 Task: Personal: Commission Queue for Artists.
Action: Mouse moved to (141, 118)
Screenshot: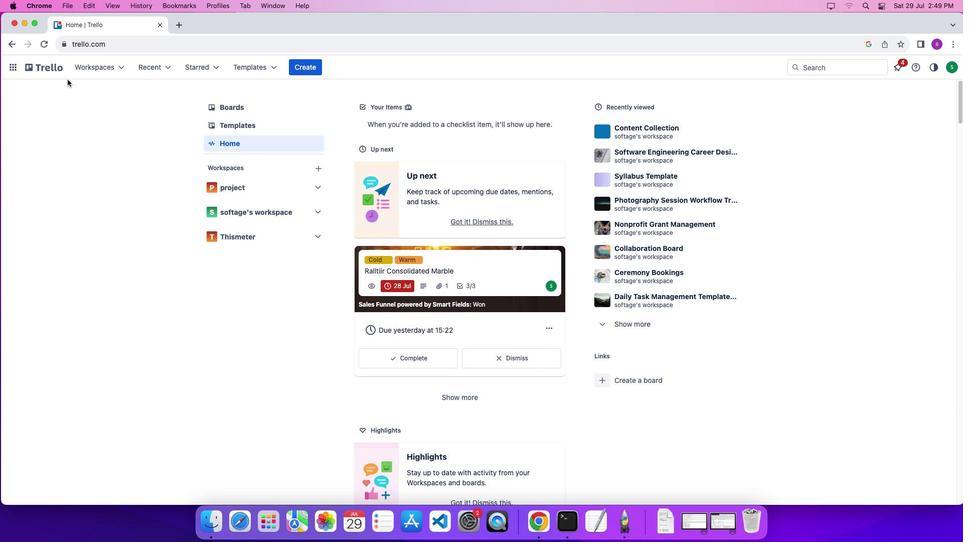 
Action: Mouse pressed left at (141, 118)
Screenshot: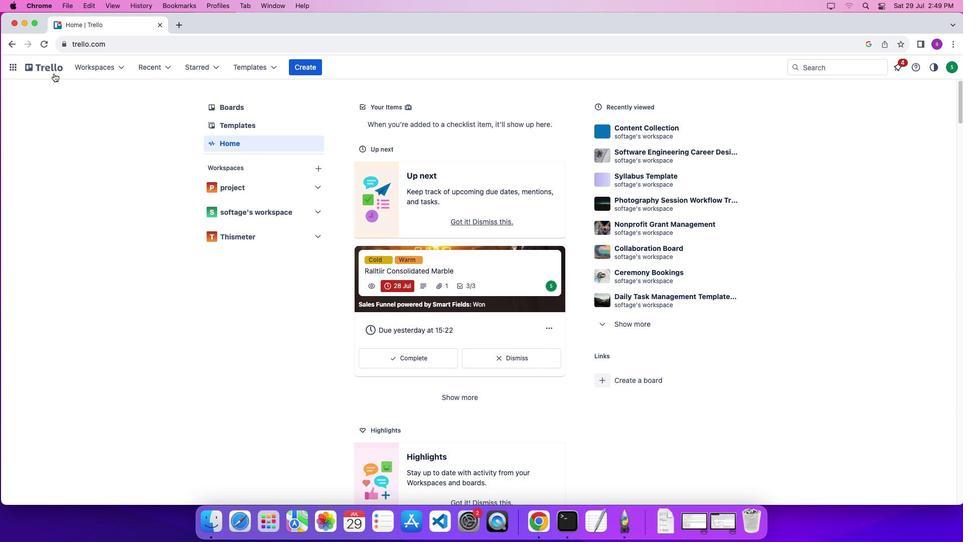 
Action: Mouse moved to (51, 71)
Screenshot: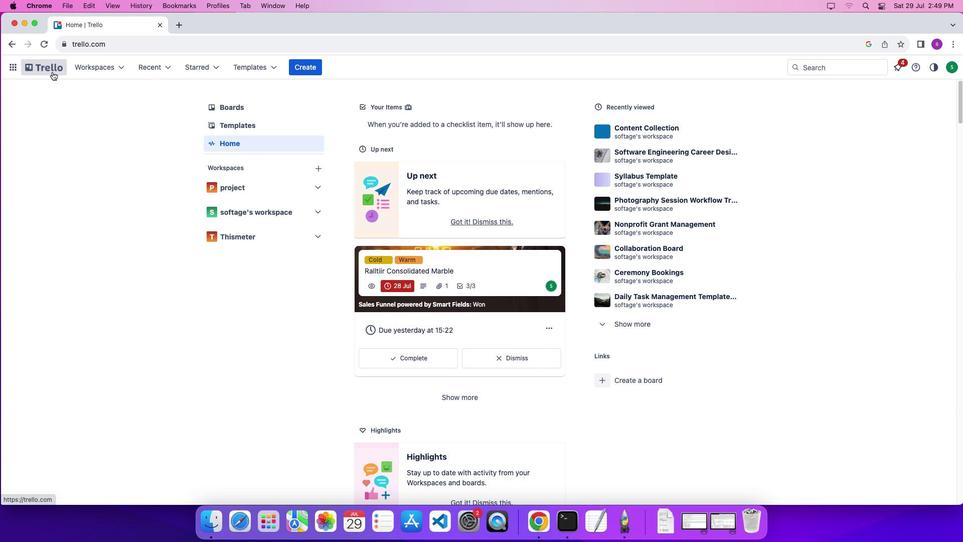
Action: Mouse pressed left at (51, 71)
Screenshot: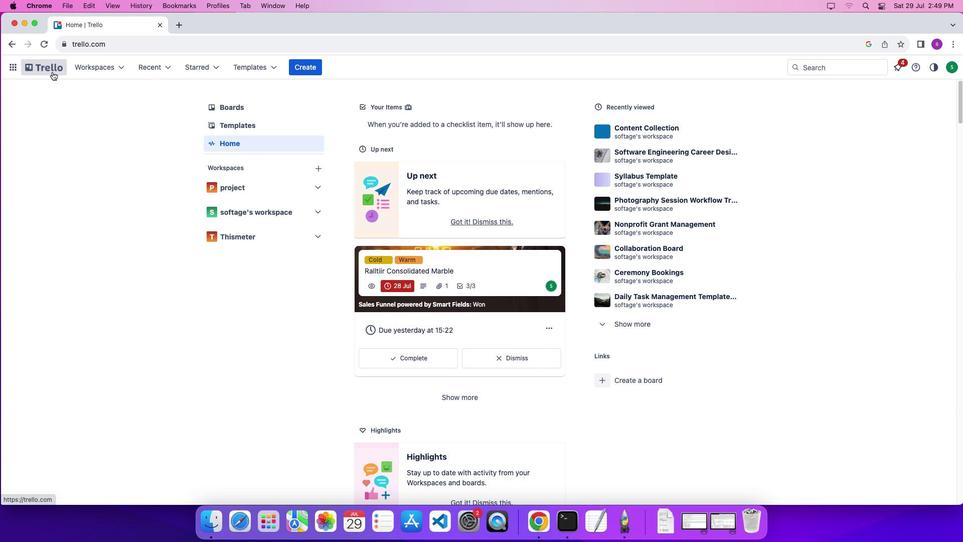 
Action: Mouse moved to (232, 70)
Screenshot: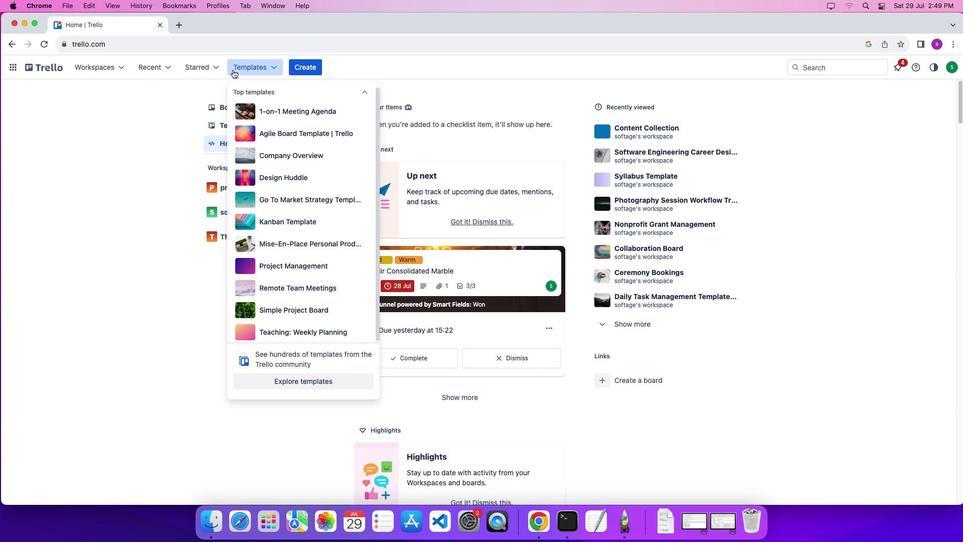 
Action: Mouse pressed left at (232, 70)
Screenshot: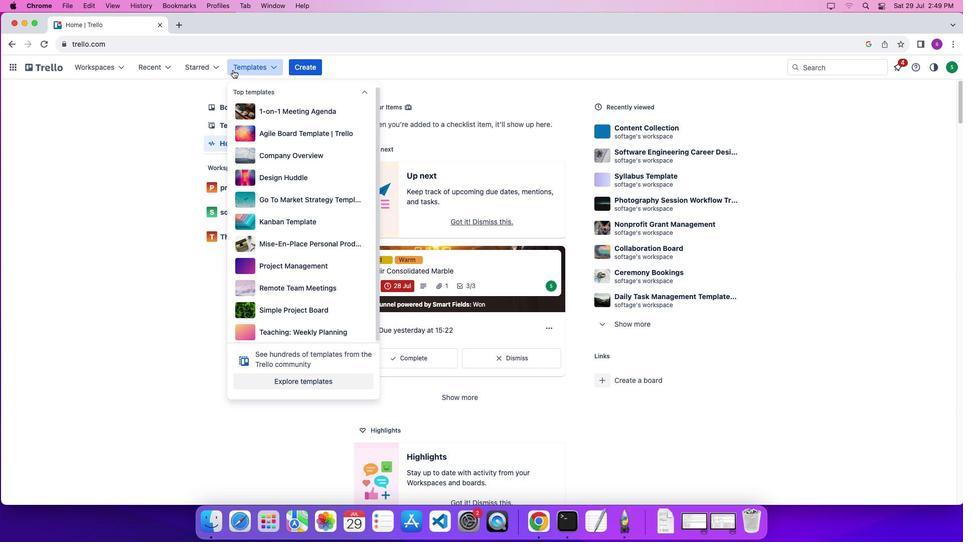 
Action: Mouse moved to (302, 380)
Screenshot: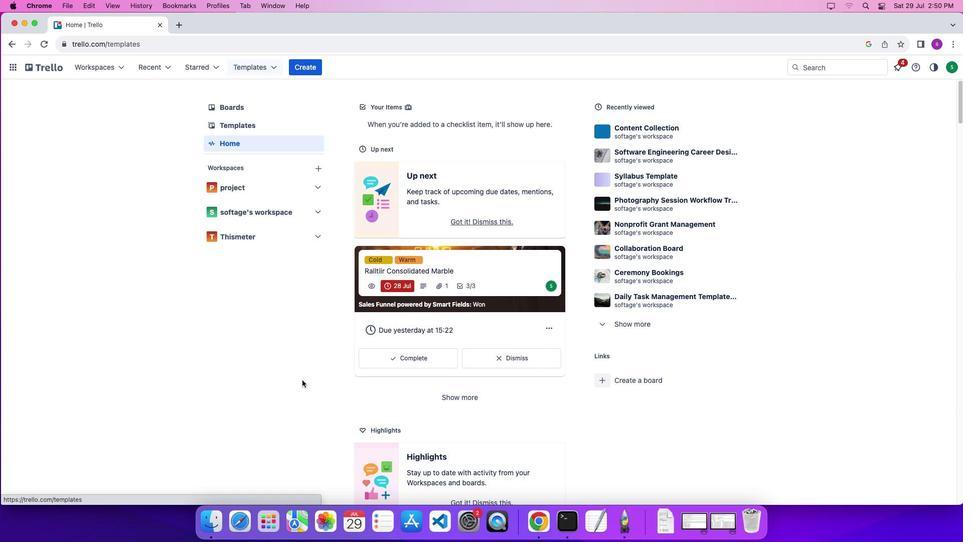 
Action: Mouse pressed left at (302, 380)
Screenshot: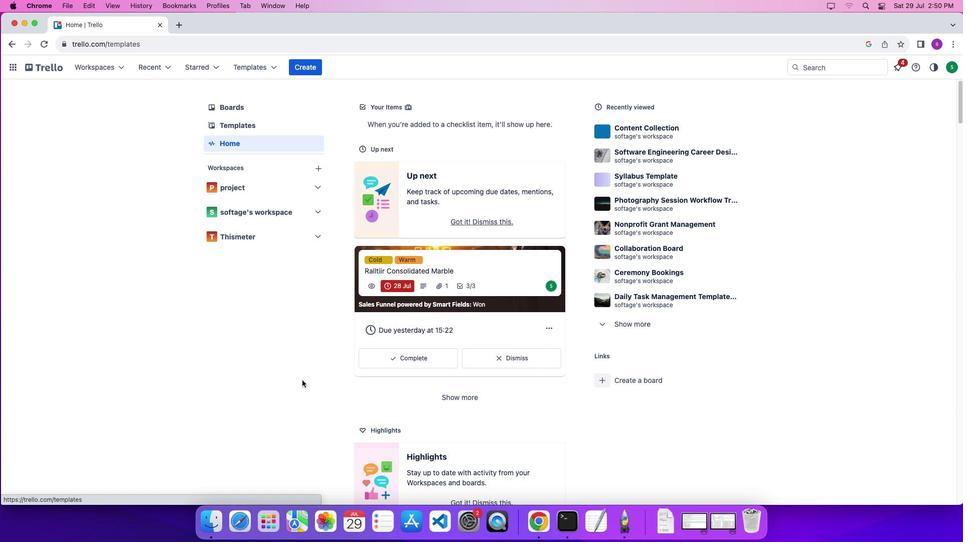 
Action: Mouse moved to (716, 108)
Screenshot: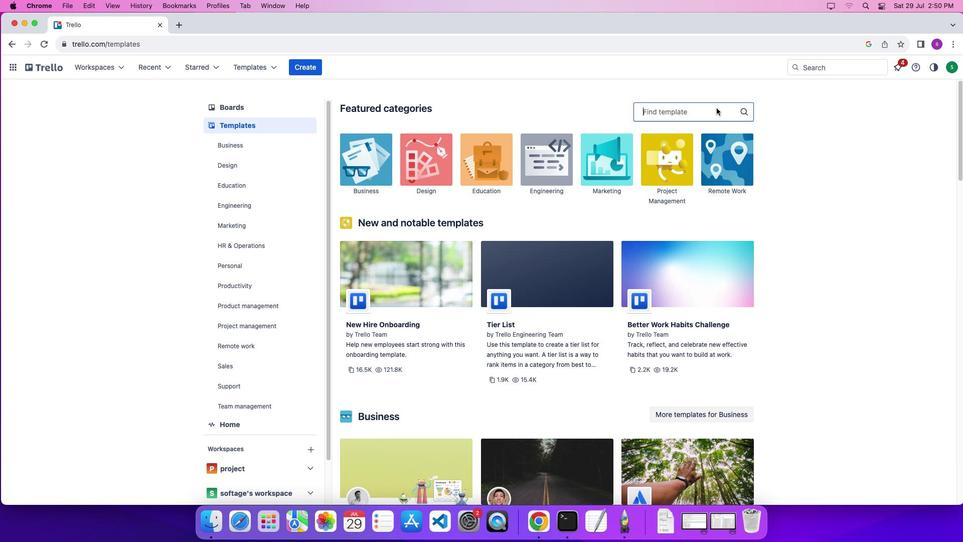 
Action: Mouse pressed left at (716, 108)
Screenshot: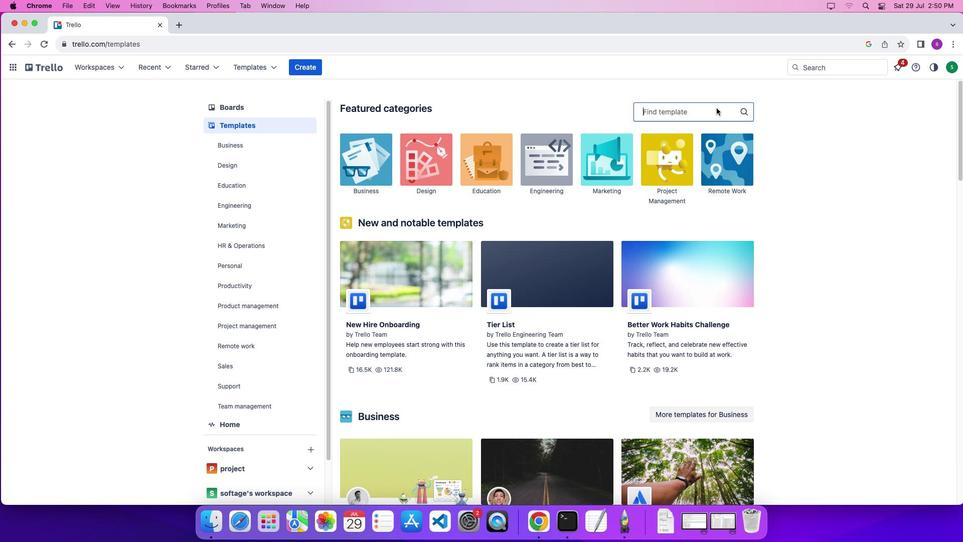 
Action: Mouse moved to (715, 107)
Screenshot: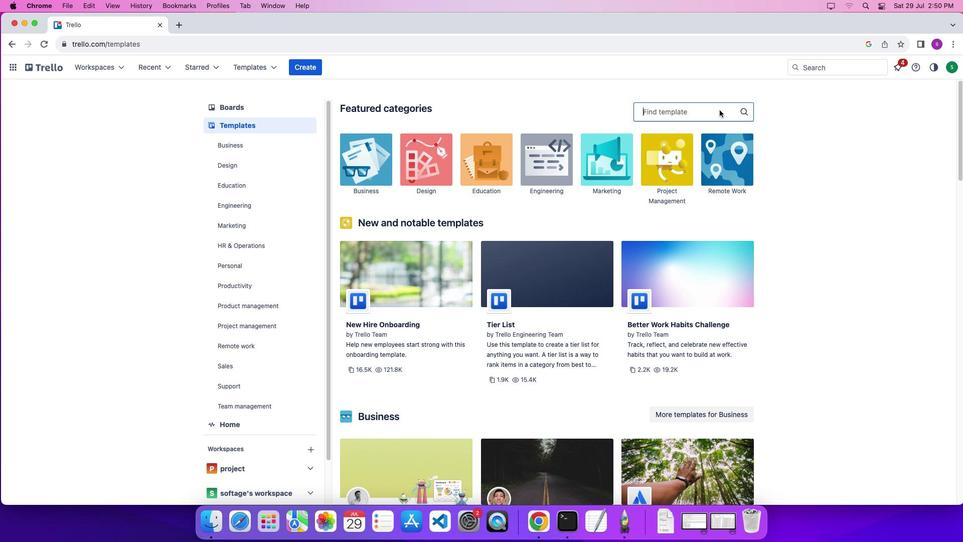 
Action: Mouse pressed left at (715, 107)
Screenshot: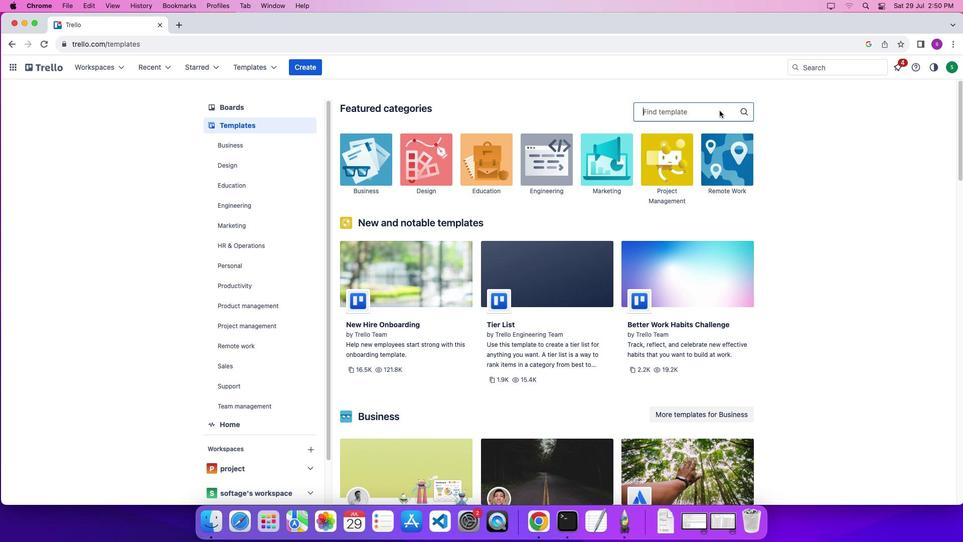 
Action: Mouse moved to (720, 127)
Screenshot: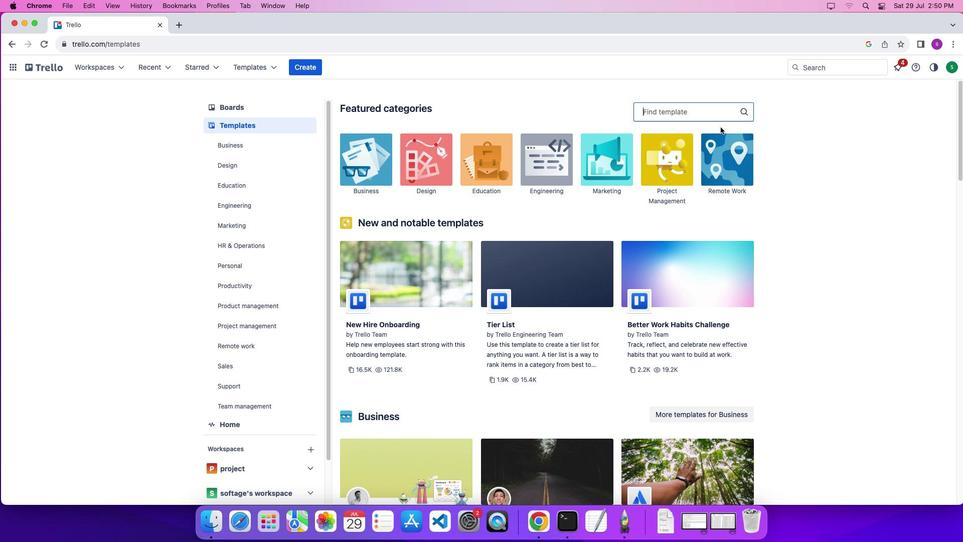 
Action: Key pressed Key.shift'C''o''m''m''i''s''o''n'Key.spaceKey.backspaceKey.backspaceKey.backspaceKey.backspaceKey.backspaceKey.backspaceKey.backspaceKey.backspaceKey.backspaceKey.backspaceKey.backspaceKey.backspaceKey.backspaceKey.backspaceKey.backspaceKey.backspaceKey.backspaceKey.backspaceKey.backspaceKey.backspaceKey.shift'C''o''m''m''i''s''s''i''o''n'
Screenshot: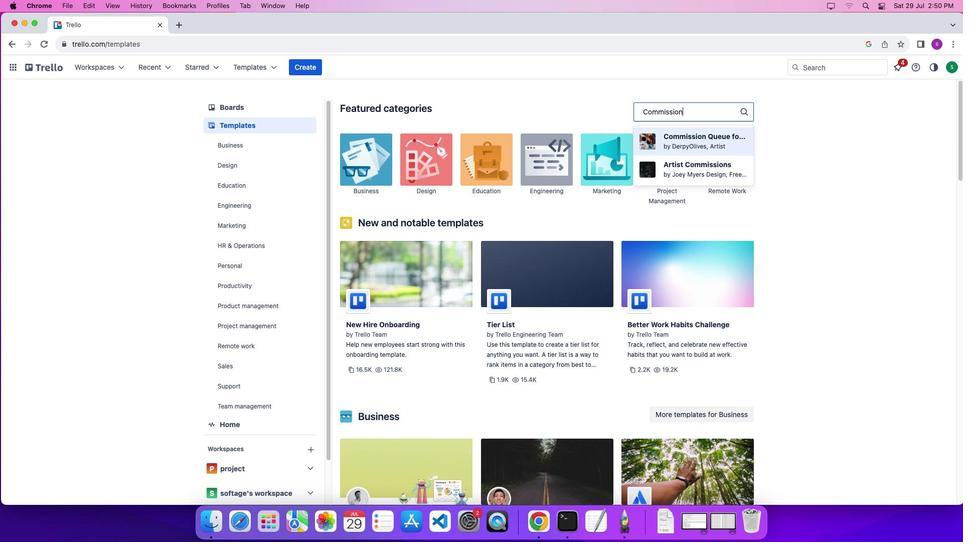 
Action: Mouse moved to (719, 141)
Screenshot: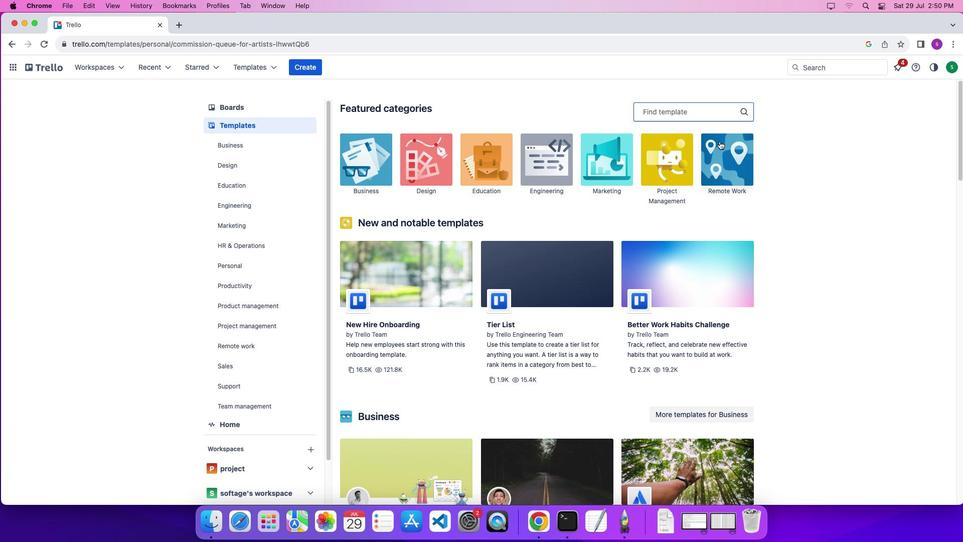 
Action: Mouse pressed left at (719, 141)
Screenshot: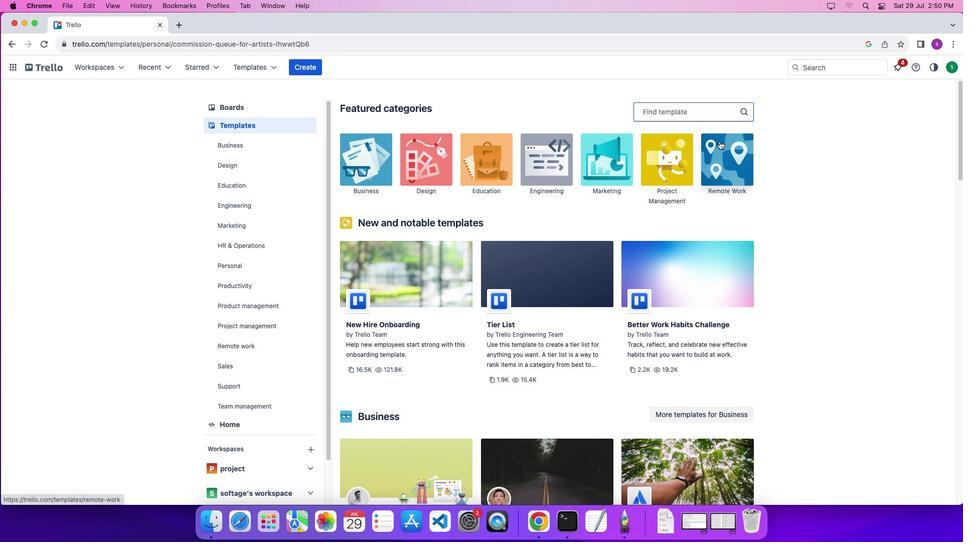 
Action: Mouse moved to (590, 248)
Screenshot: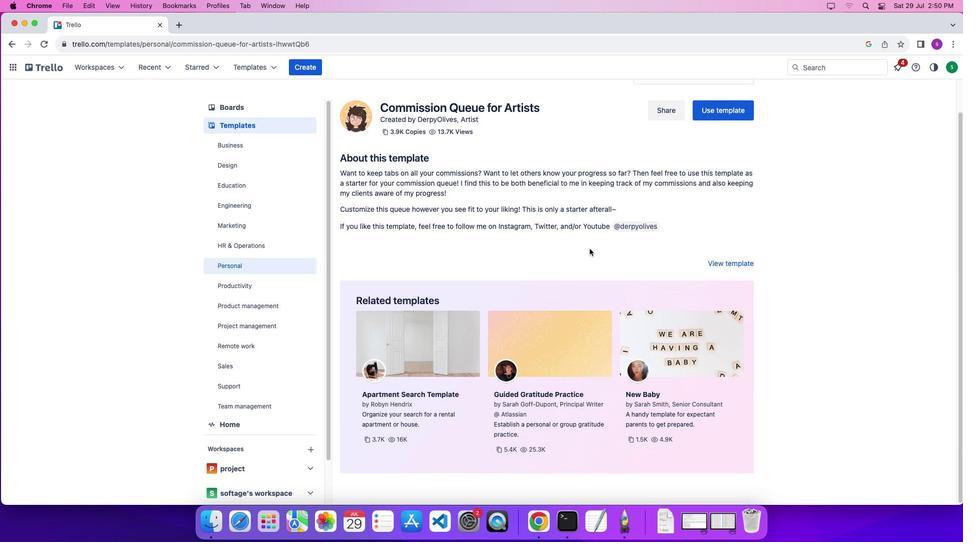 
Action: Mouse scrolled (590, 248) with delta (0, 0)
Screenshot: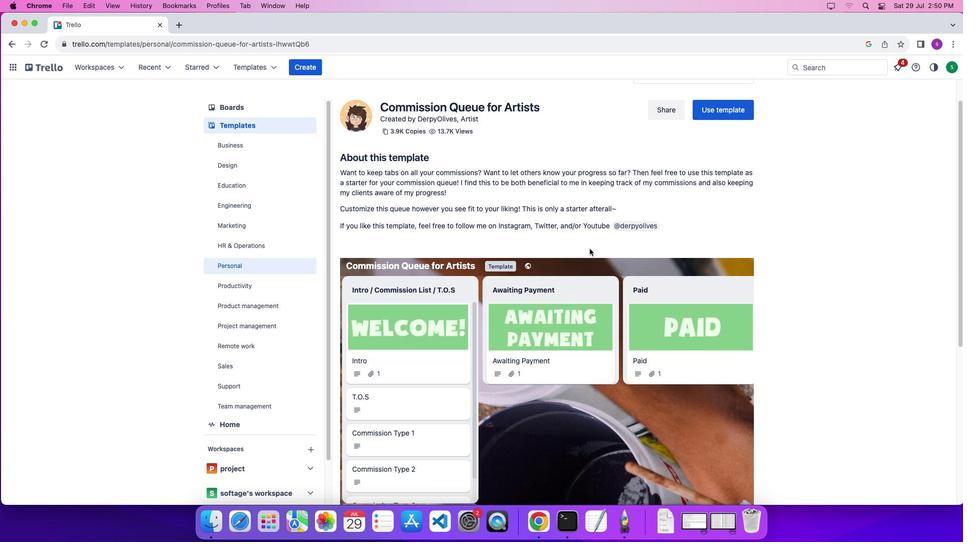
Action: Mouse scrolled (590, 248) with delta (0, 0)
Screenshot: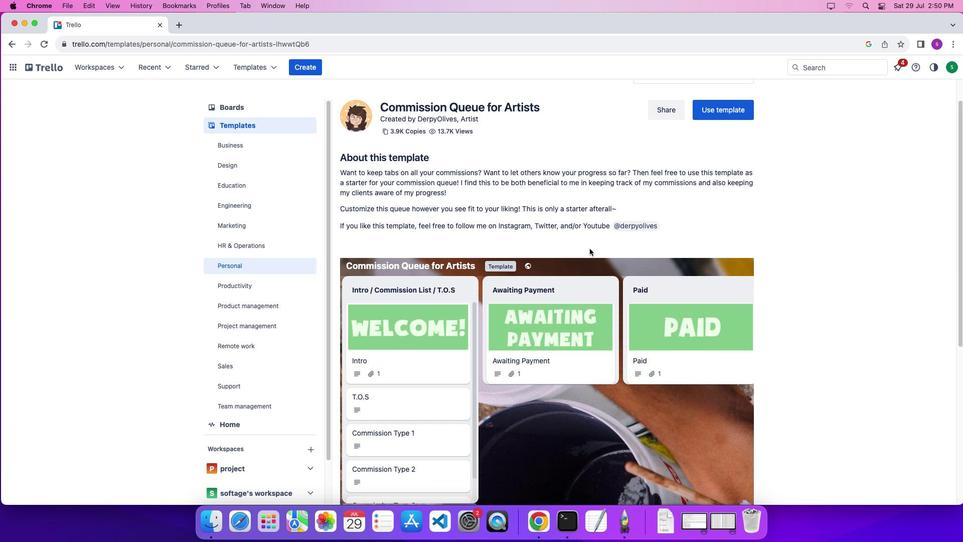 
Action: Mouse scrolled (590, 248) with delta (0, -3)
Screenshot: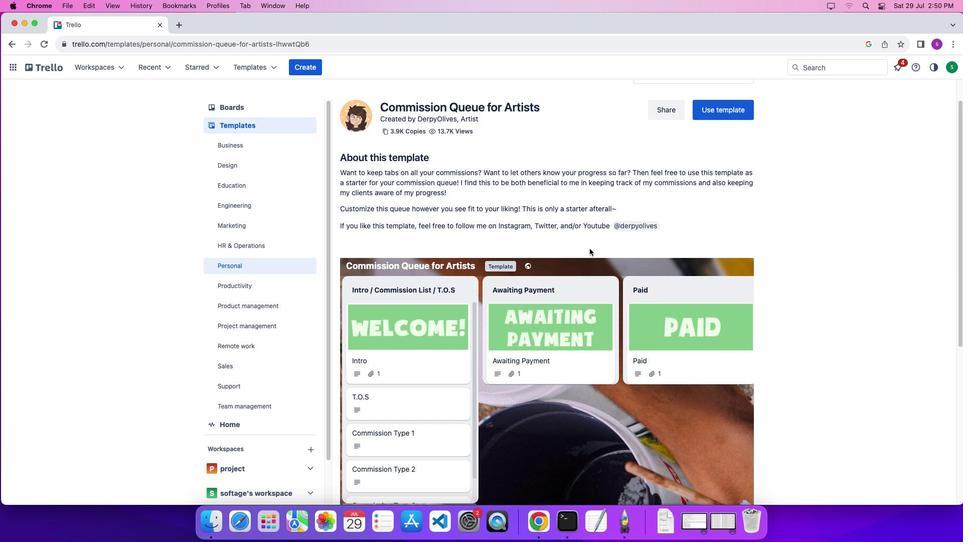 
Action: Mouse scrolled (590, 248) with delta (0, 0)
Screenshot: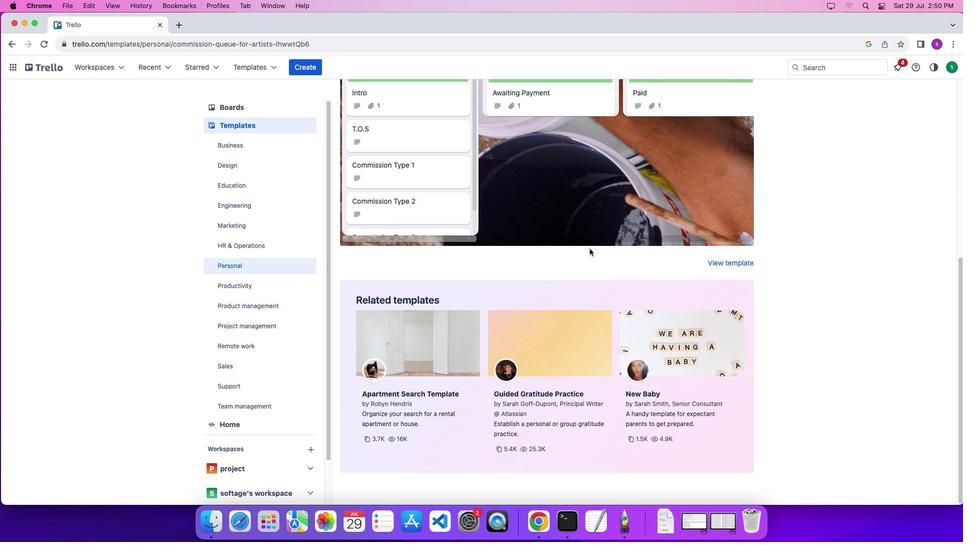 
Action: Mouse scrolled (590, 248) with delta (0, 0)
Screenshot: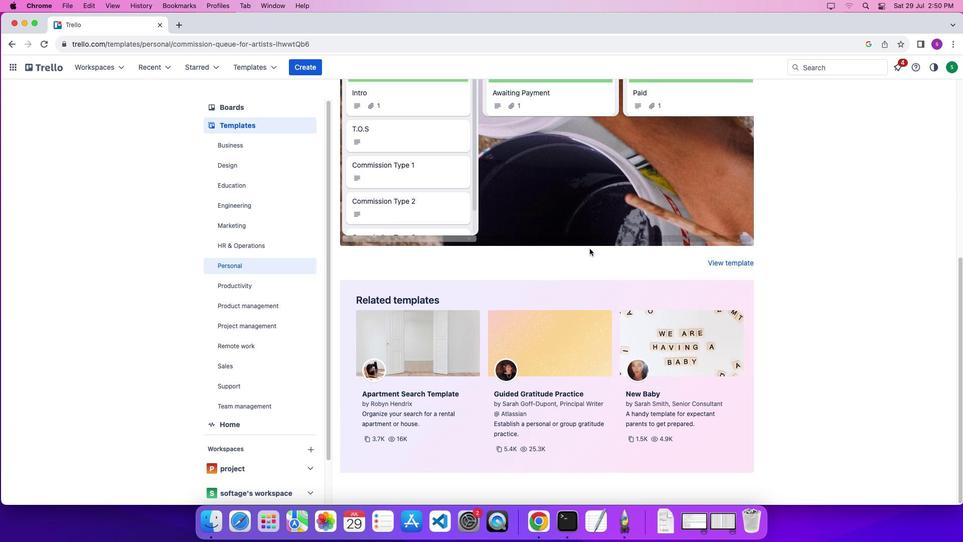 
Action: Mouse scrolled (590, 248) with delta (0, -4)
Screenshot: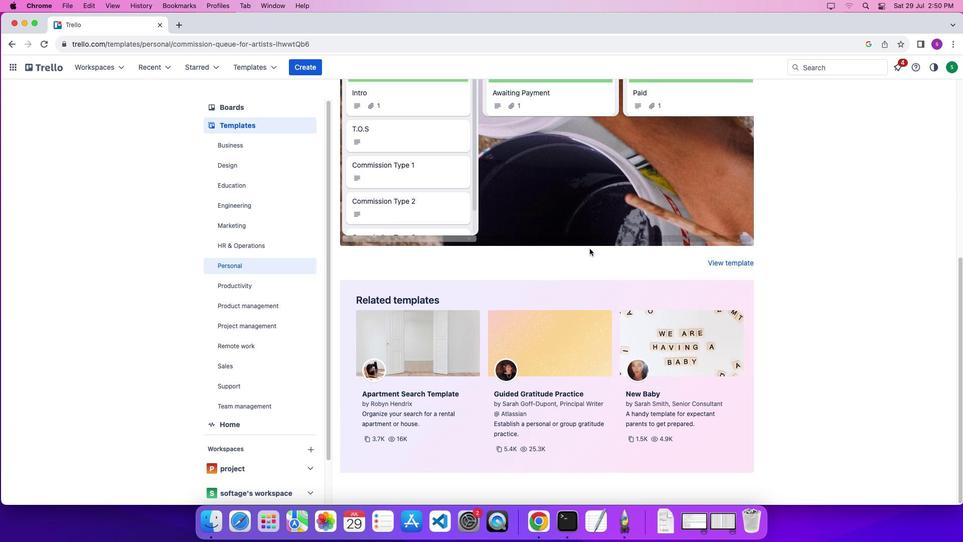 
Action: Mouse scrolled (590, 248) with delta (0, -5)
Screenshot: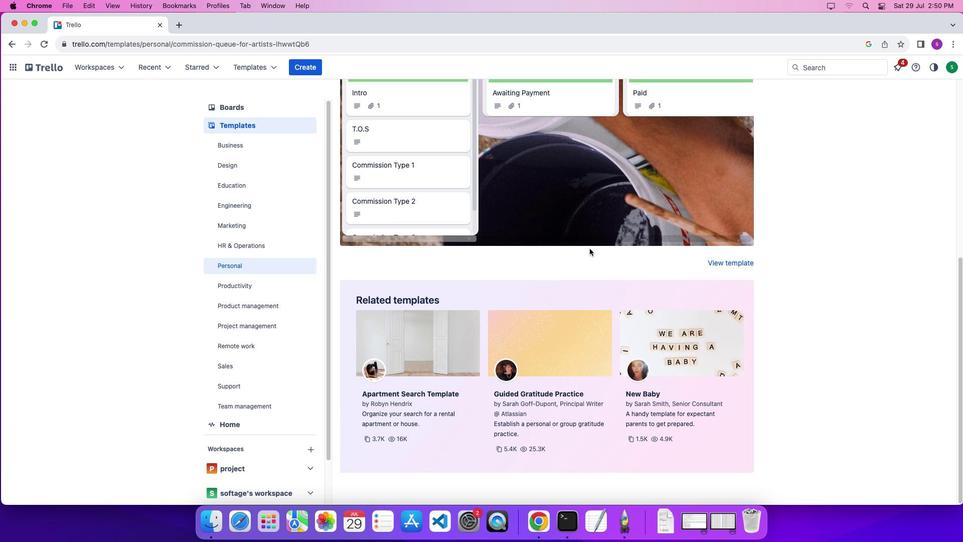 
Action: Mouse scrolled (590, 248) with delta (0, 0)
Screenshot: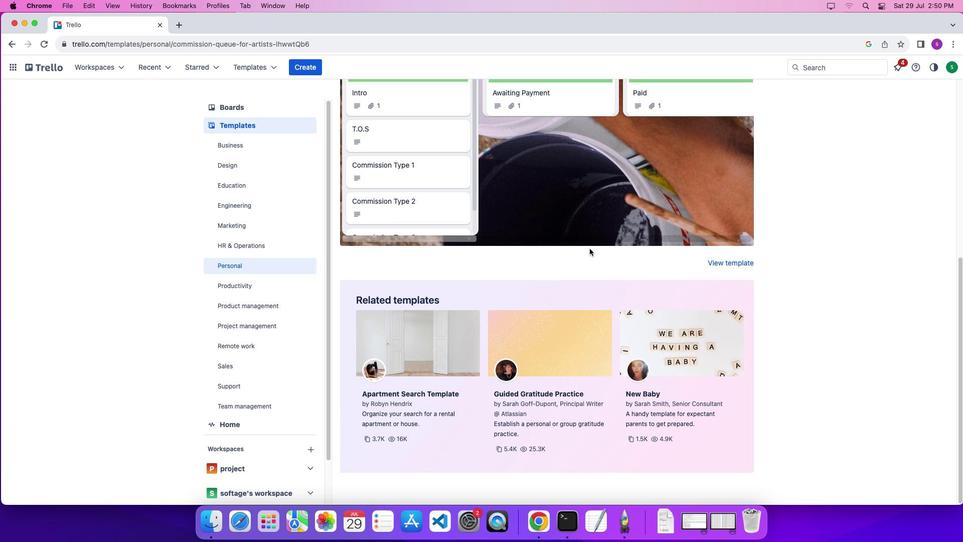 
Action: Mouse scrolled (590, 248) with delta (0, 0)
Screenshot: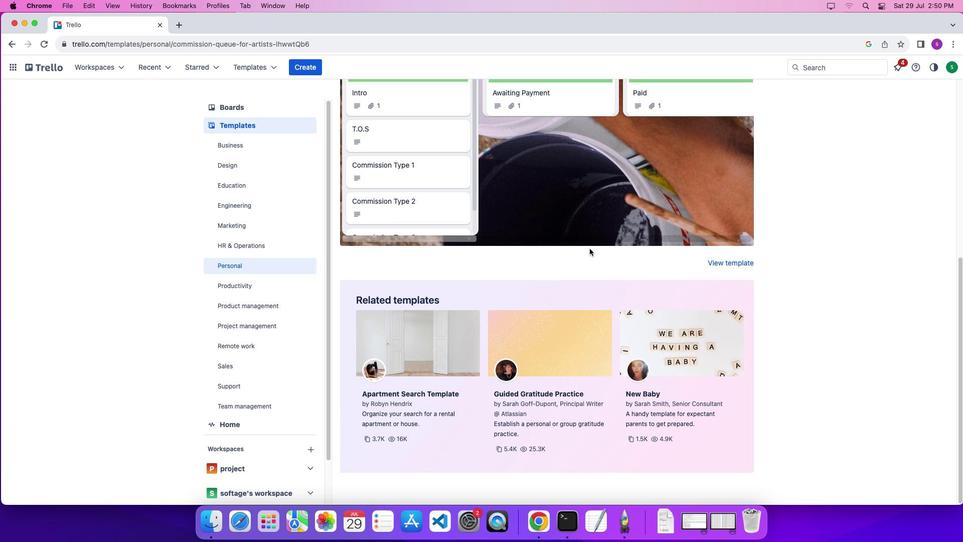 
Action: Mouse scrolled (590, 248) with delta (0, -4)
Screenshot: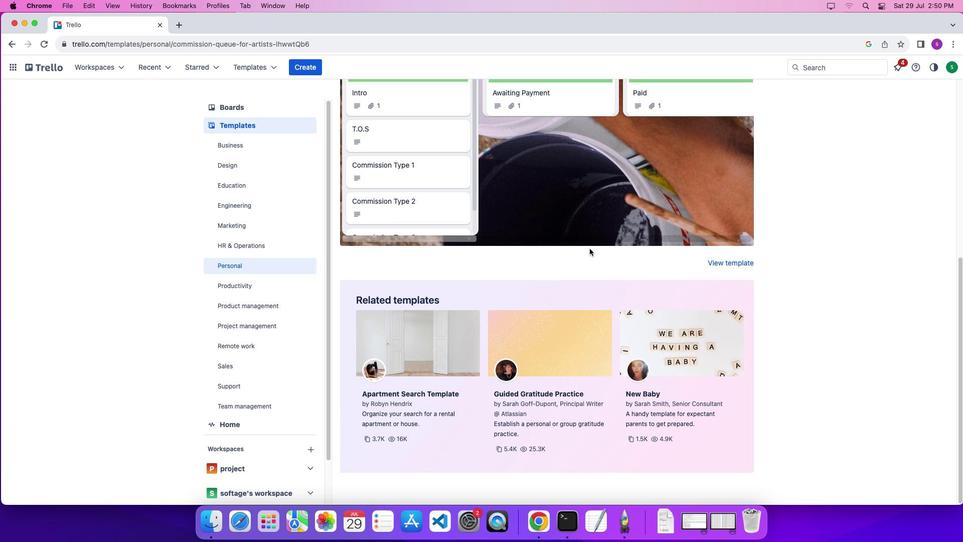 
Action: Mouse scrolled (590, 248) with delta (0, 0)
Screenshot: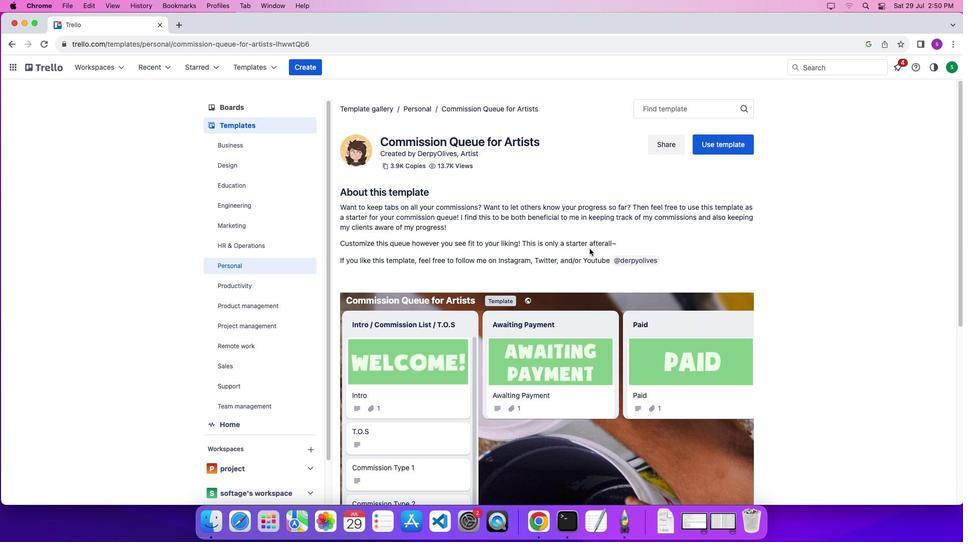 
Action: Mouse scrolled (590, 248) with delta (0, 1)
Screenshot: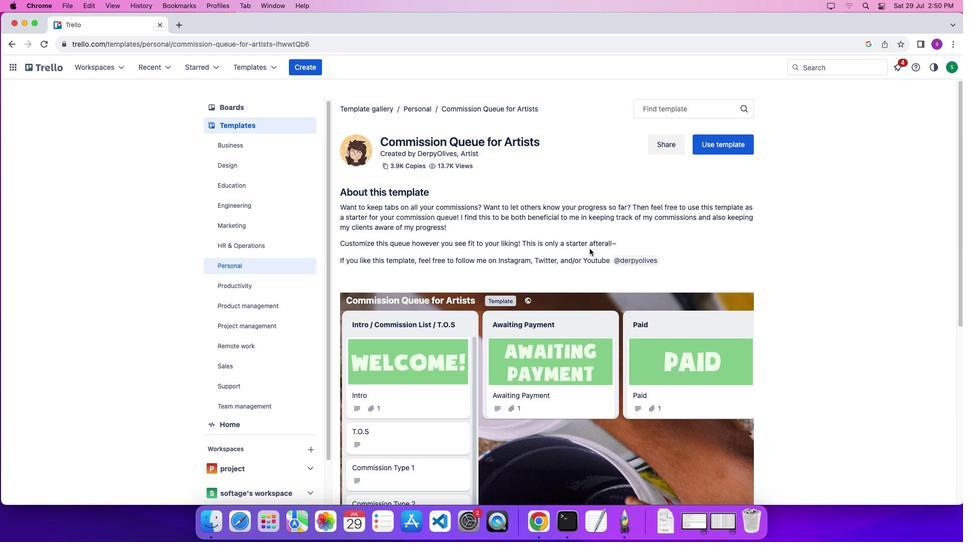 
Action: Mouse scrolled (590, 248) with delta (0, 4)
Screenshot: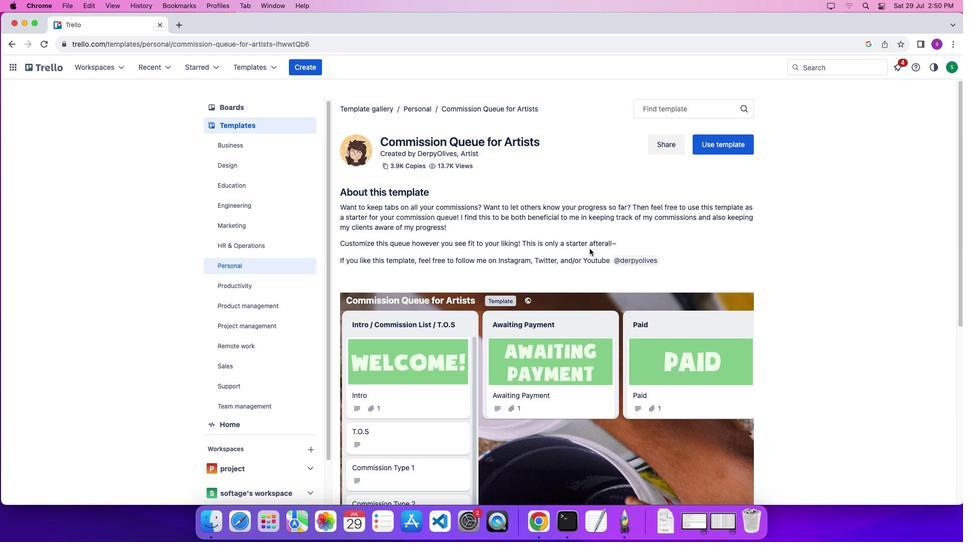 
Action: Mouse scrolled (590, 248) with delta (0, 6)
Screenshot: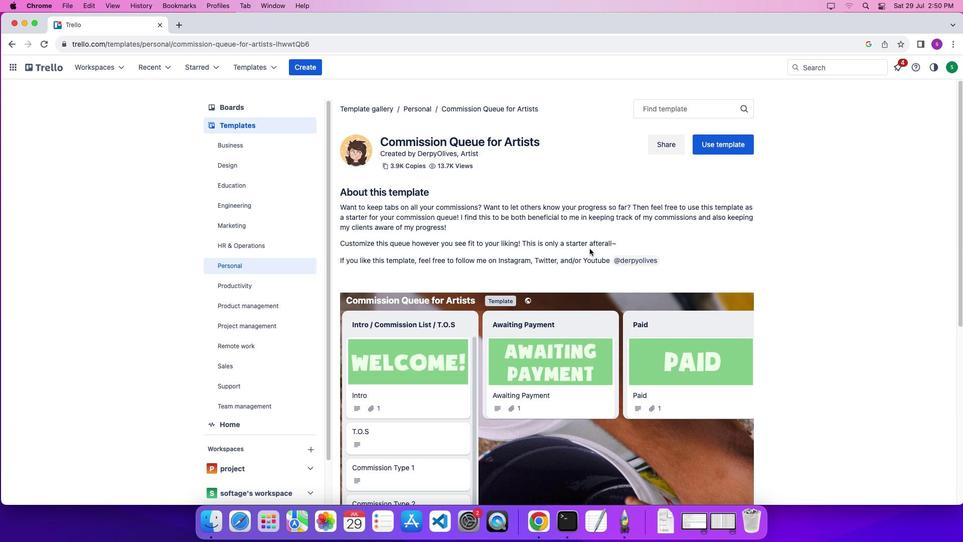 
Action: Mouse moved to (715, 144)
Screenshot: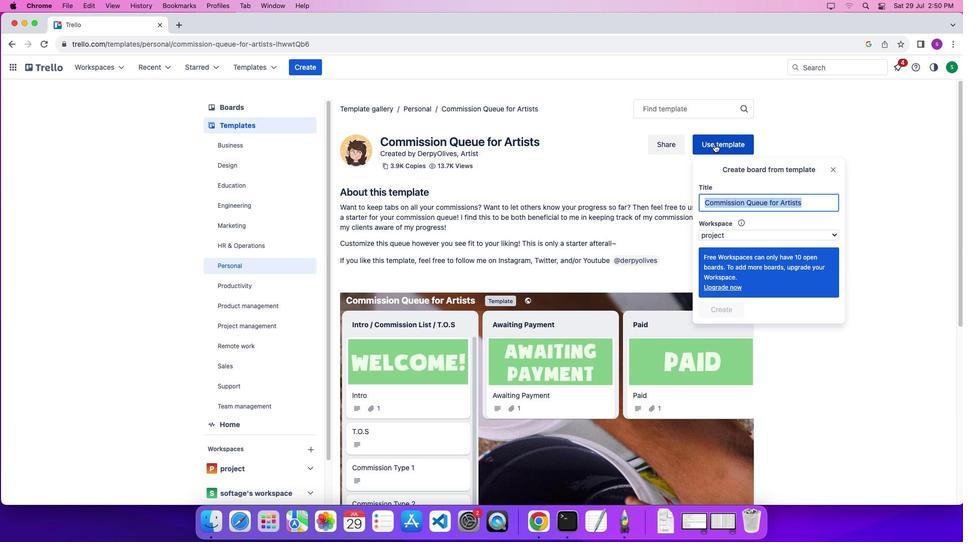 
Action: Mouse pressed left at (715, 144)
Screenshot: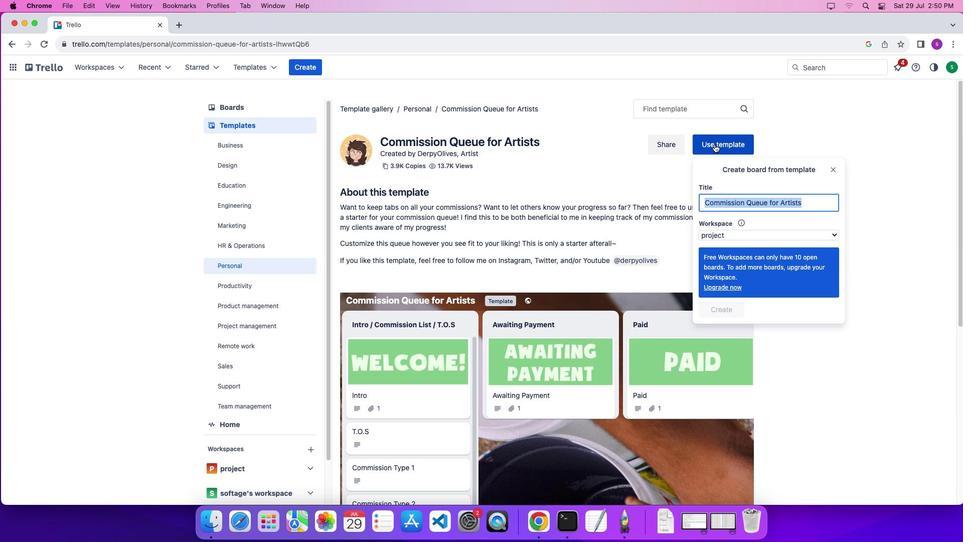 
Action: Mouse moved to (739, 234)
Screenshot: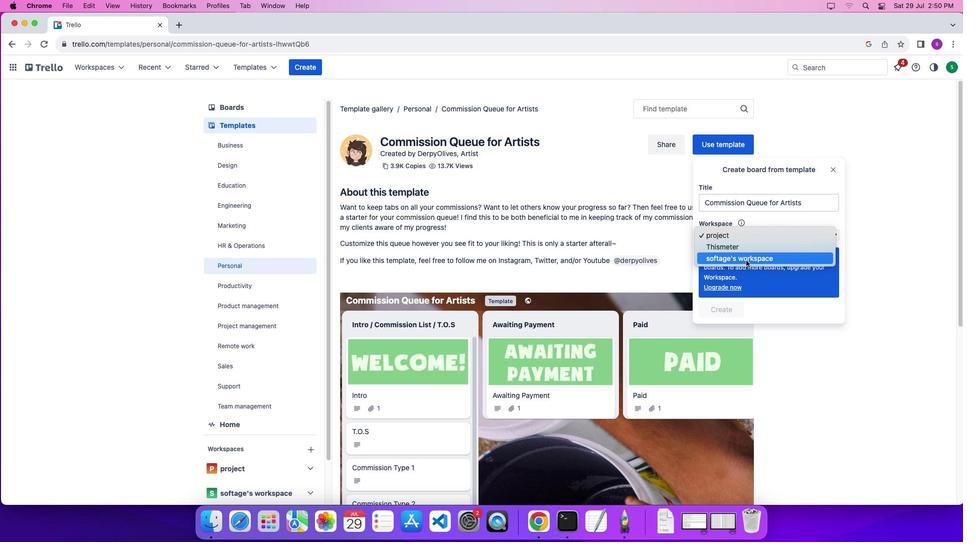 
Action: Mouse pressed left at (739, 234)
Screenshot: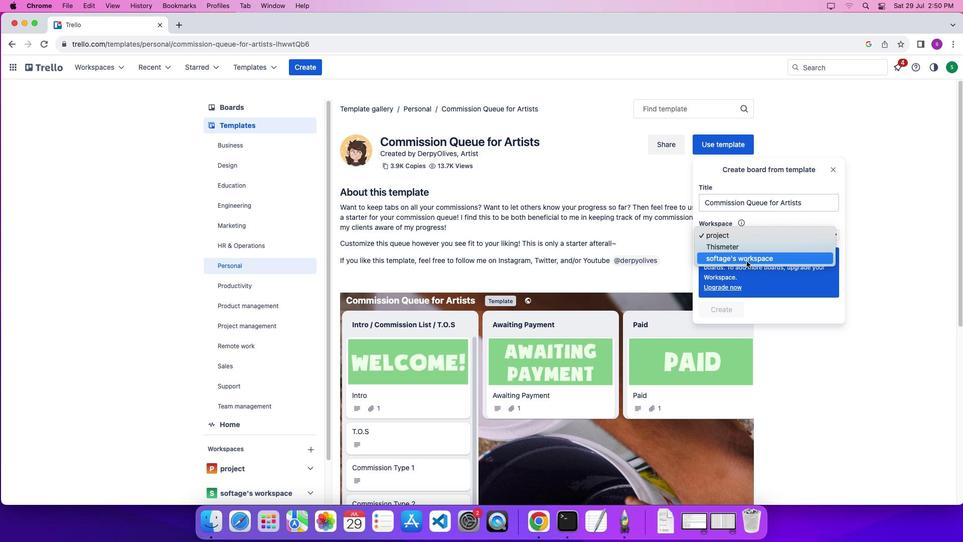 
Action: Mouse moved to (746, 261)
Screenshot: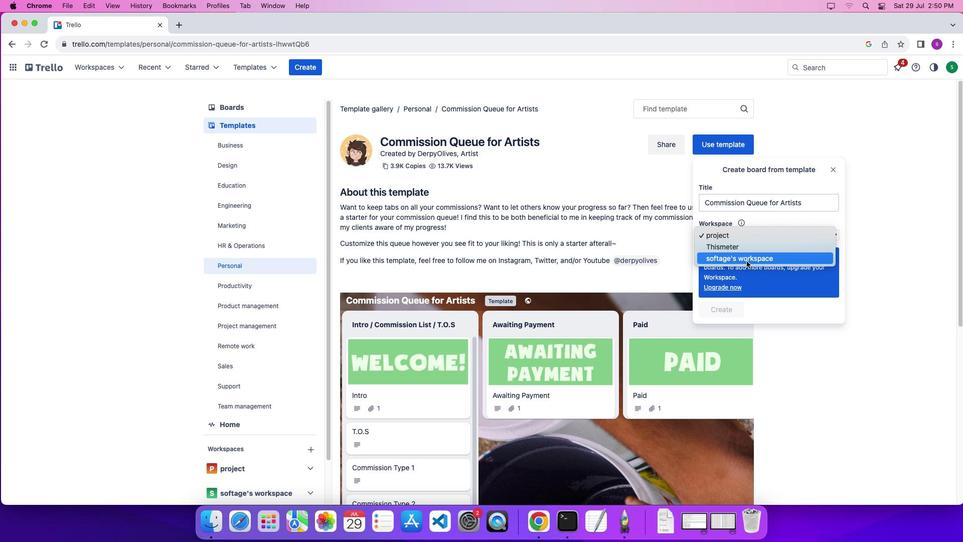 
Action: Mouse pressed left at (746, 261)
Screenshot: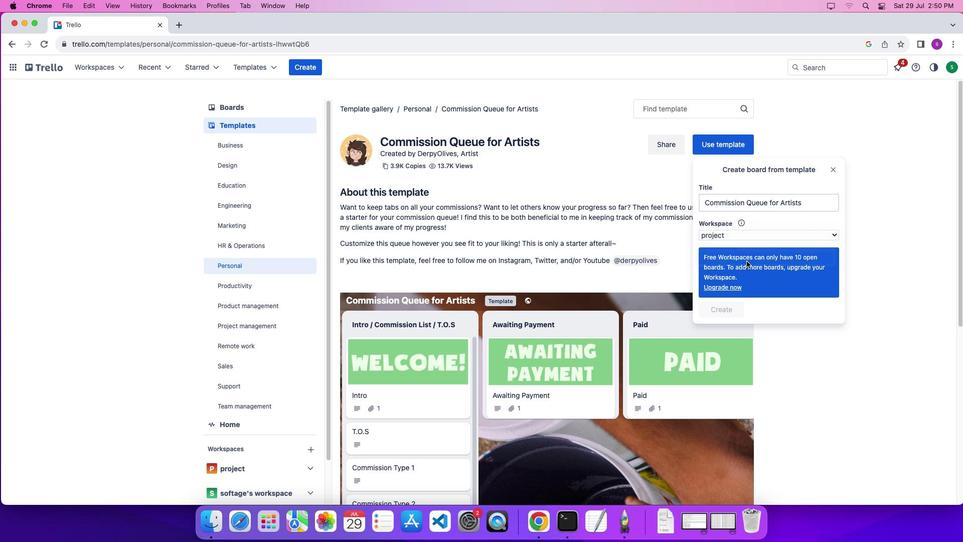 
Action: Mouse moved to (734, 331)
Screenshot: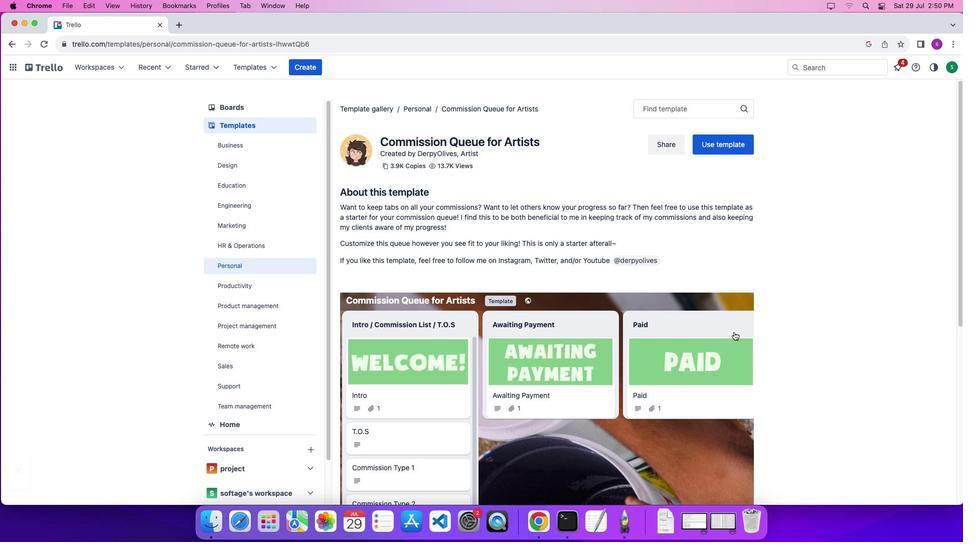 
Action: Mouse pressed left at (734, 331)
Screenshot: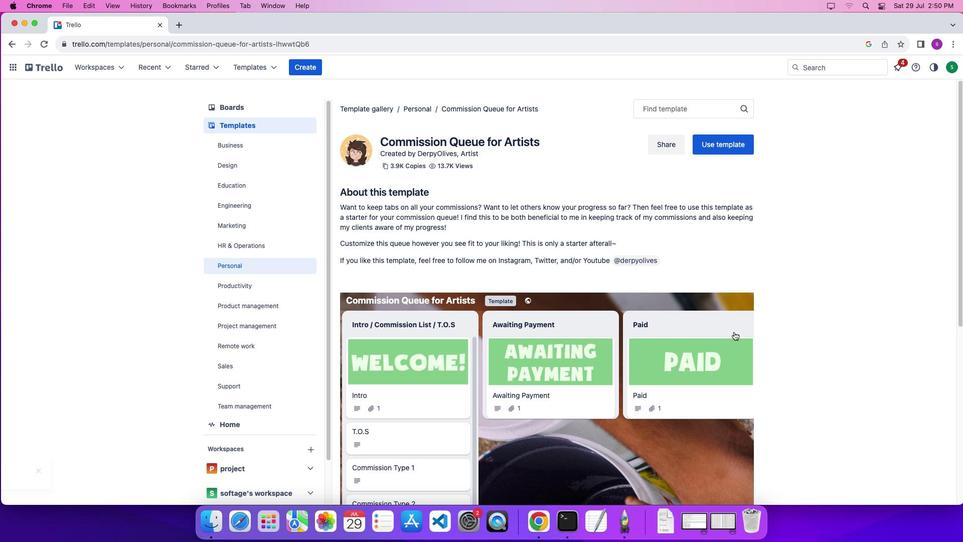 
Action: Mouse moved to (171, 476)
Screenshot: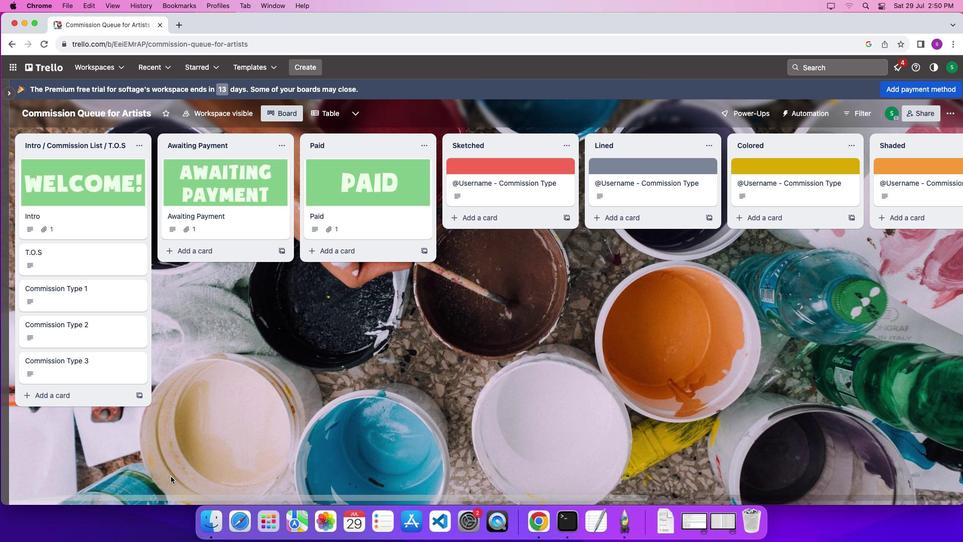 
Action: Mouse pressed left at (171, 476)
Screenshot: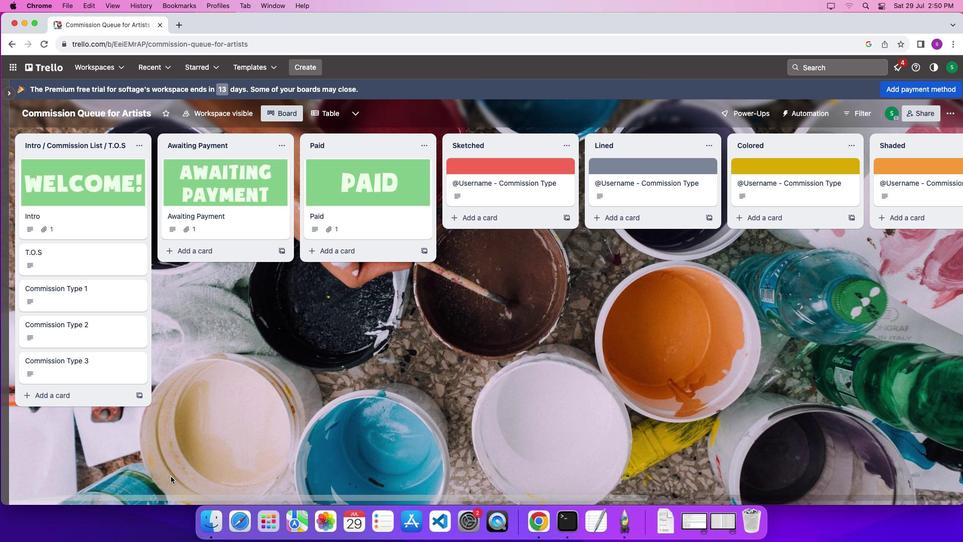 
Action: Mouse moved to (153, 497)
Screenshot: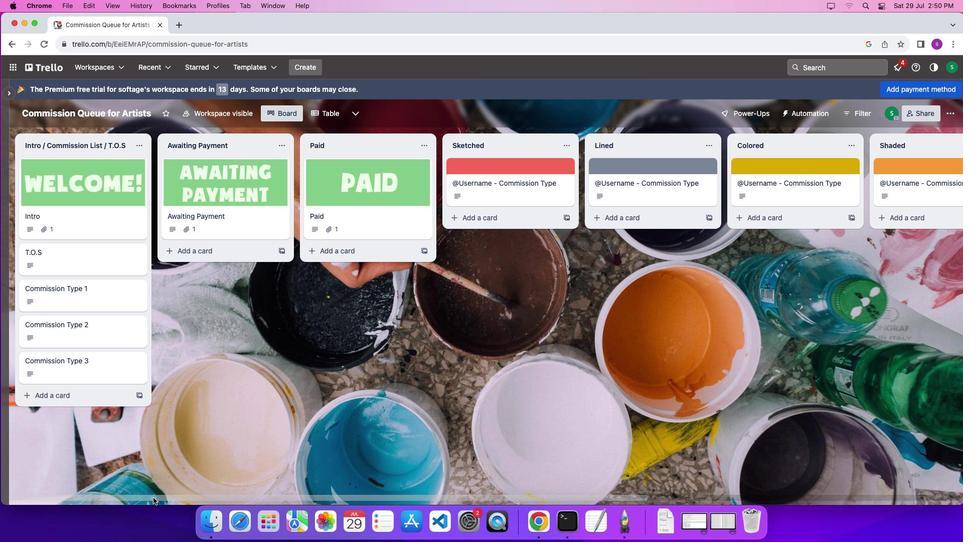 
Action: Mouse pressed left at (153, 497)
Screenshot: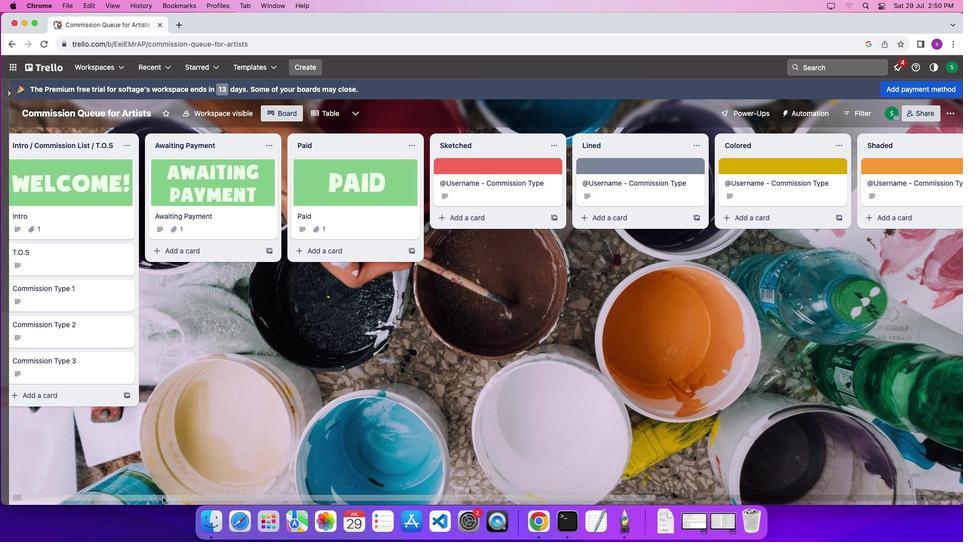 
Action: Mouse moved to (499, 172)
Screenshot: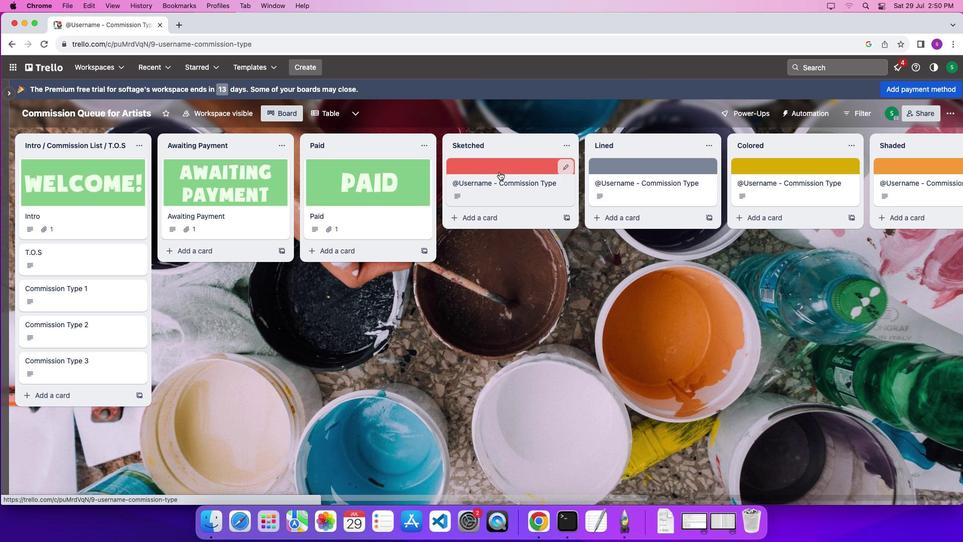 
Action: Mouse pressed left at (499, 172)
Screenshot: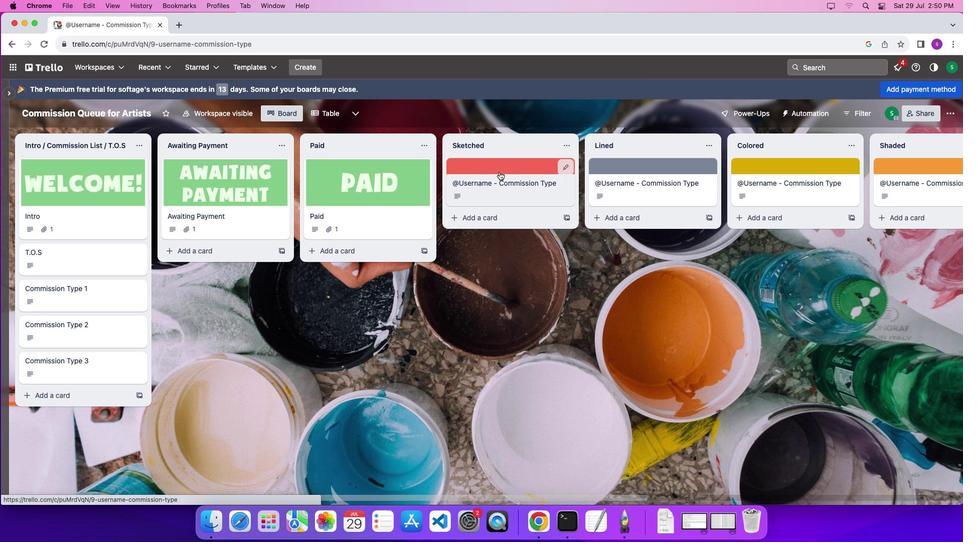
Action: Mouse moved to (343, 205)
Screenshot: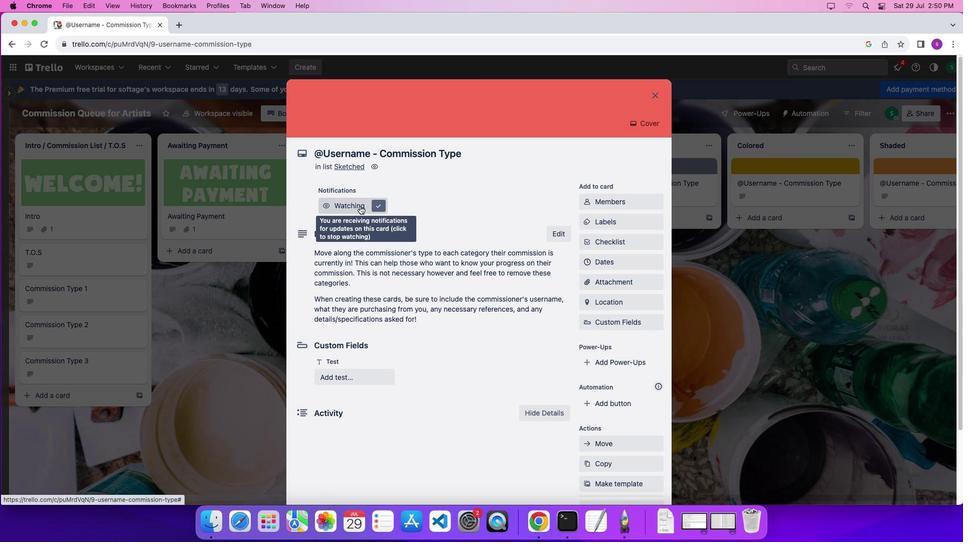 
Action: Mouse pressed left at (343, 205)
Screenshot: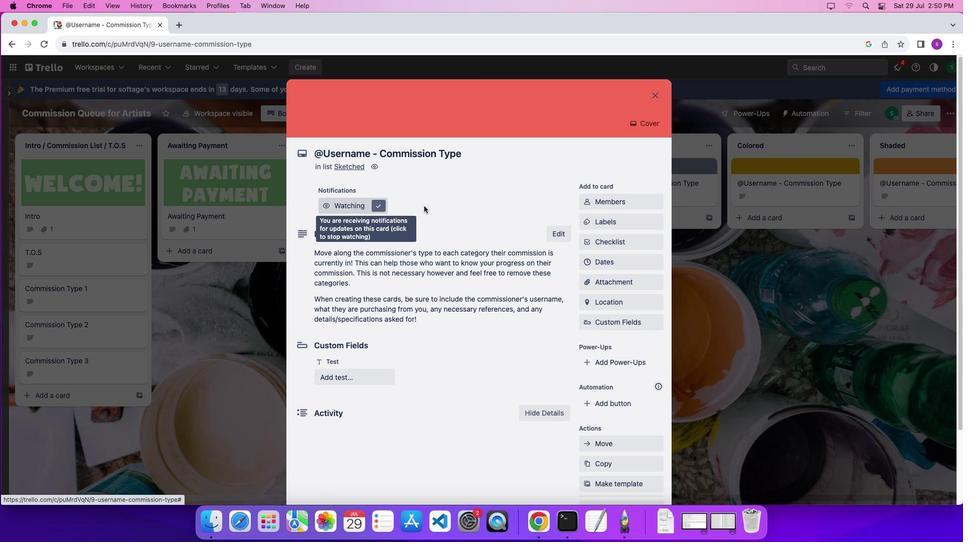 
Action: Mouse moved to (599, 203)
Screenshot: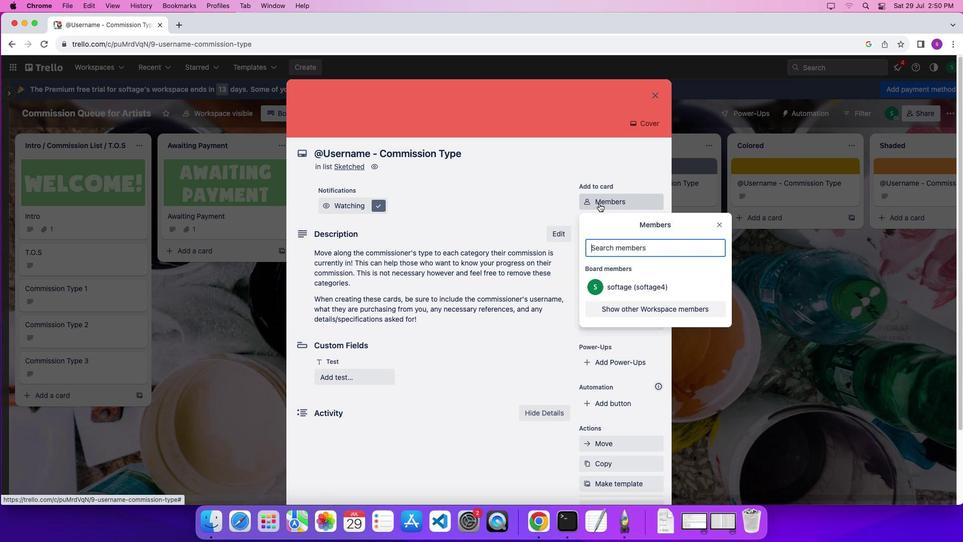 
Action: Mouse pressed left at (599, 203)
Screenshot: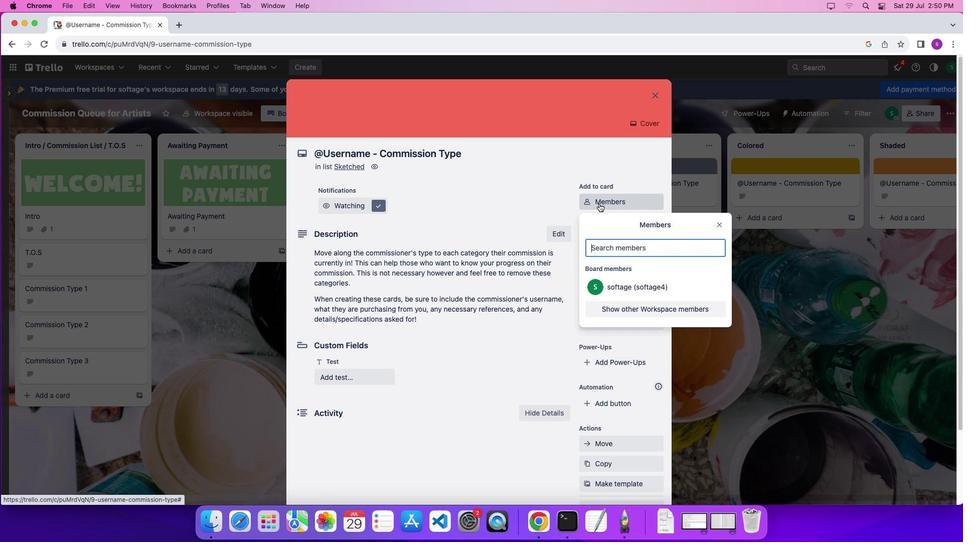 
Action: Mouse moved to (616, 287)
Screenshot: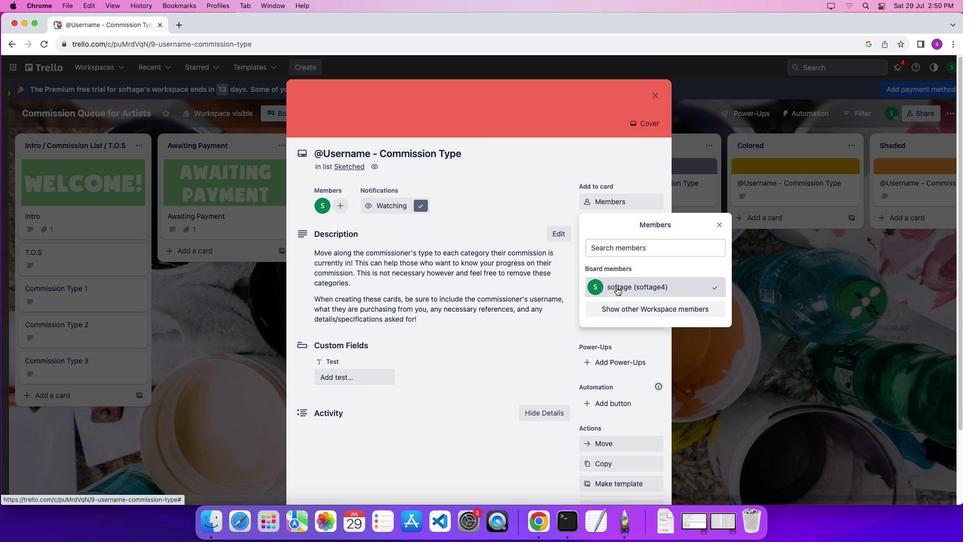
Action: Mouse pressed left at (616, 287)
Screenshot: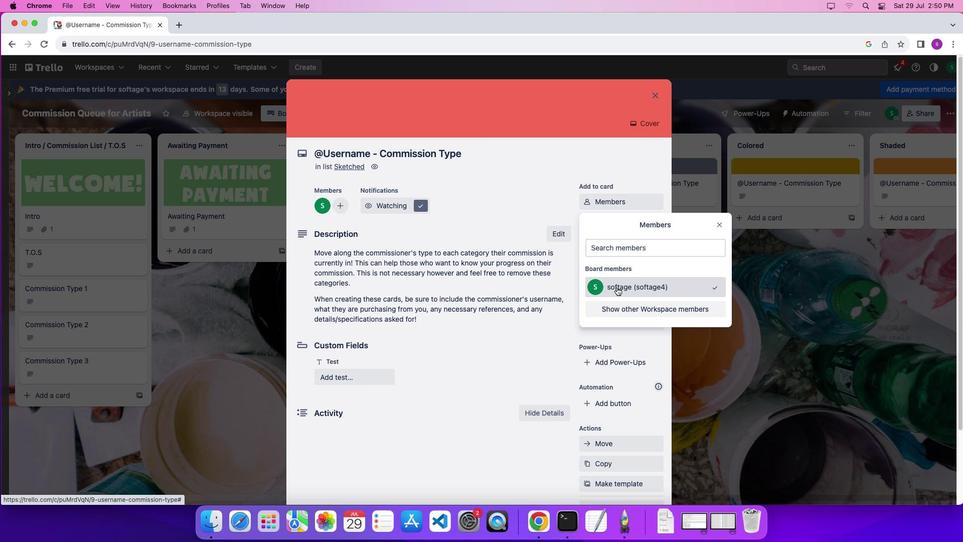 
Action: Mouse moved to (717, 224)
Screenshot: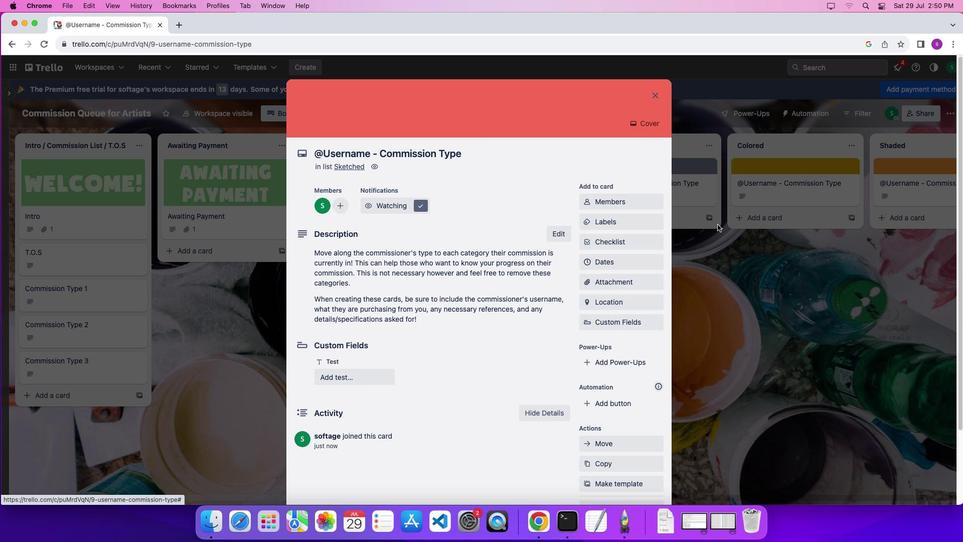 
Action: Mouse pressed left at (717, 224)
Screenshot: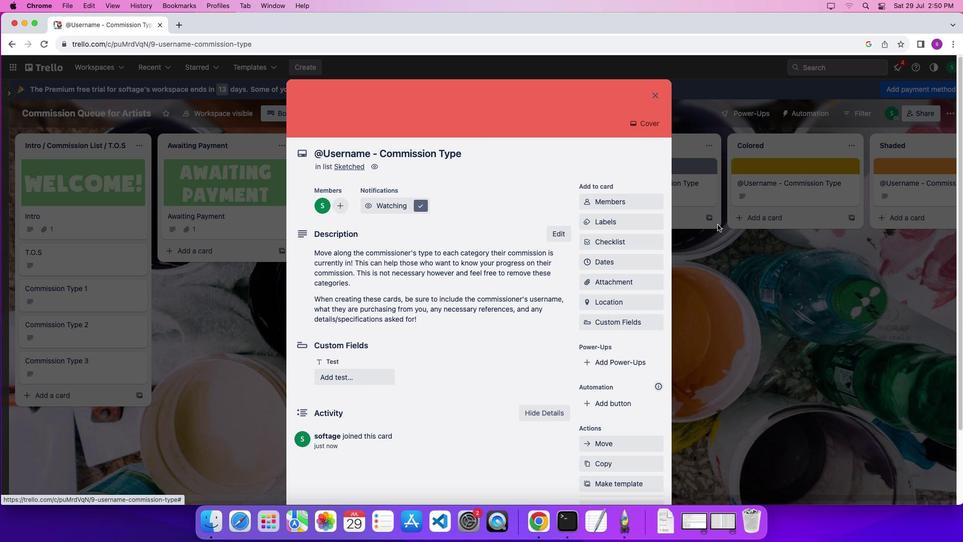 
Action: Mouse moved to (633, 217)
Screenshot: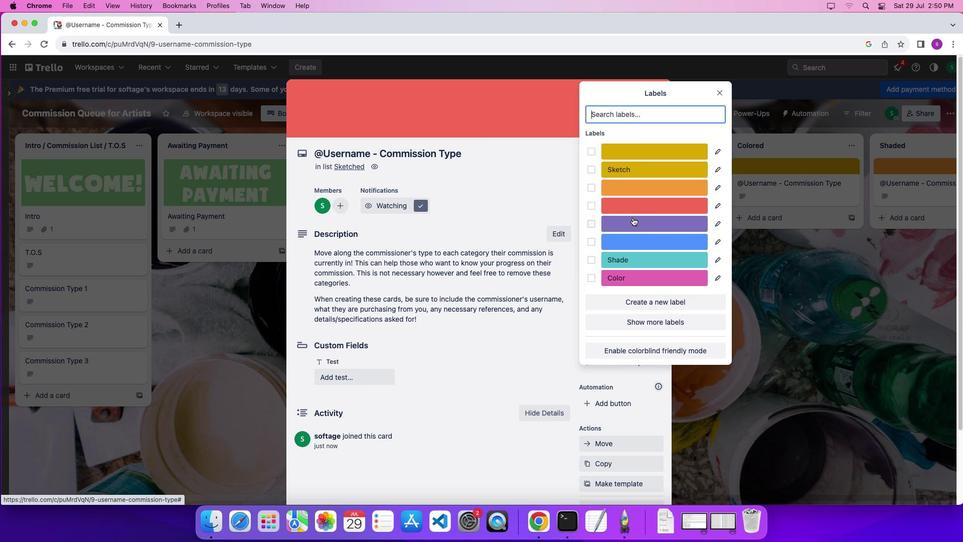 
Action: Mouse pressed left at (633, 217)
Screenshot: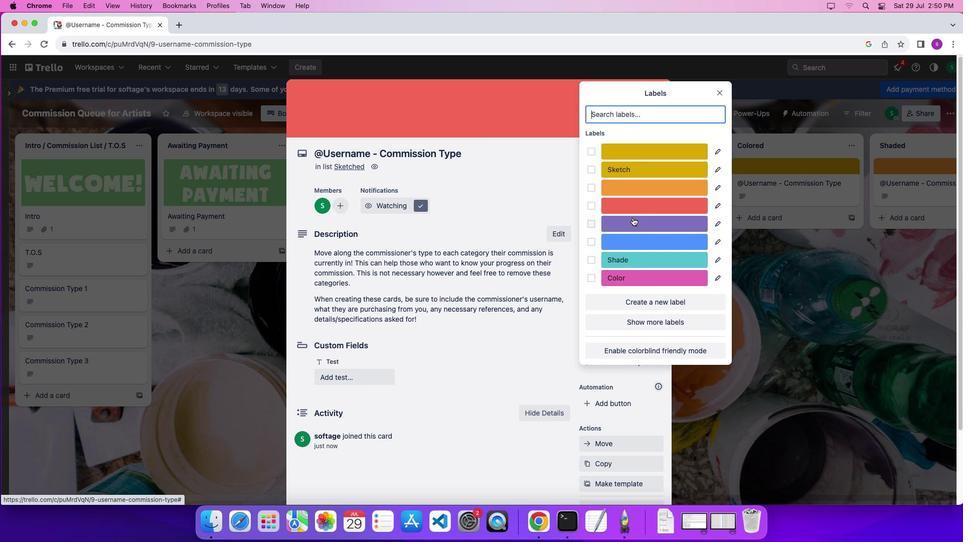 
Action: Mouse moved to (639, 219)
Screenshot: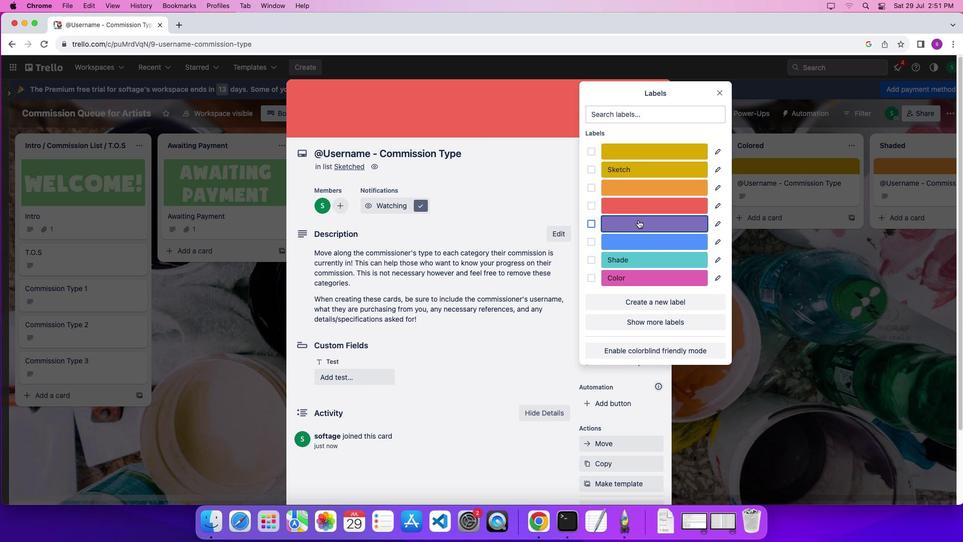 
Action: Mouse pressed left at (639, 219)
Screenshot: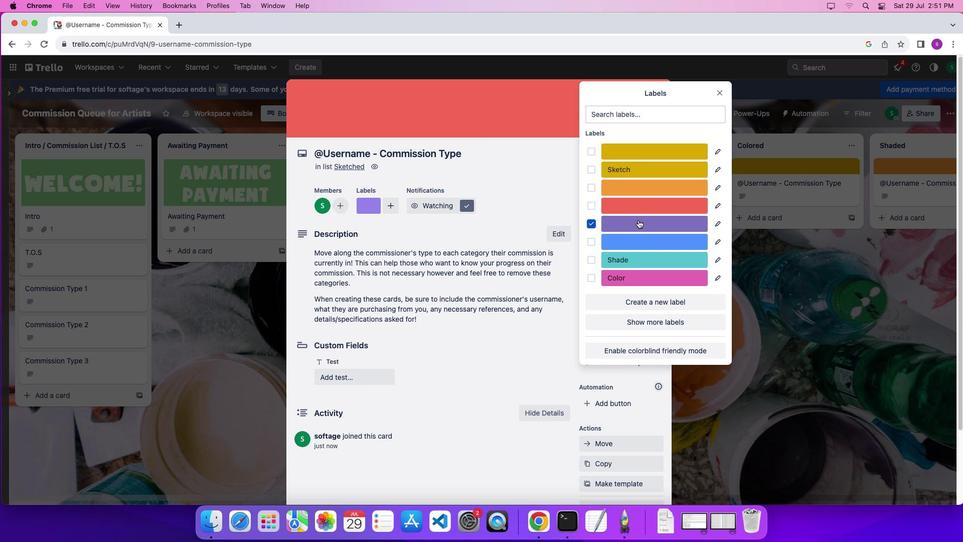 
Action: Mouse moved to (639, 204)
Screenshot: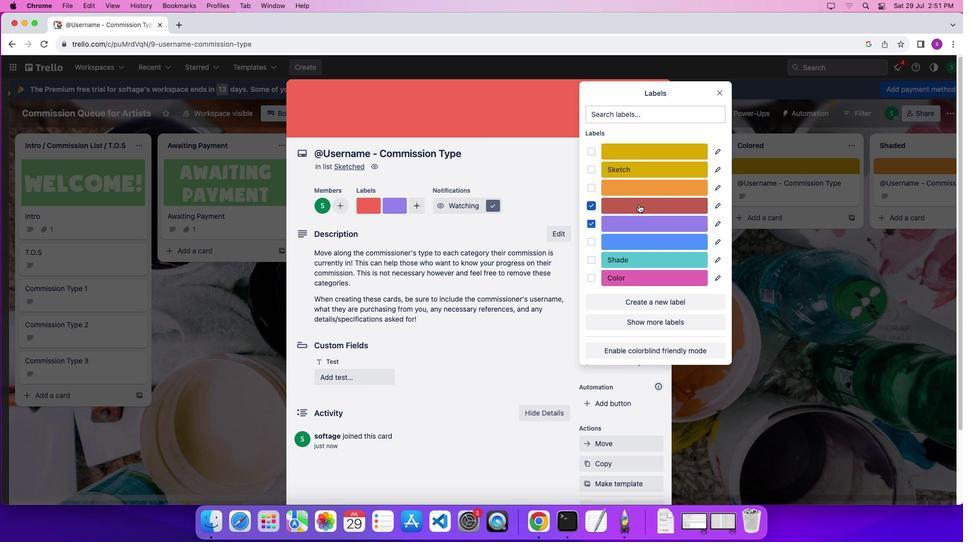 
Action: Mouse pressed left at (639, 204)
Screenshot: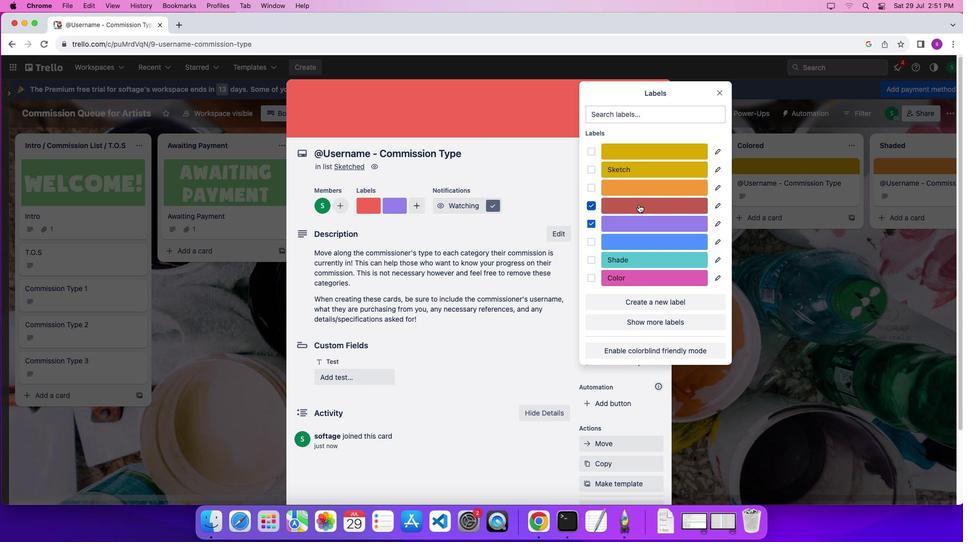 
Action: Mouse moved to (641, 168)
Screenshot: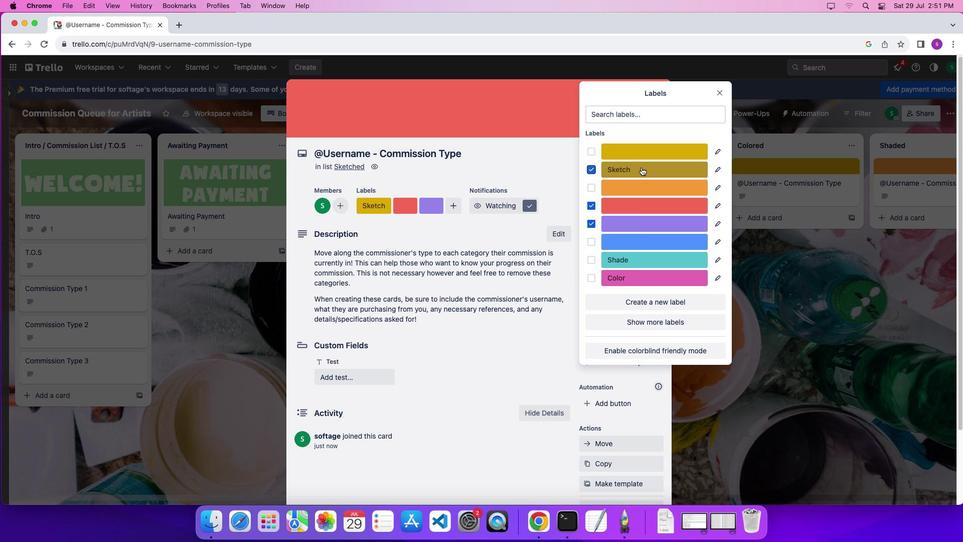 
Action: Mouse pressed left at (641, 168)
Screenshot: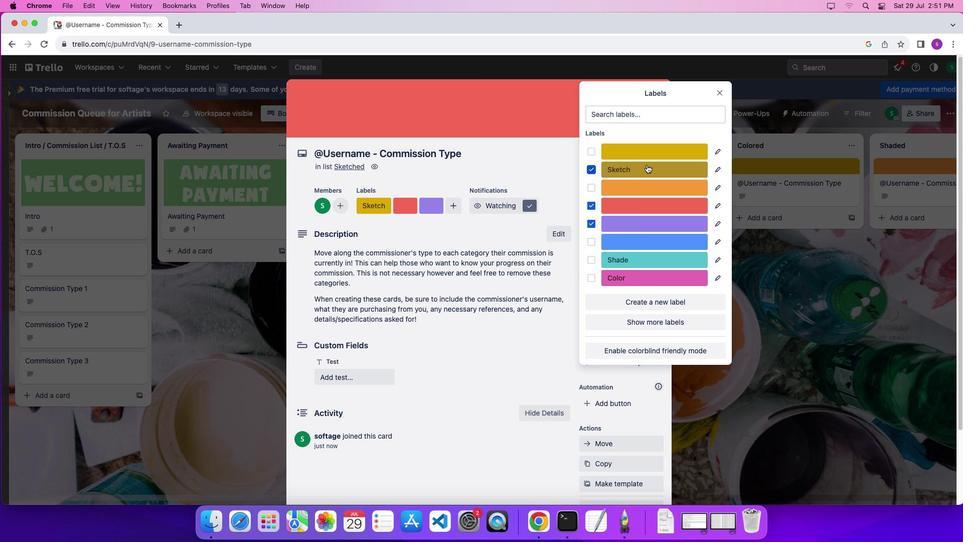 
Action: Mouse moved to (716, 95)
Screenshot: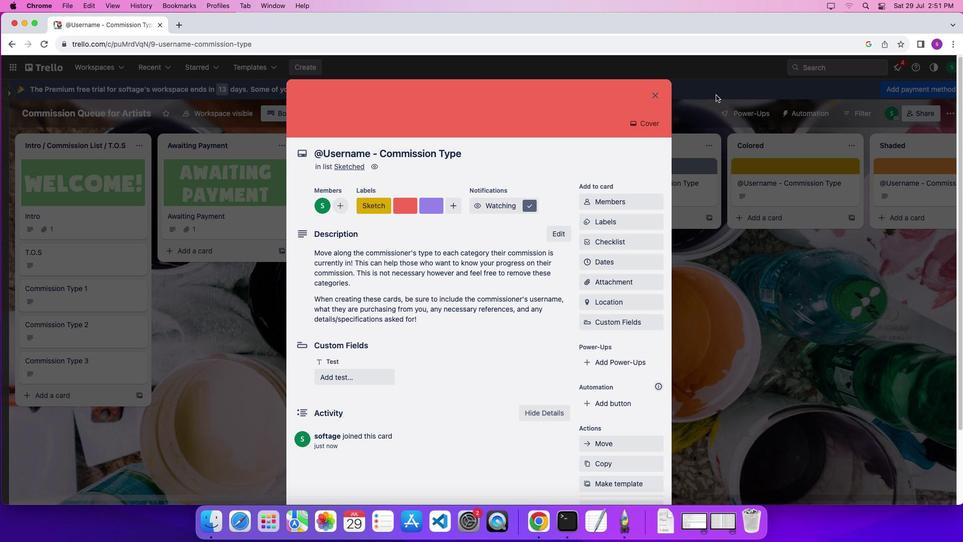 
Action: Mouse pressed left at (716, 95)
Screenshot: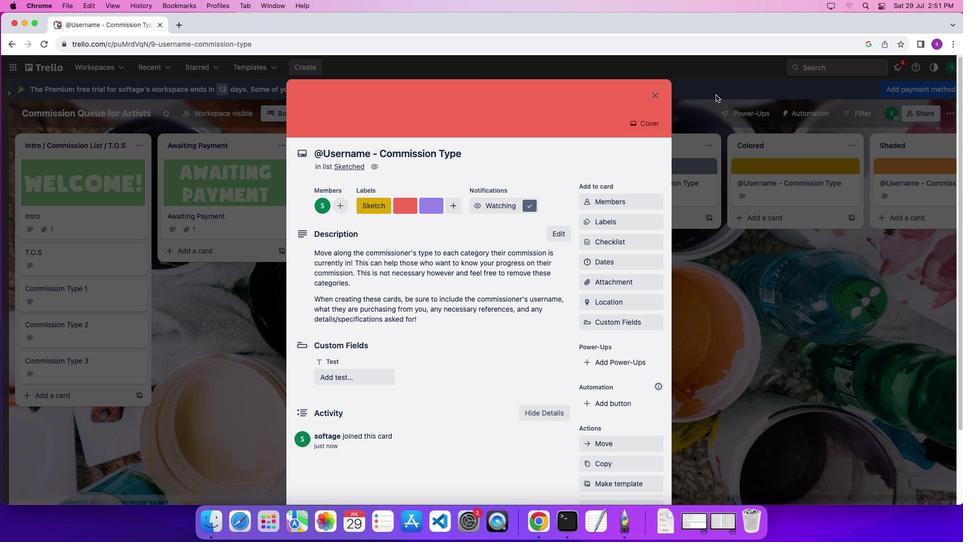 
Action: Mouse moved to (632, 261)
Screenshot: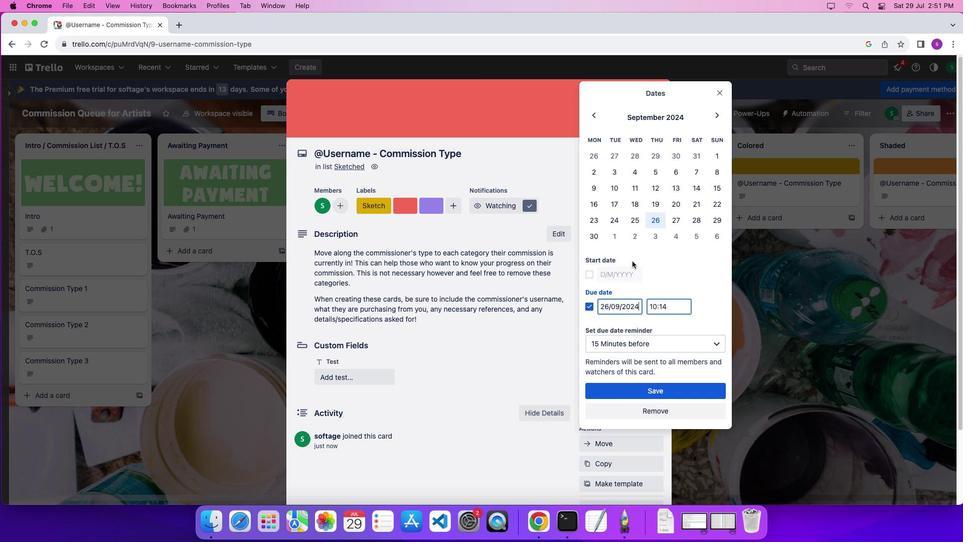 
Action: Mouse pressed left at (632, 261)
Screenshot: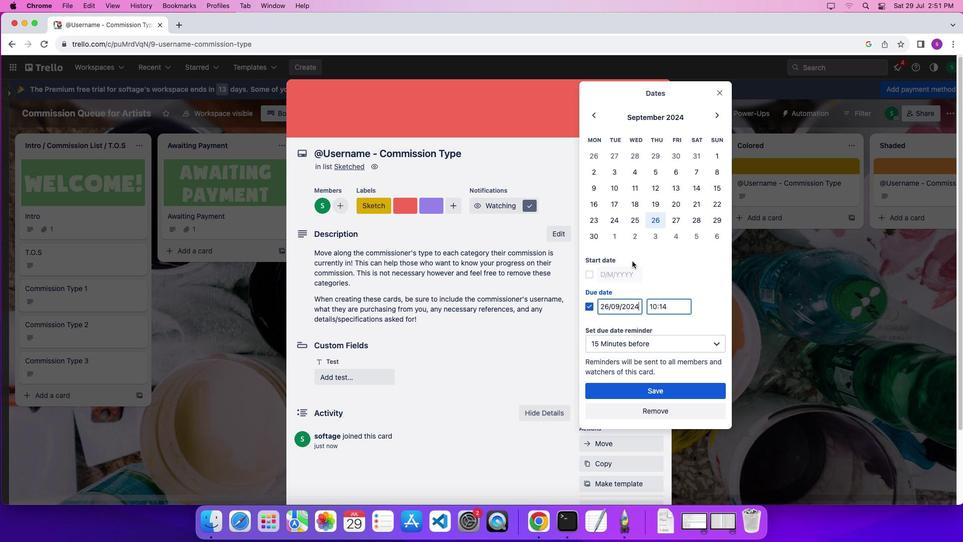 
Action: Mouse moved to (661, 218)
Screenshot: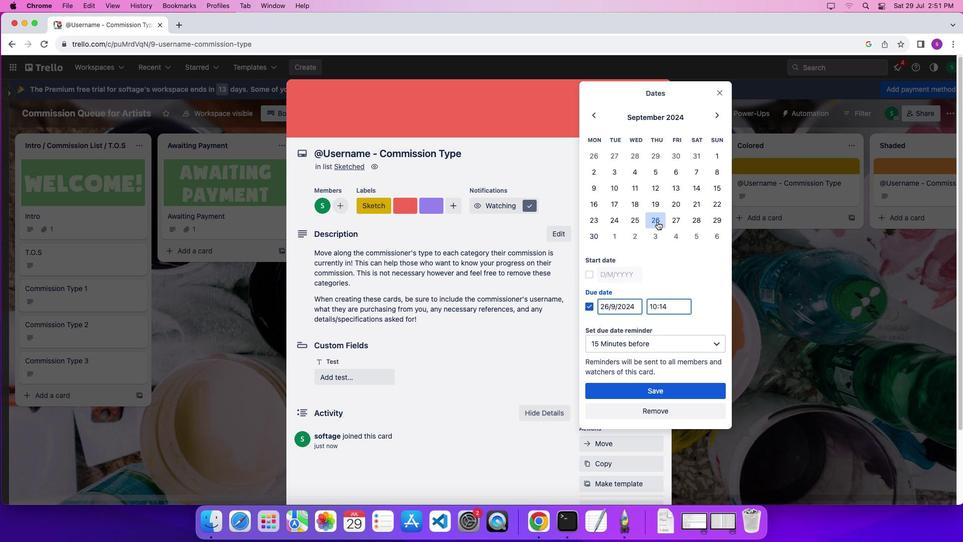 
Action: Mouse pressed left at (661, 218)
Screenshot: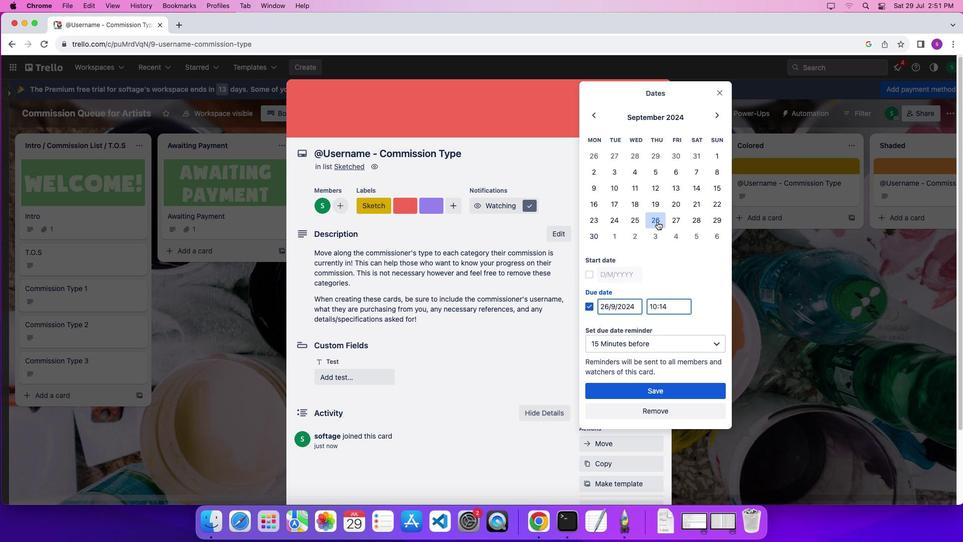 
Action: Mouse moved to (592, 273)
Screenshot: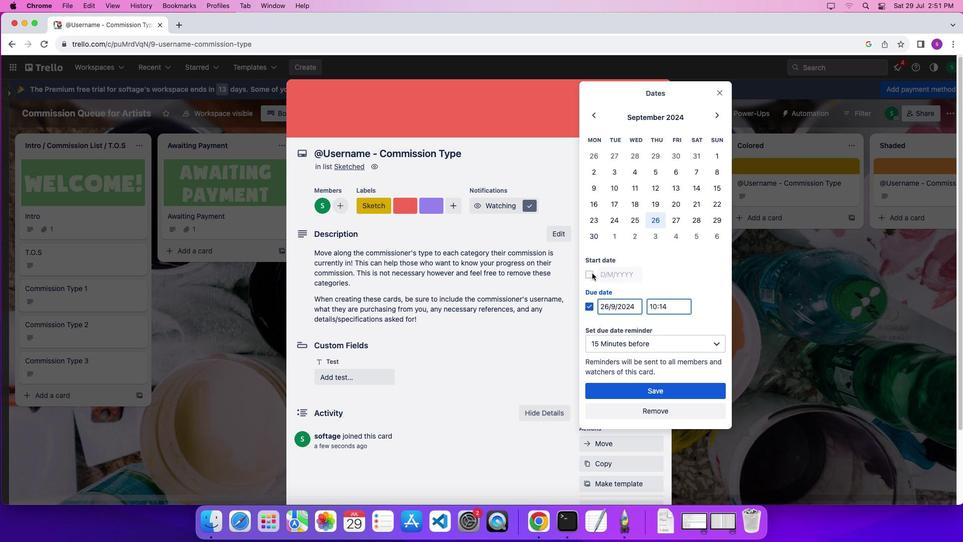 
Action: Mouse pressed left at (592, 273)
Screenshot: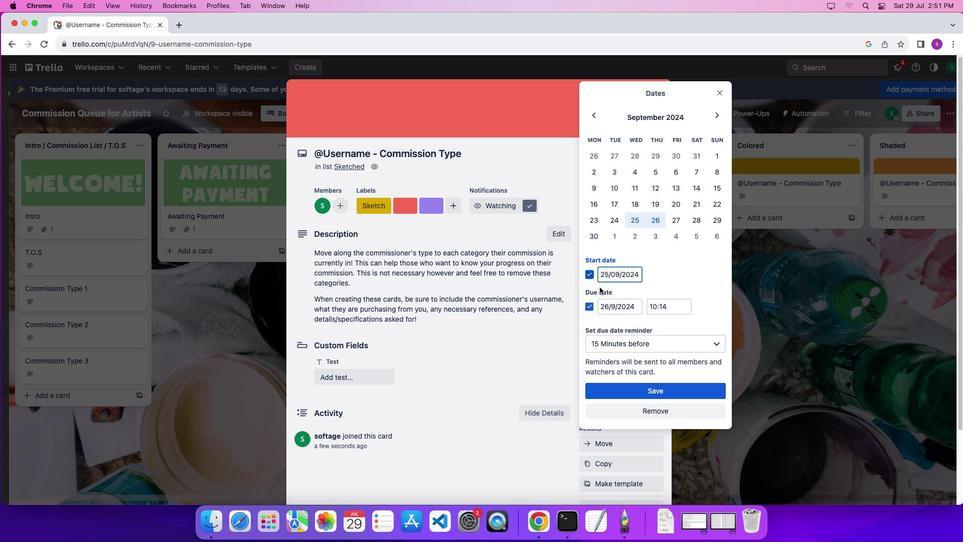 
Action: Mouse moved to (614, 390)
Screenshot: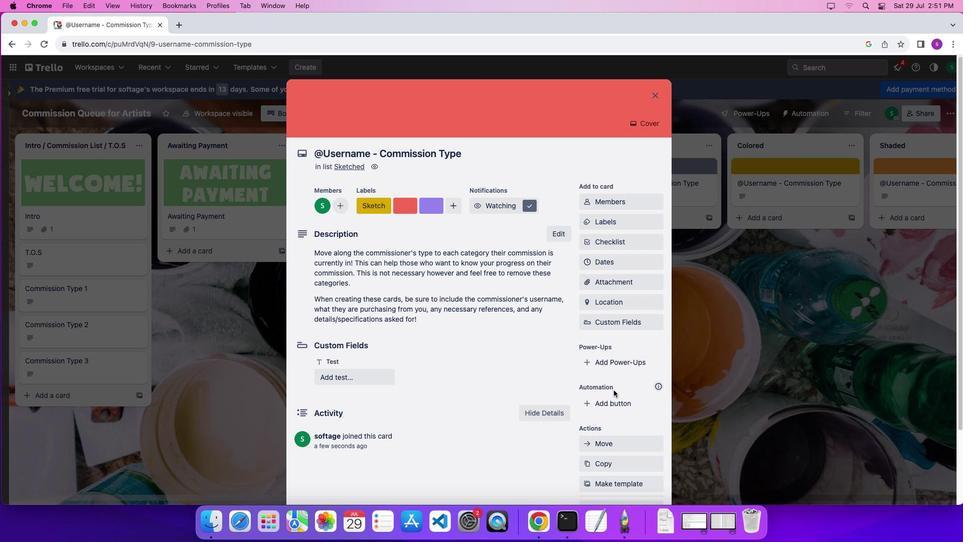 
Action: Mouse pressed left at (614, 390)
Screenshot: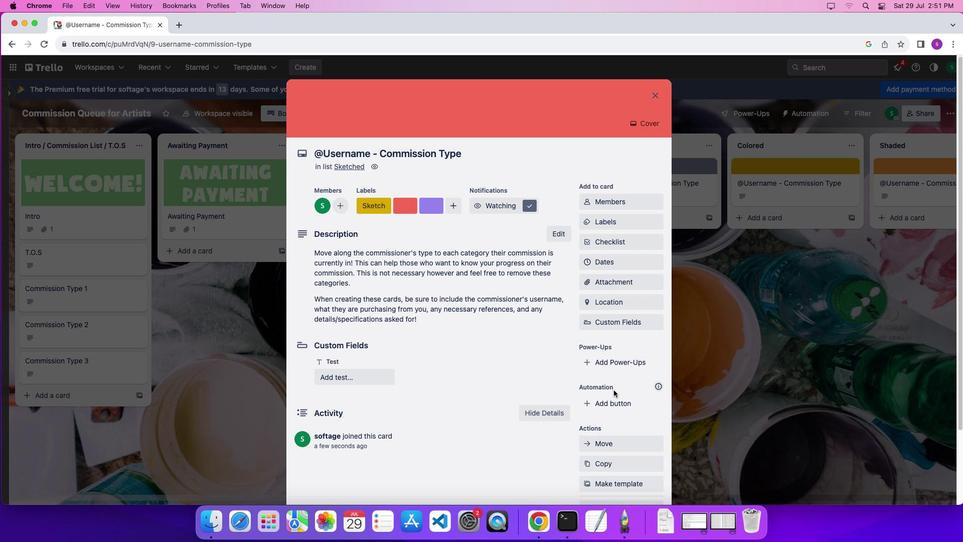 
Action: Mouse moved to (605, 285)
Screenshot: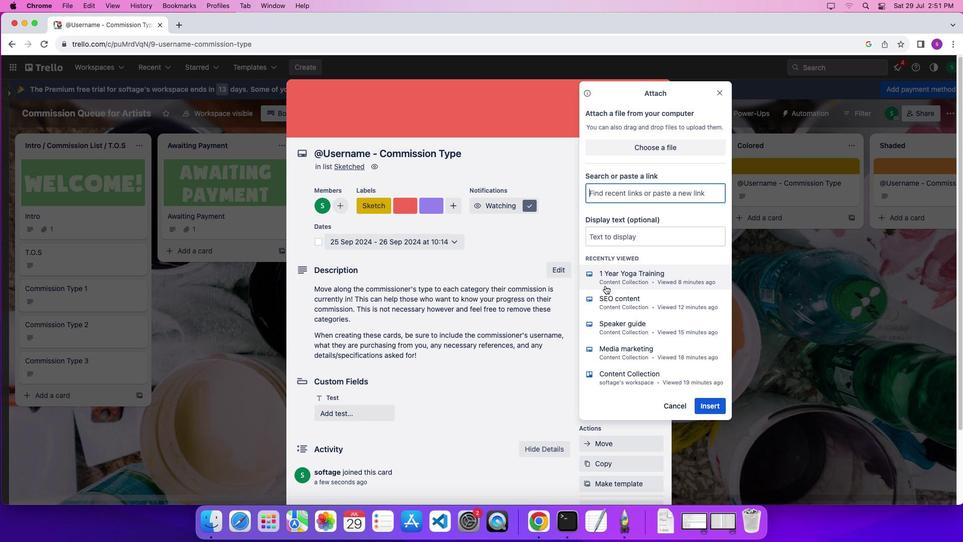 
Action: Mouse pressed left at (605, 285)
Screenshot: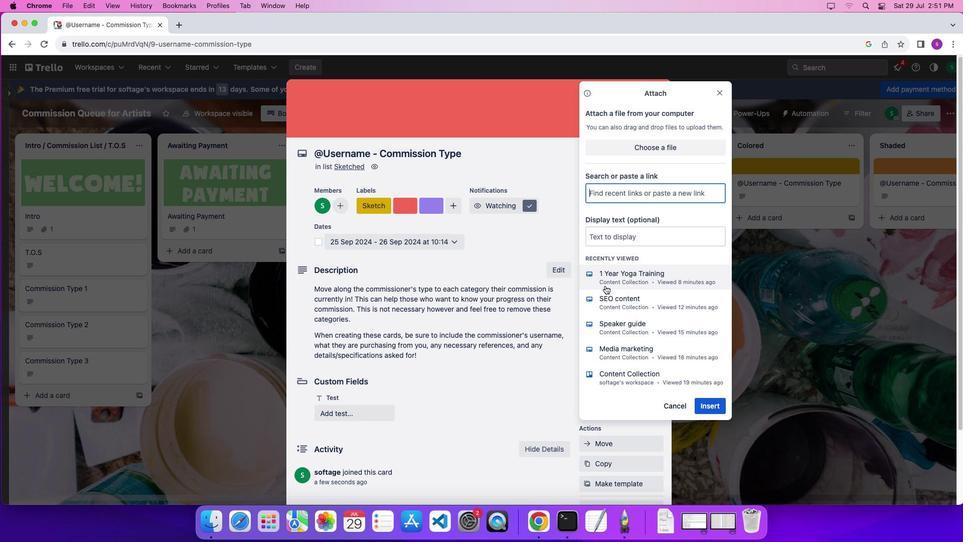 
Action: Mouse moved to (605, 286)
Screenshot: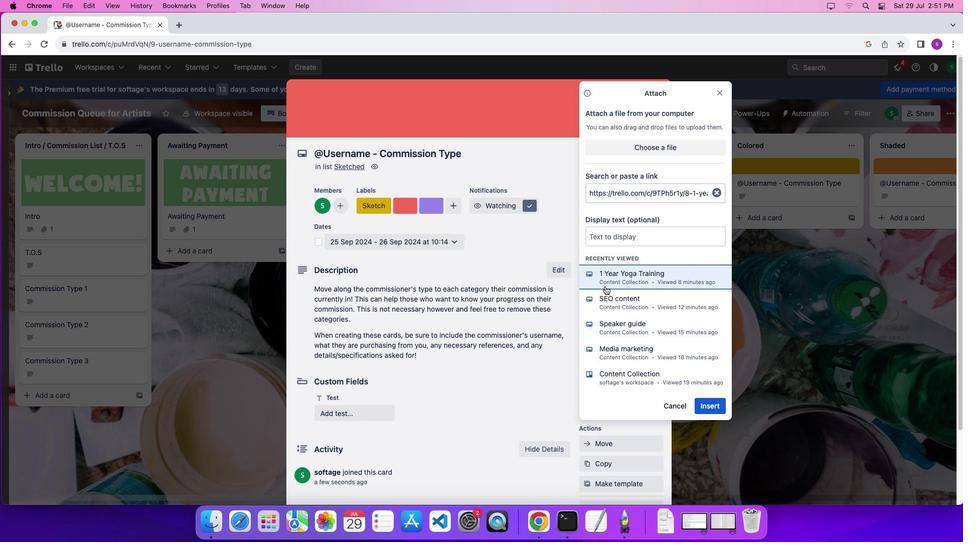 
Action: Mouse pressed left at (605, 286)
Screenshot: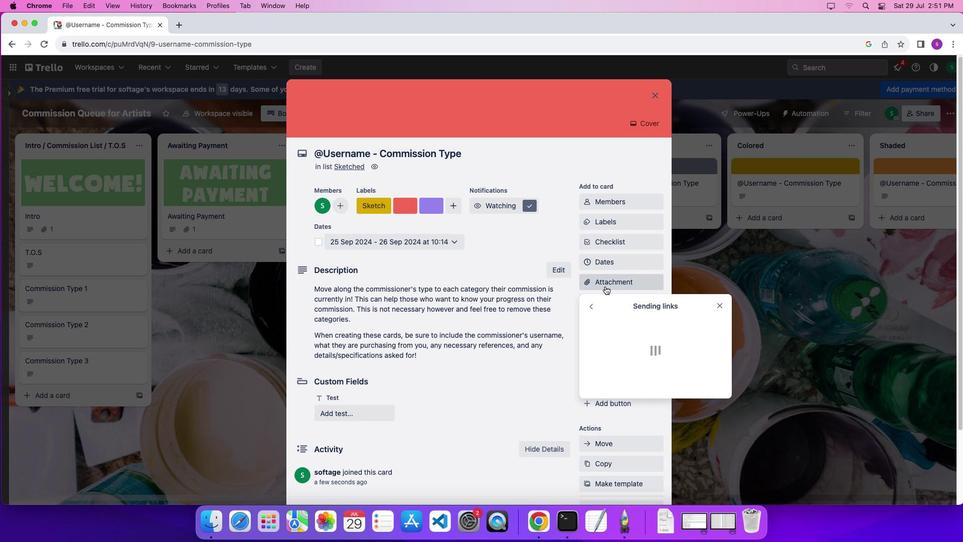 
Action: Mouse moved to (318, 241)
Screenshot: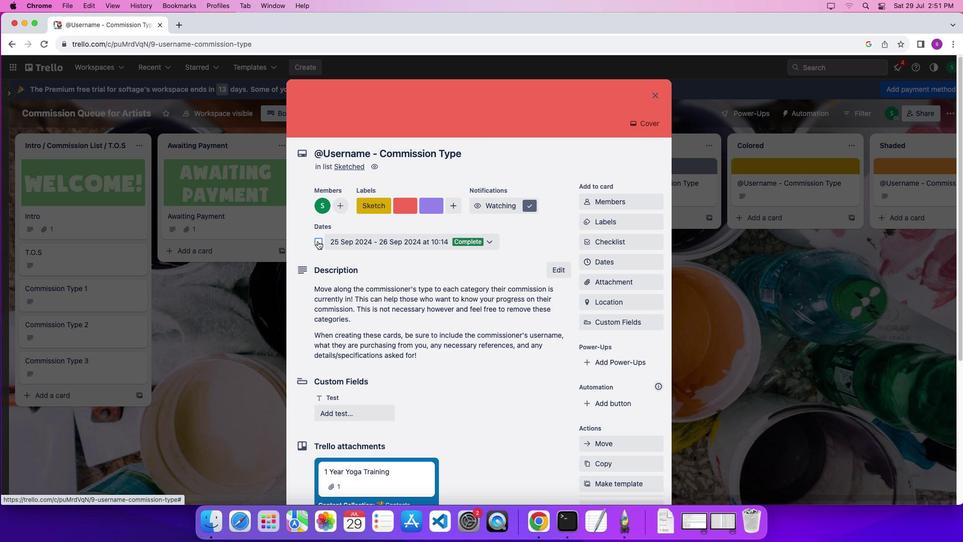 
Action: Mouse pressed left at (318, 241)
Screenshot: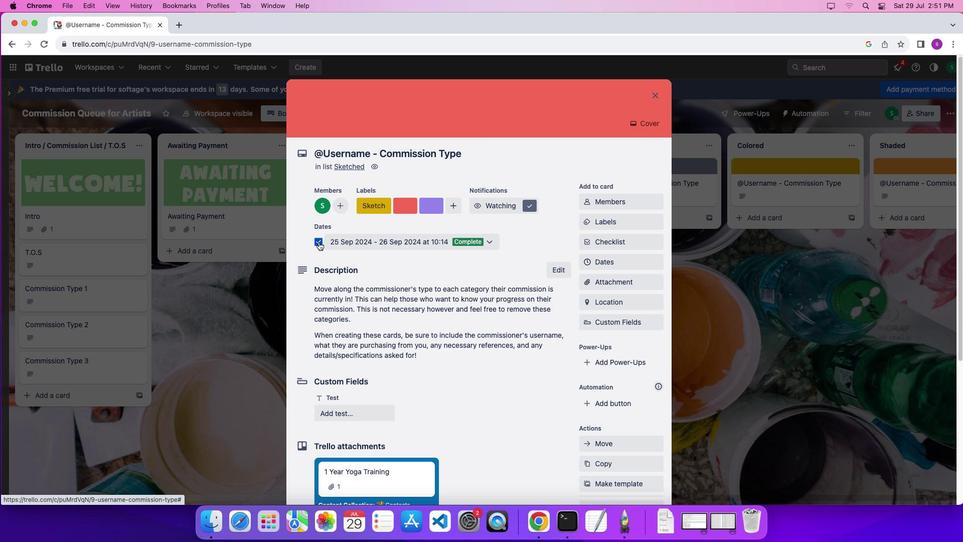 
Action: Mouse moved to (427, 363)
Screenshot: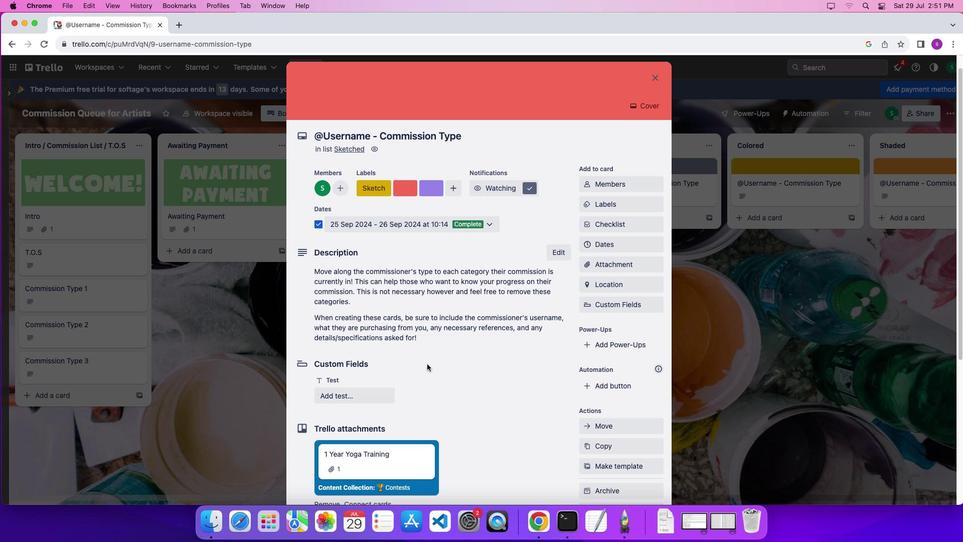 
Action: Mouse scrolled (427, 363) with delta (0, 0)
Screenshot: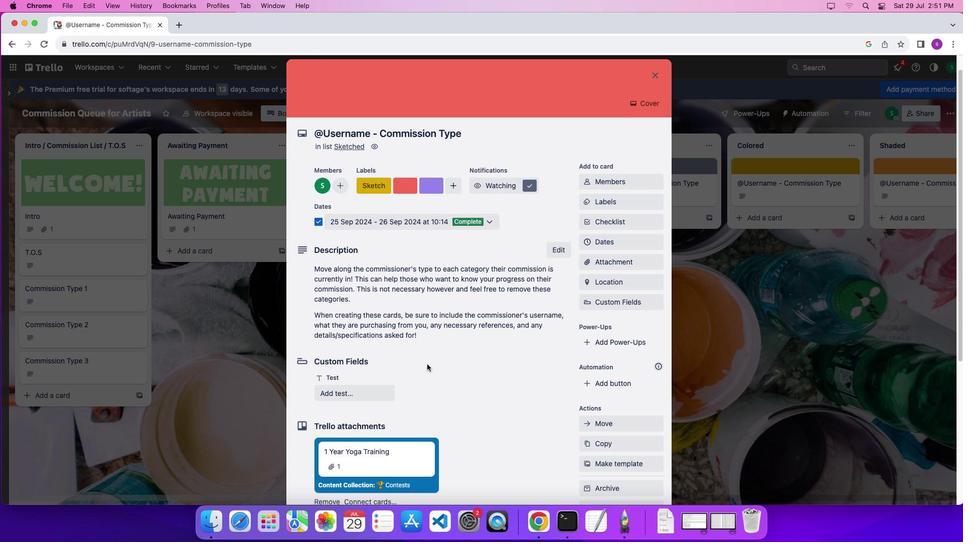 
Action: Mouse moved to (427, 363)
Screenshot: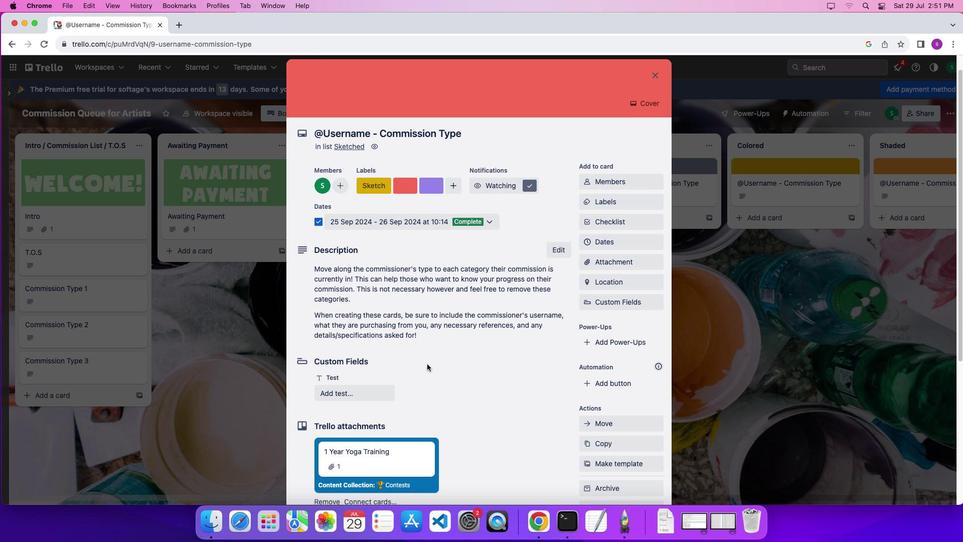 
Action: Mouse scrolled (427, 363) with delta (0, 0)
Screenshot: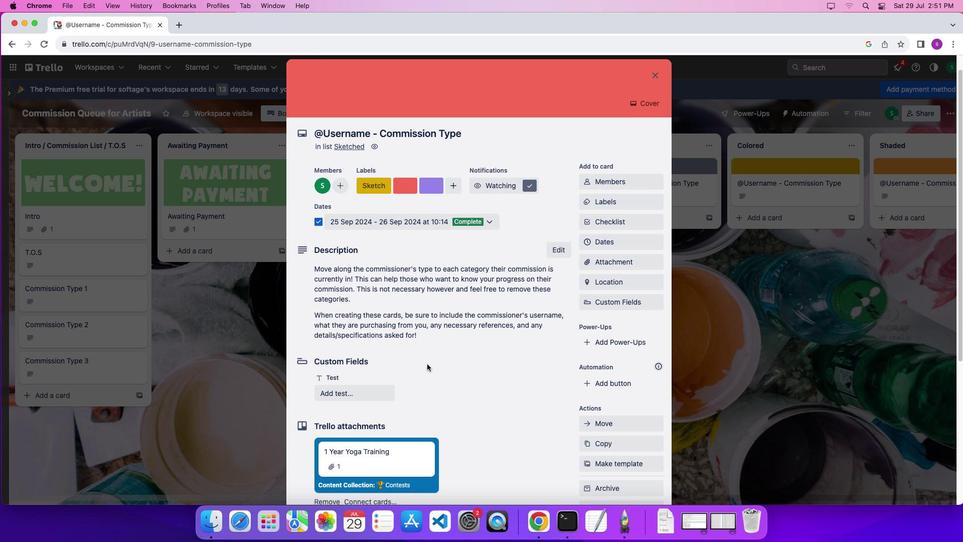 
Action: Mouse scrolled (427, 363) with delta (0, 0)
Screenshot: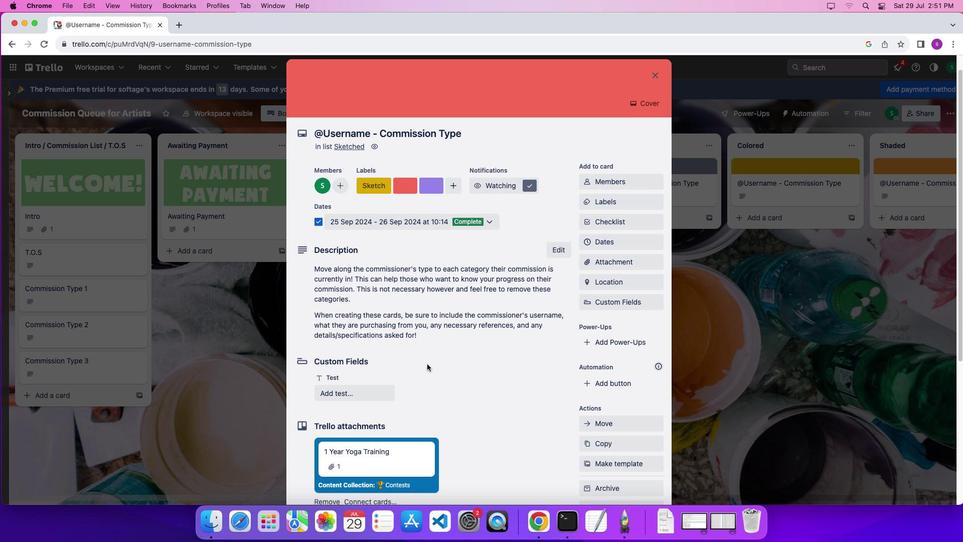 
Action: Mouse scrolled (427, 363) with delta (0, 0)
Screenshot: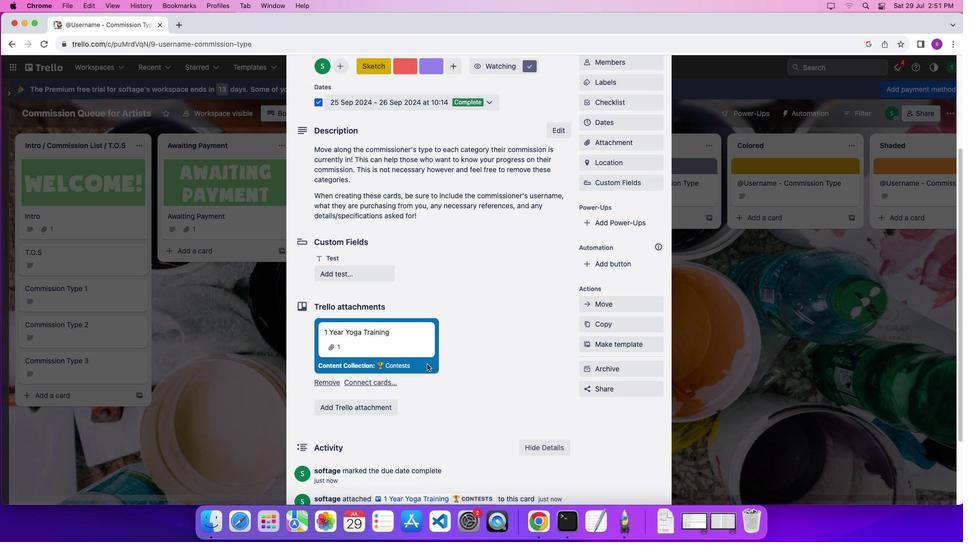 
Action: Mouse scrolled (427, 363) with delta (0, 0)
Screenshot: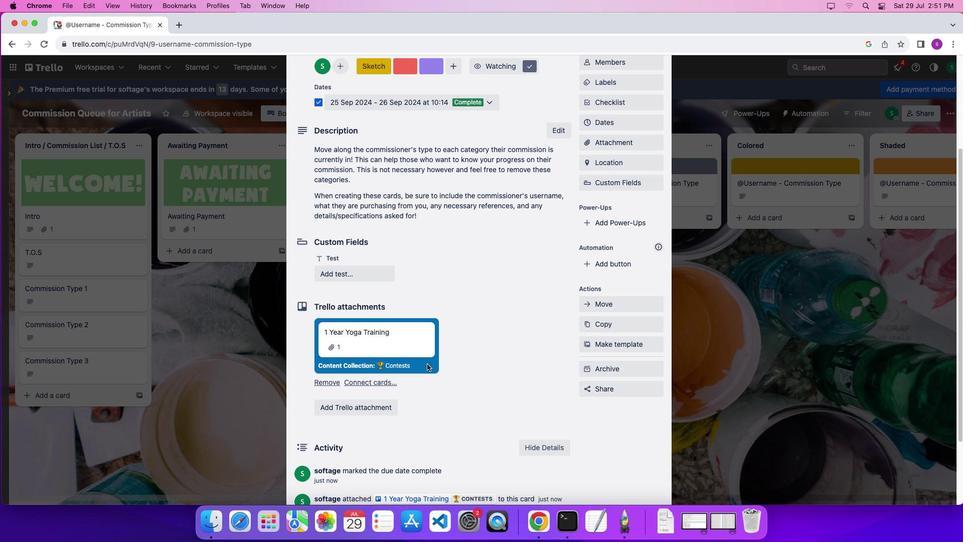
Action: Mouse scrolled (427, 363) with delta (0, -2)
Screenshot: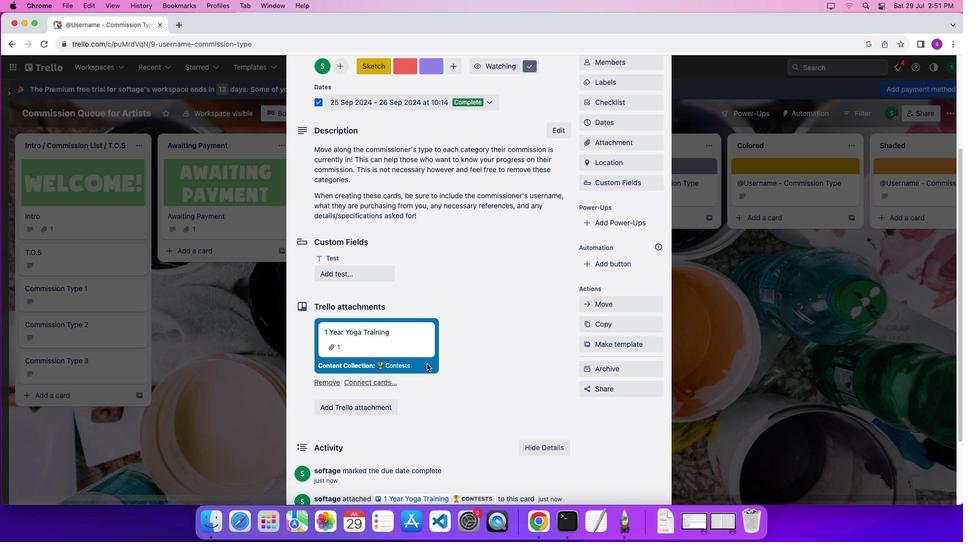
Action: Mouse scrolled (427, 363) with delta (0, 0)
Screenshot: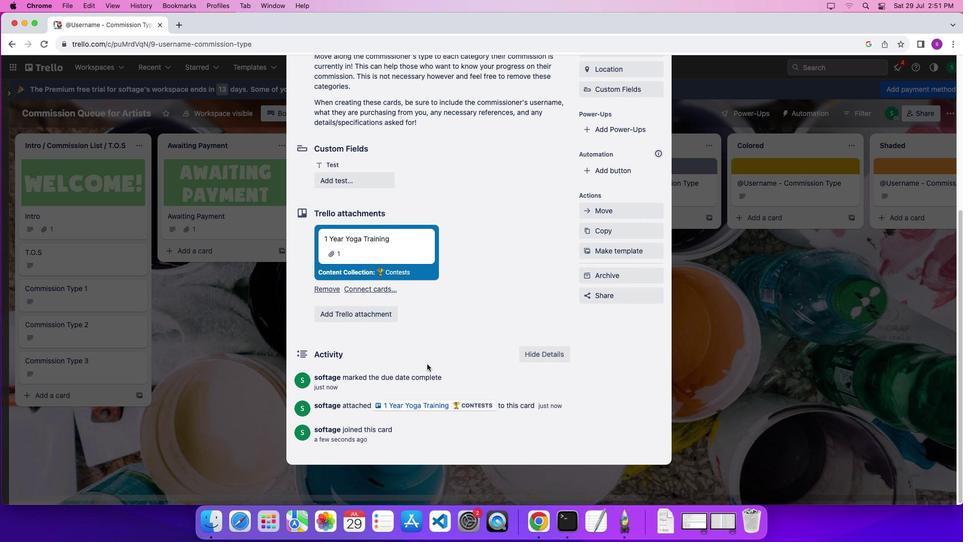 
Action: Mouse scrolled (427, 363) with delta (0, 0)
Screenshot: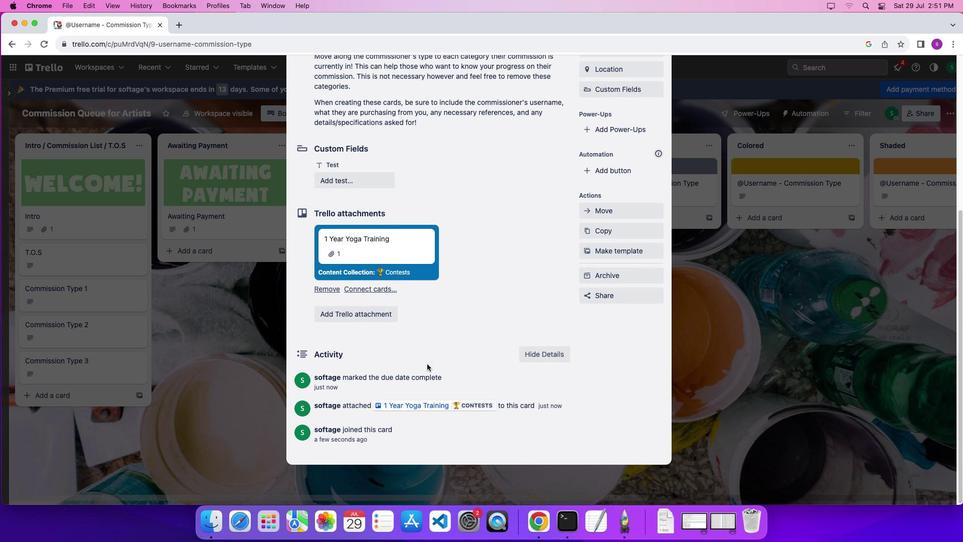 
Action: Mouse scrolled (427, 363) with delta (0, -2)
Screenshot: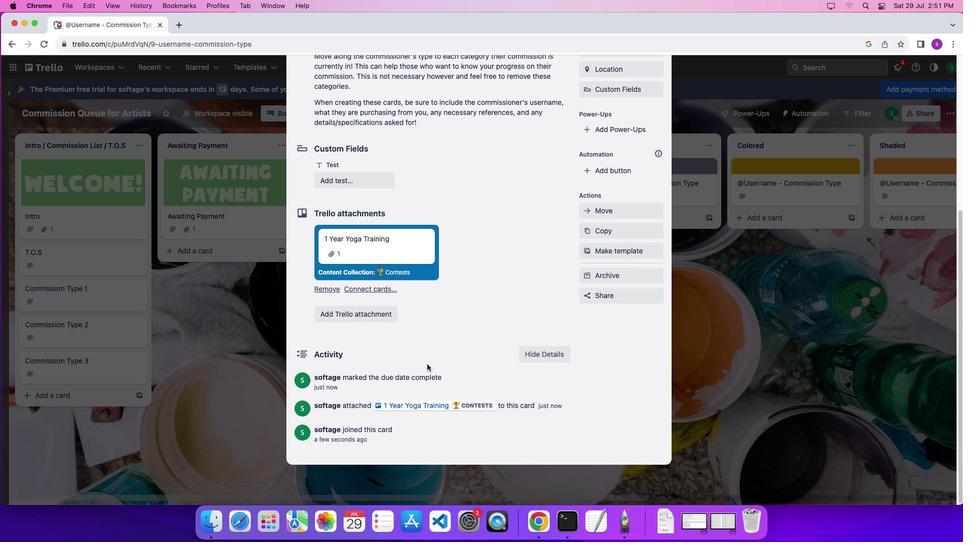 
Action: Mouse scrolled (427, 363) with delta (0, 0)
Screenshot: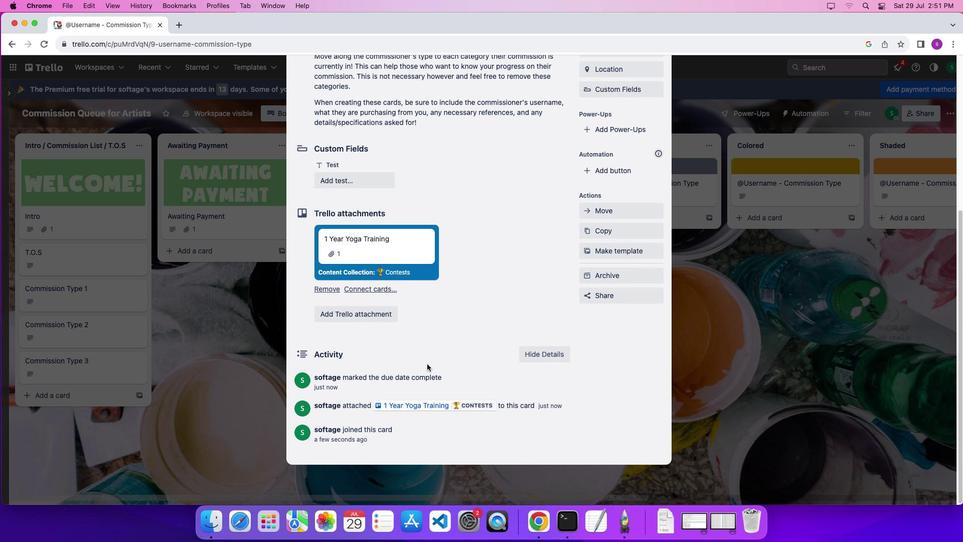 
Action: Mouse scrolled (427, 363) with delta (0, 0)
Screenshot: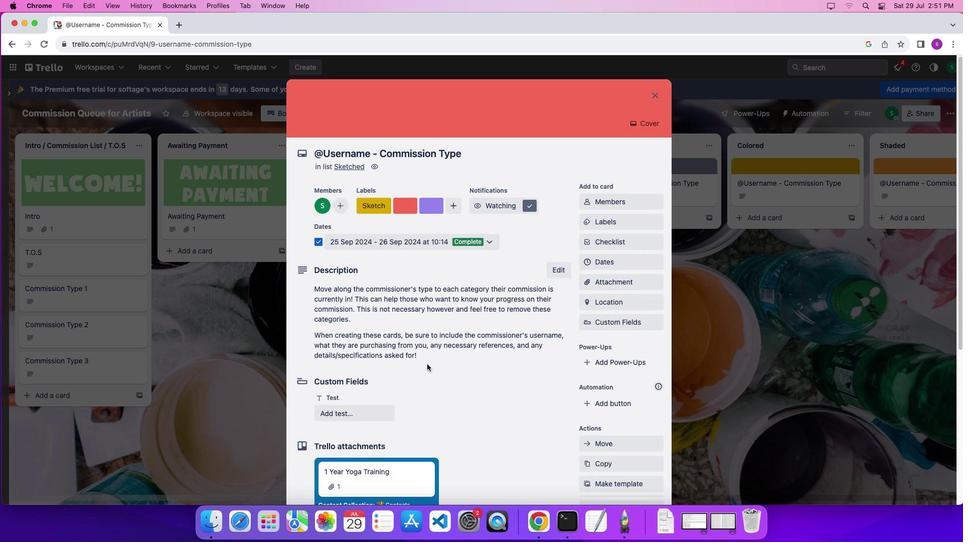 
Action: Mouse scrolled (427, 363) with delta (0, 0)
Screenshot: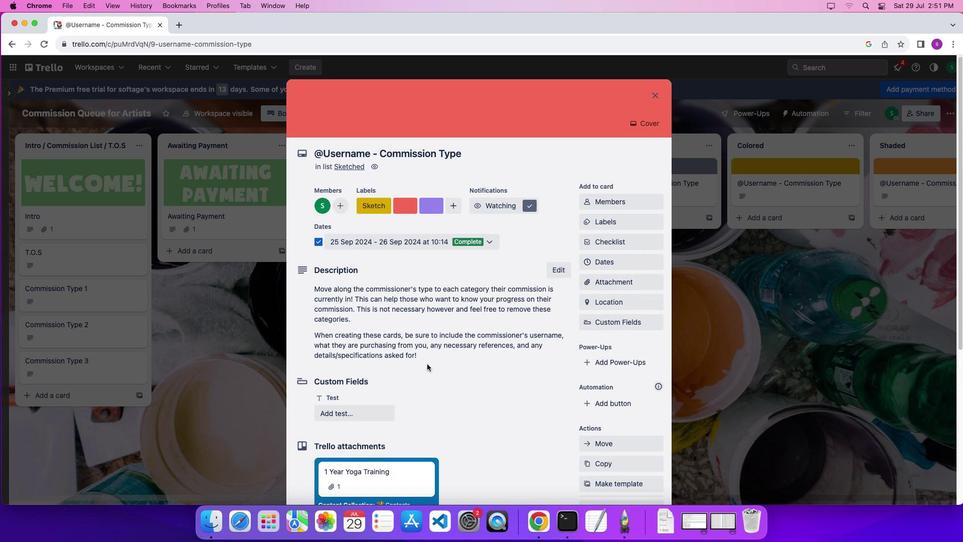 
Action: Mouse scrolled (427, 363) with delta (0, 3)
Screenshot: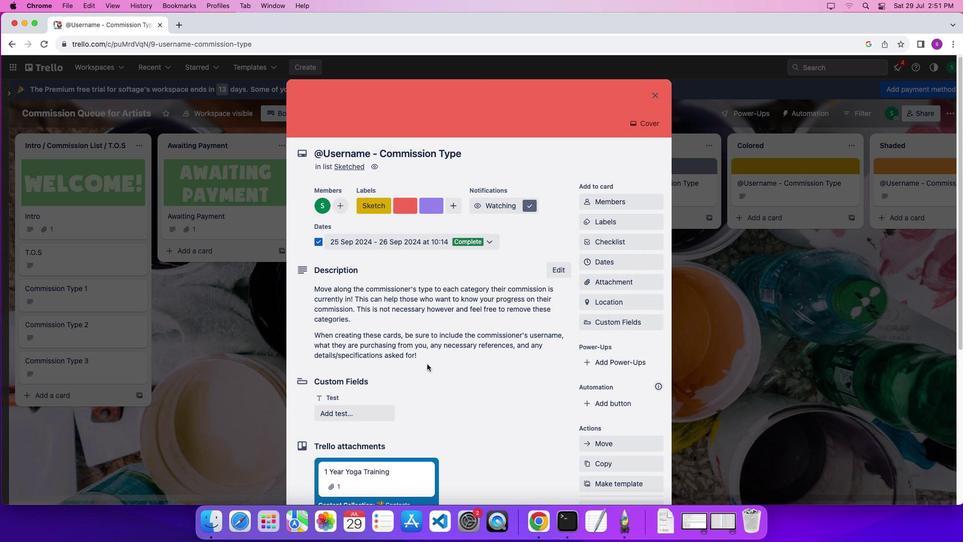 
Action: Mouse scrolled (427, 363) with delta (0, 3)
Screenshot: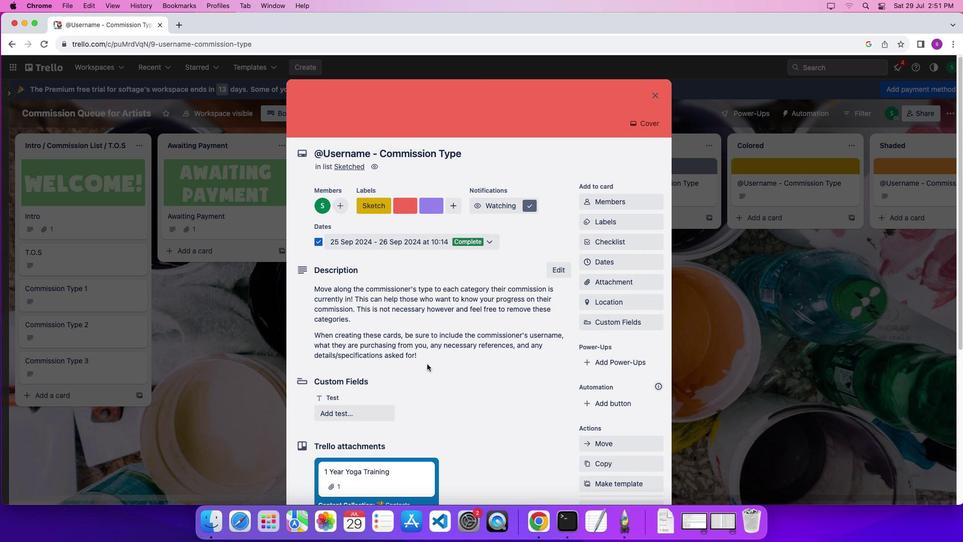 
Action: Mouse scrolled (427, 363) with delta (0, 0)
Screenshot: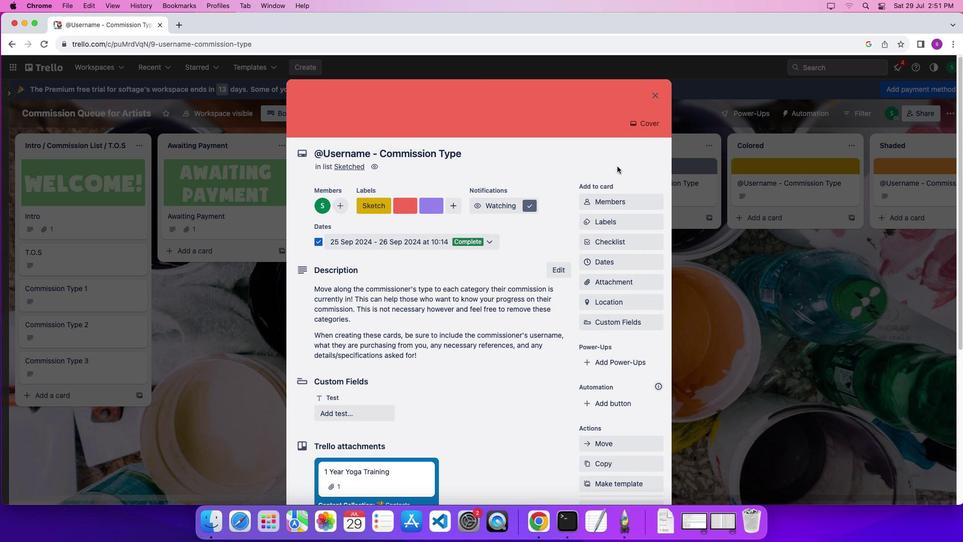 
Action: Mouse scrolled (427, 363) with delta (0, 1)
Screenshot: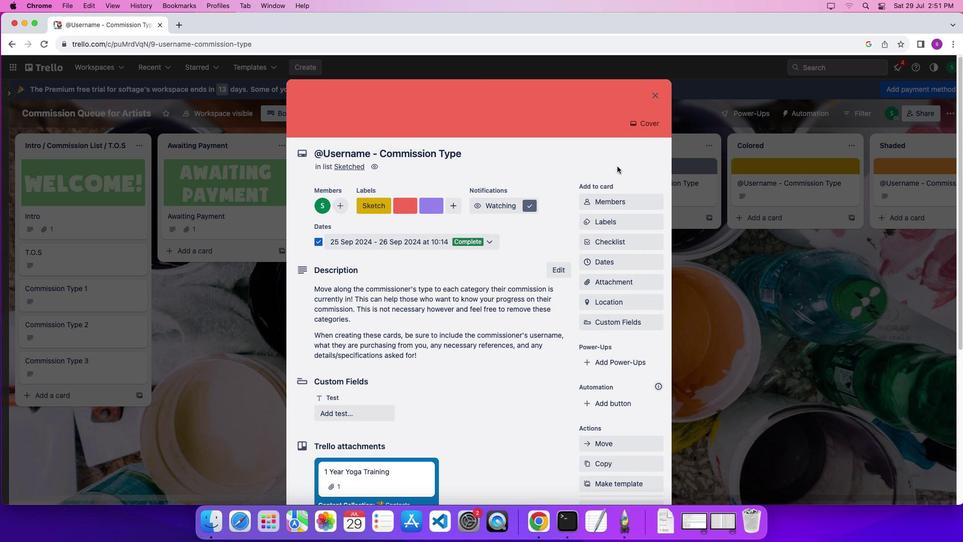 
Action: Mouse scrolled (427, 363) with delta (0, 4)
Screenshot: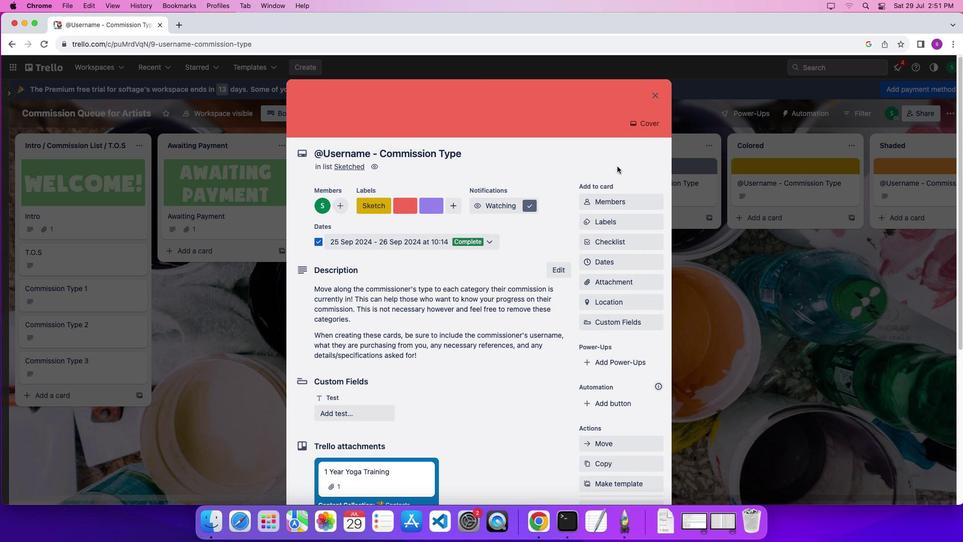 
Action: Mouse scrolled (427, 363) with delta (0, 6)
Screenshot: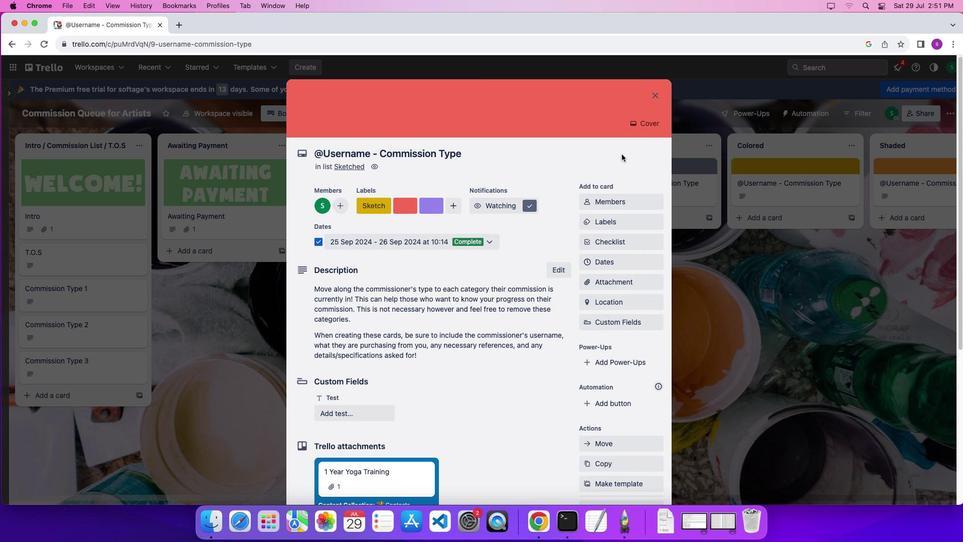 
Action: Mouse moved to (651, 98)
Screenshot: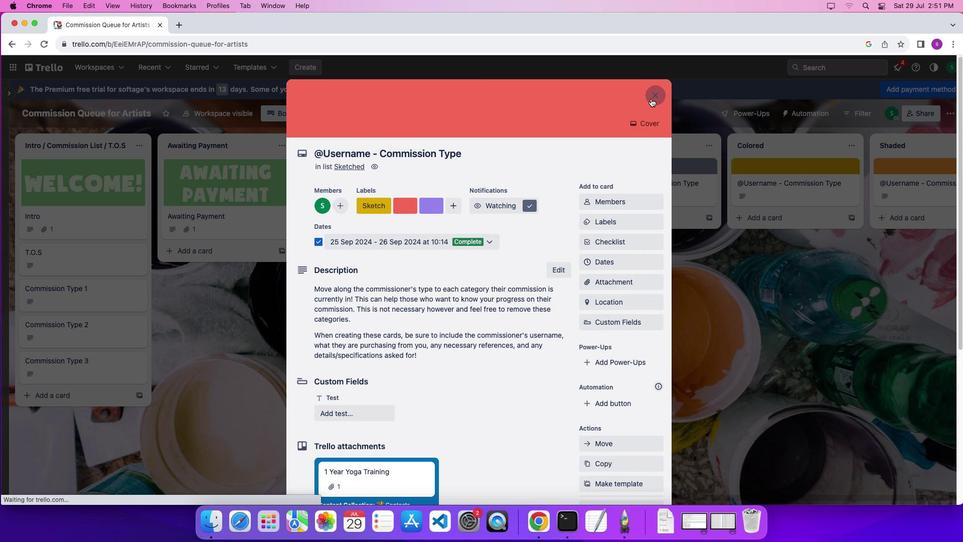 
Action: Mouse pressed left at (651, 98)
Screenshot: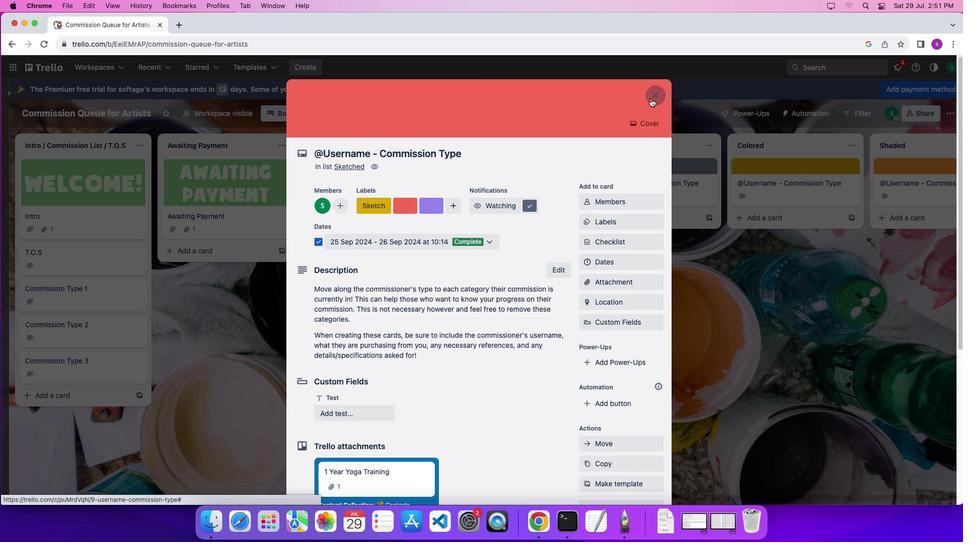 
Action: Mouse moved to (623, 158)
Screenshot: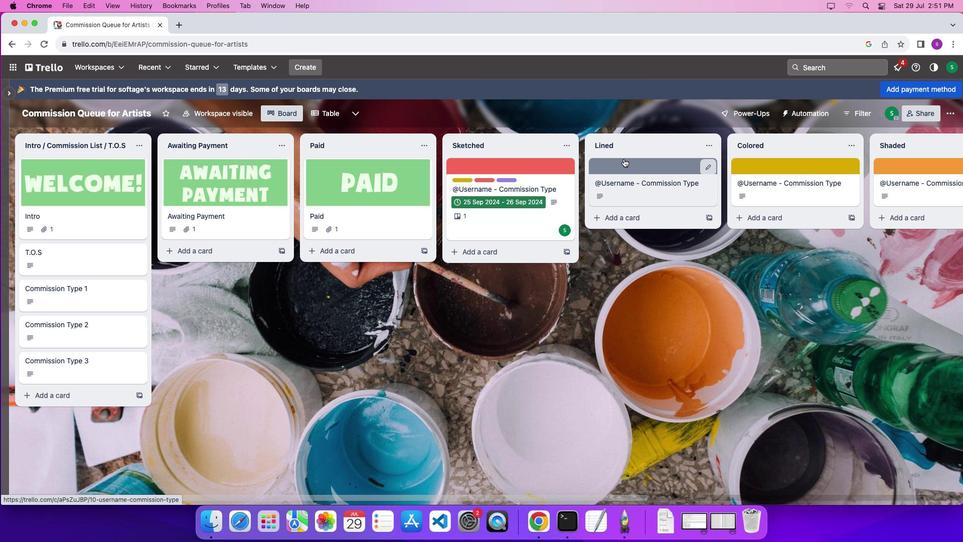 
Action: Mouse pressed left at (623, 158)
Screenshot: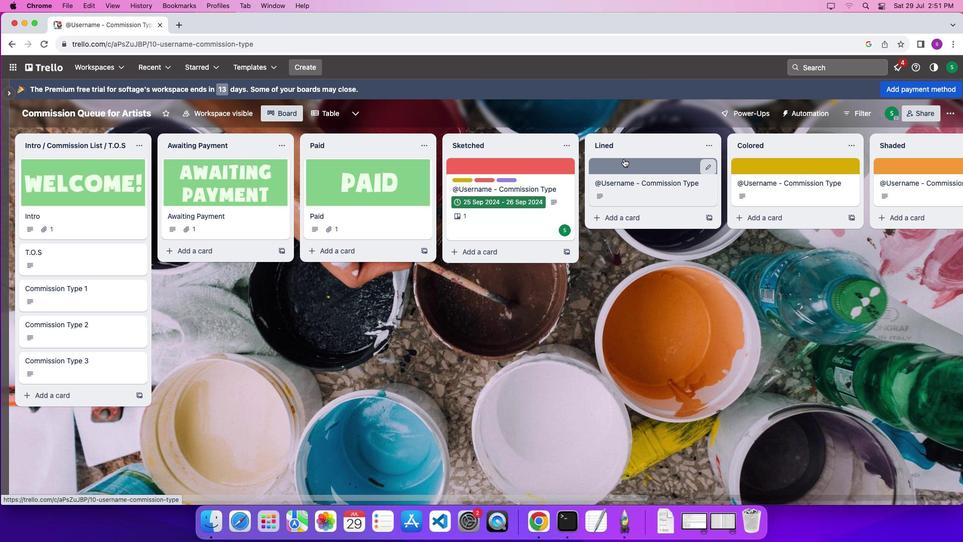 
Action: Mouse moved to (326, 207)
Screenshot: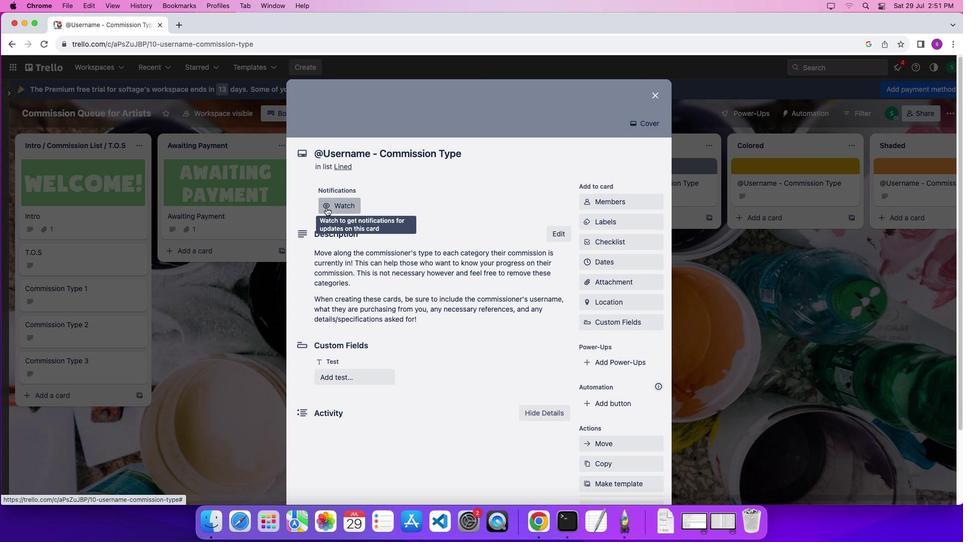 
Action: Mouse pressed left at (326, 207)
Screenshot: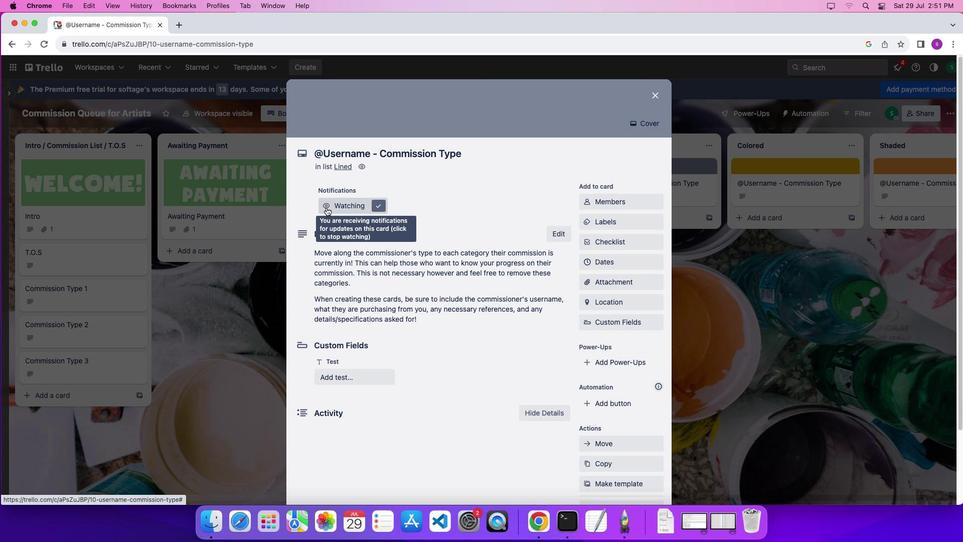 
Action: Mouse moved to (611, 199)
Screenshot: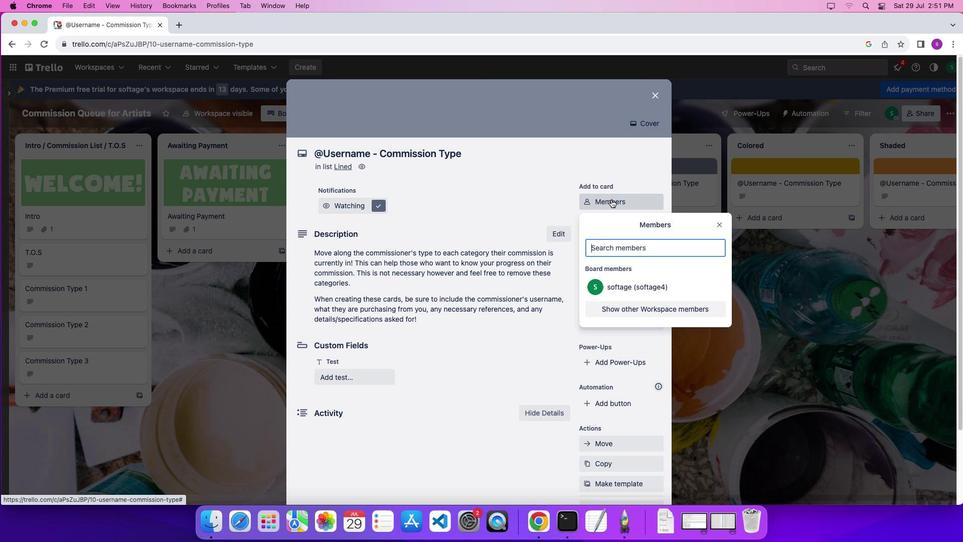 
Action: Mouse pressed left at (611, 199)
Screenshot: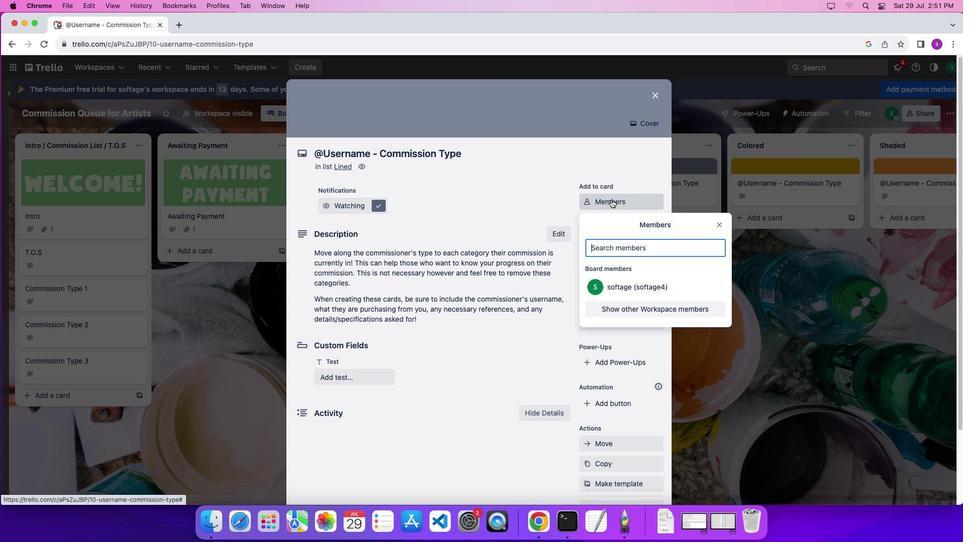 
Action: Mouse moved to (619, 282)
Screenshot: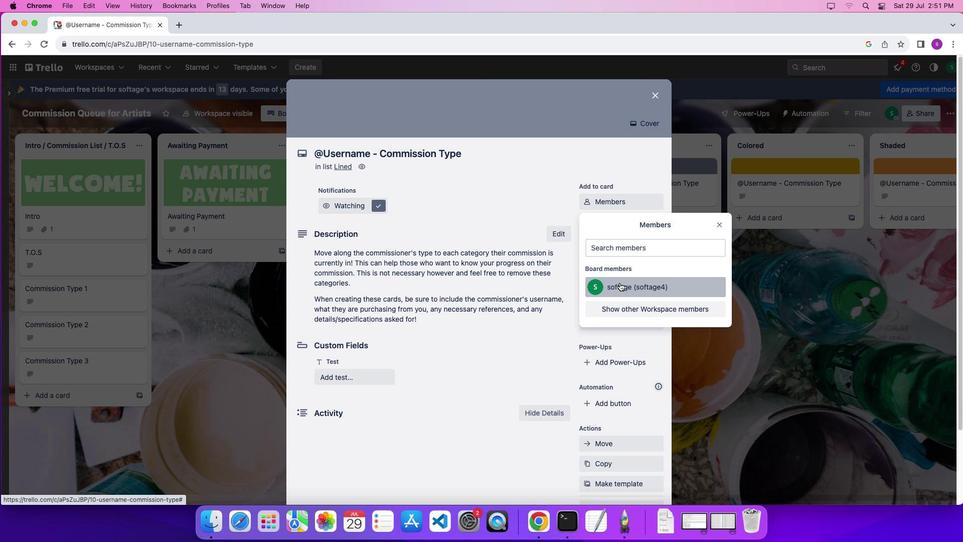 
Action: Mouse pressed left at (619, 282)
Screenshot: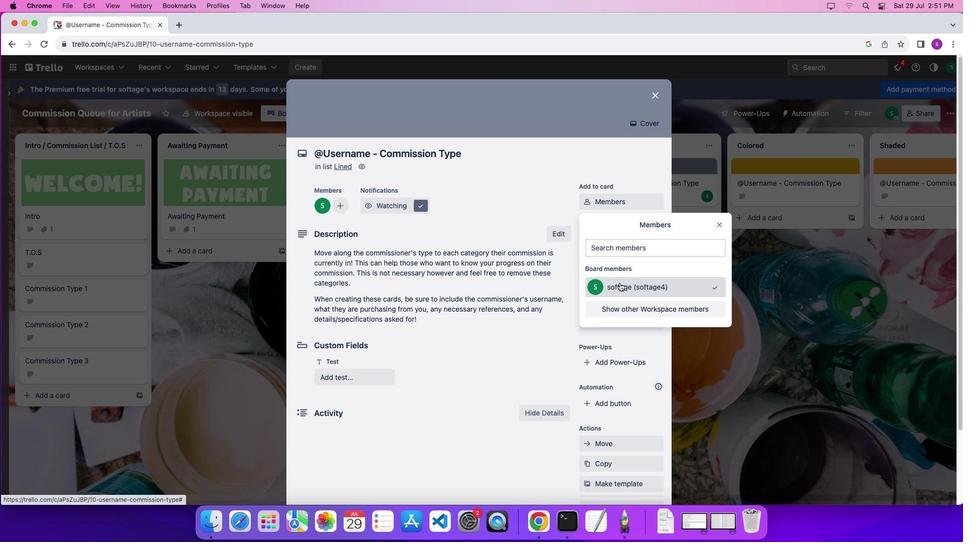 
Action: Mouse moved to (718, 227)
Screenshot: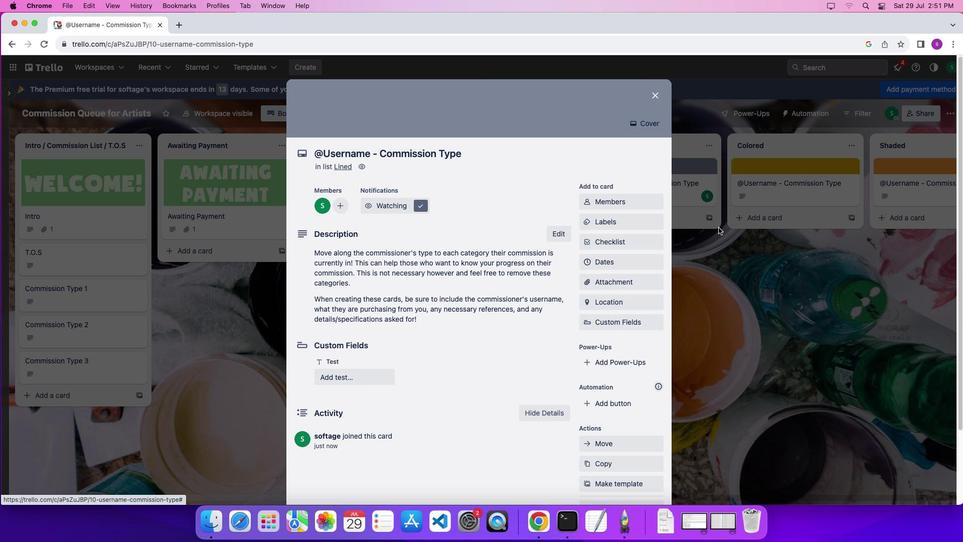 
Action: Mouse pressed left at (718, 227)
Screenshot: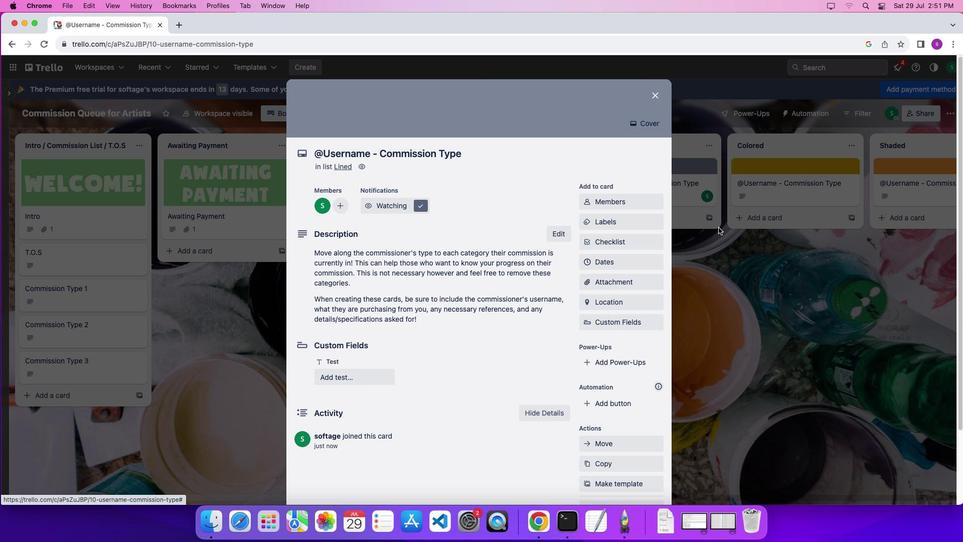 
Action: Mouse moved to (652, 220)
Screenshot: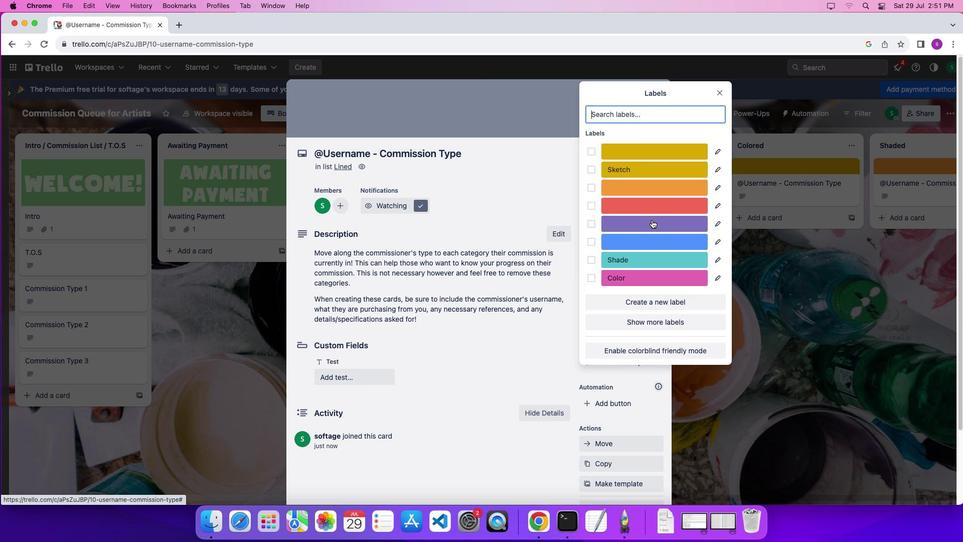 
Action: Mouse pressed left at (652, 220)
Screenshot: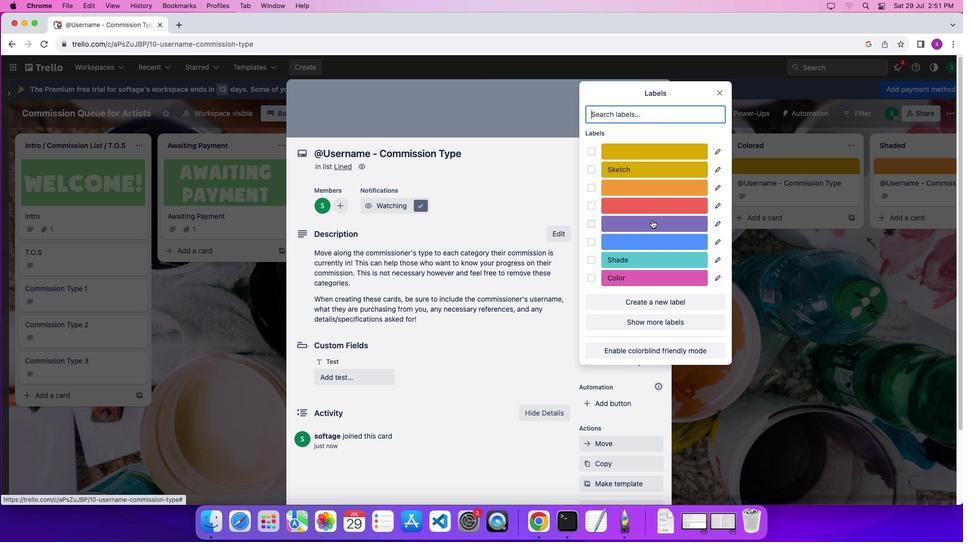 
Action: Mouse moved to (654, 243)
Screenshot: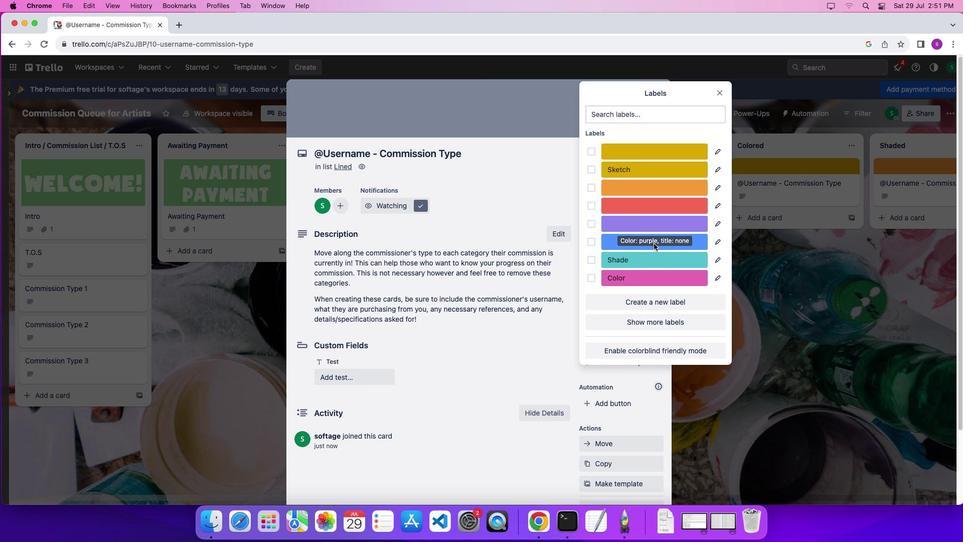 
Action: Mouse pressed left at (654, 243)
Screenshot: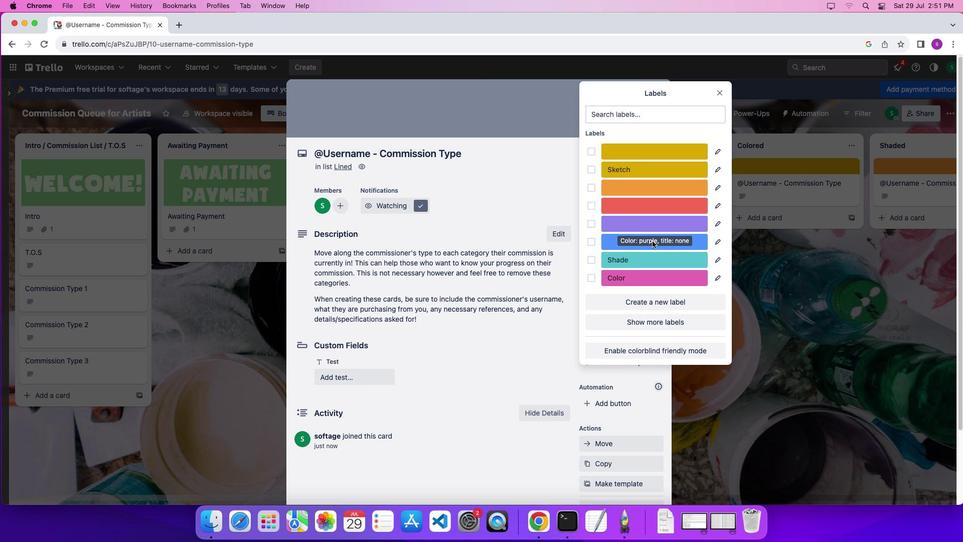 
Action: Mouse moved to (649, 208)
Screenshot: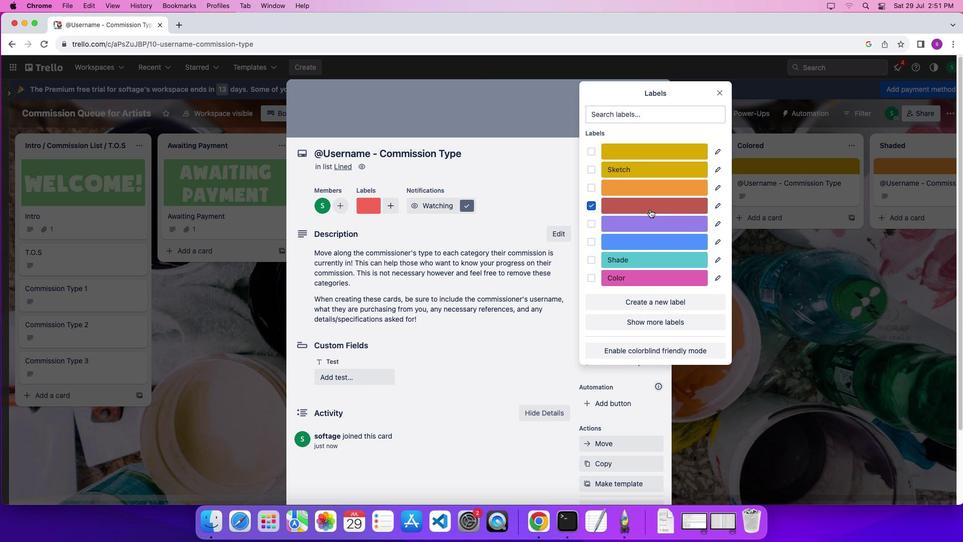 
Action: Mouse pressed left at (649, 208)
Screenshot: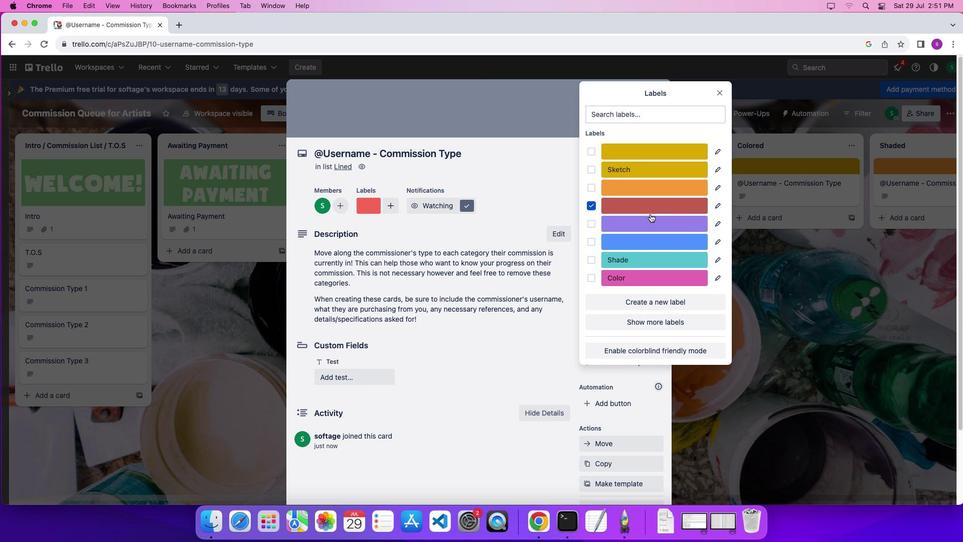 
Action: Mouse moved to (651, 222)
Screenshot: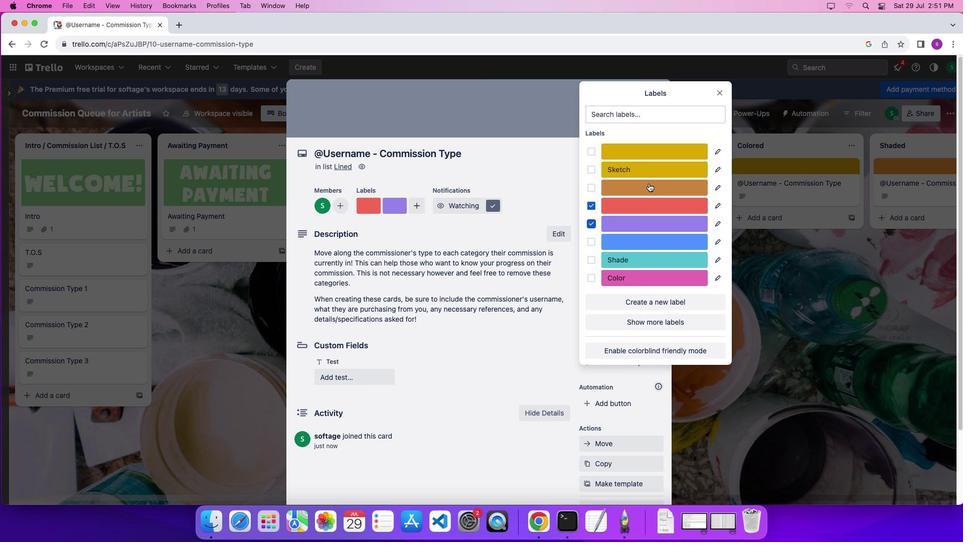
Action: Mouse pressed left at (651, 222)
Screenshot: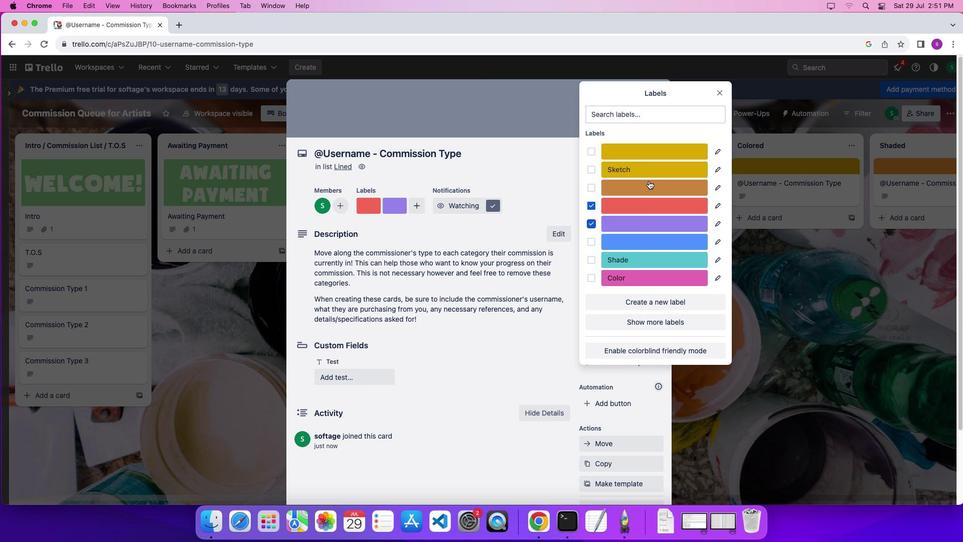 
Action: Mouse moved to (648, 173)
Screenshot: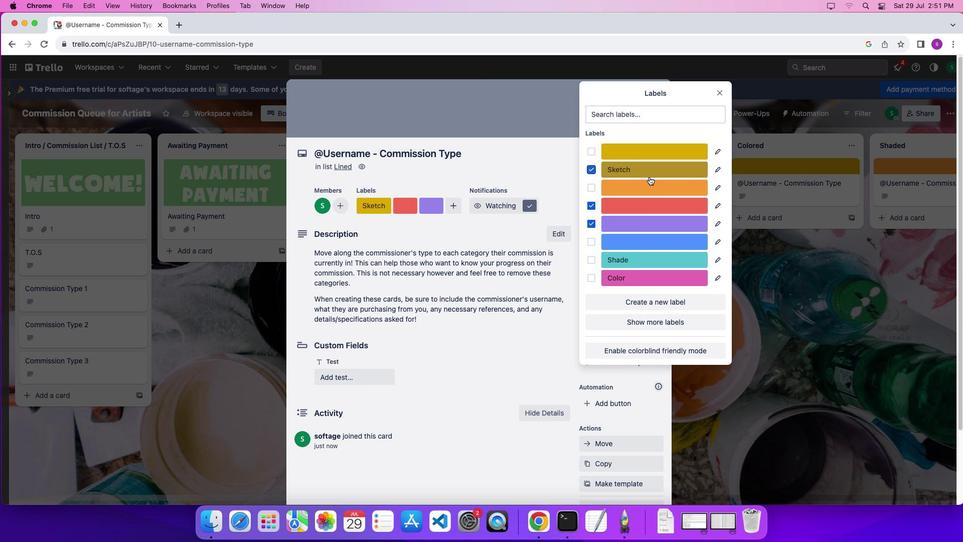
Action: Mouse pressed left at (648, 173)
Screenshot: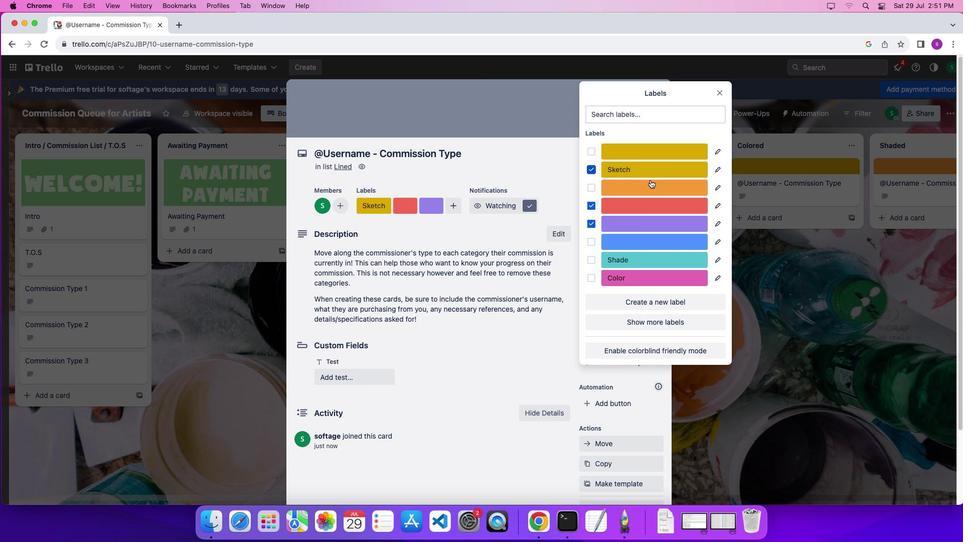 
Action: Mouse moved to (718, 93)
Screenshot: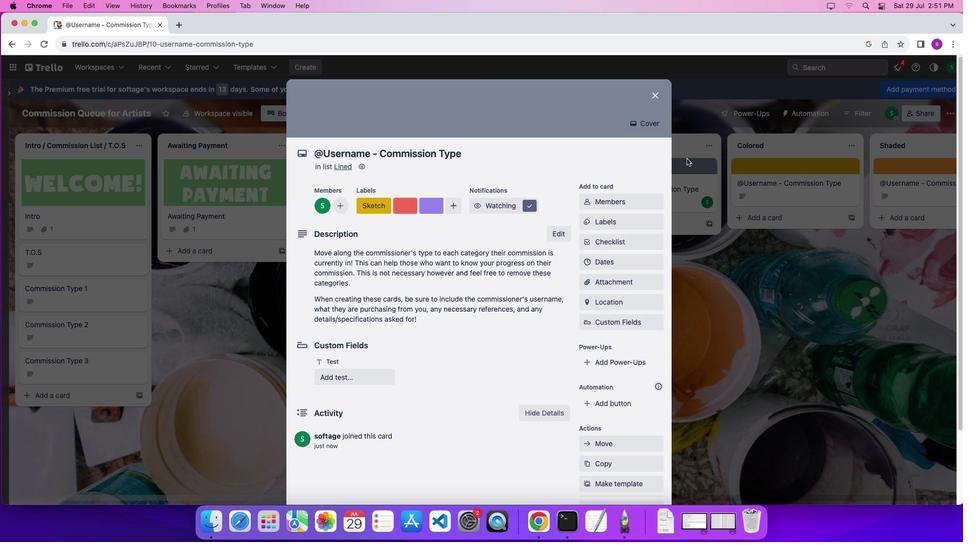 
Action: Mouse pressed left at (718, 93)
Screenshot: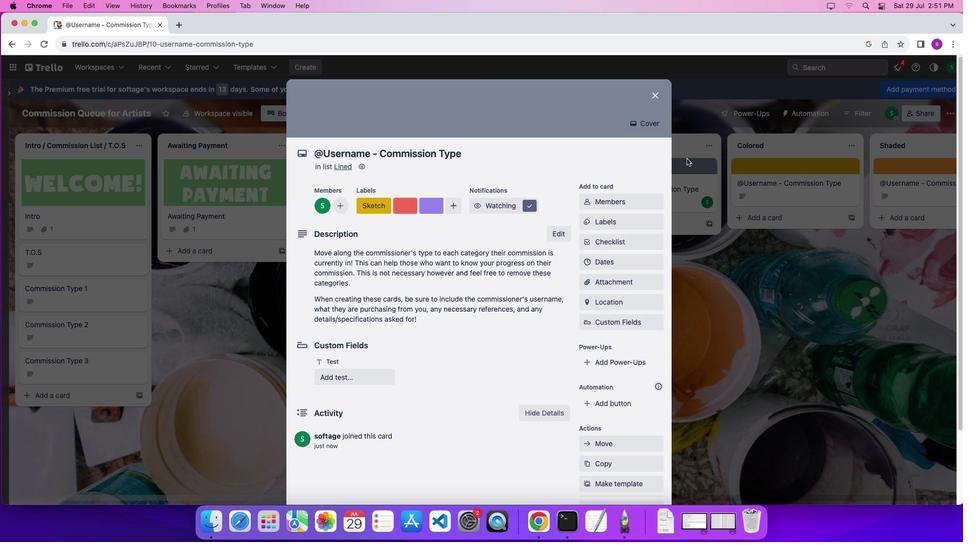 
Action: Mouse moved to (627, 257)
Screenshot: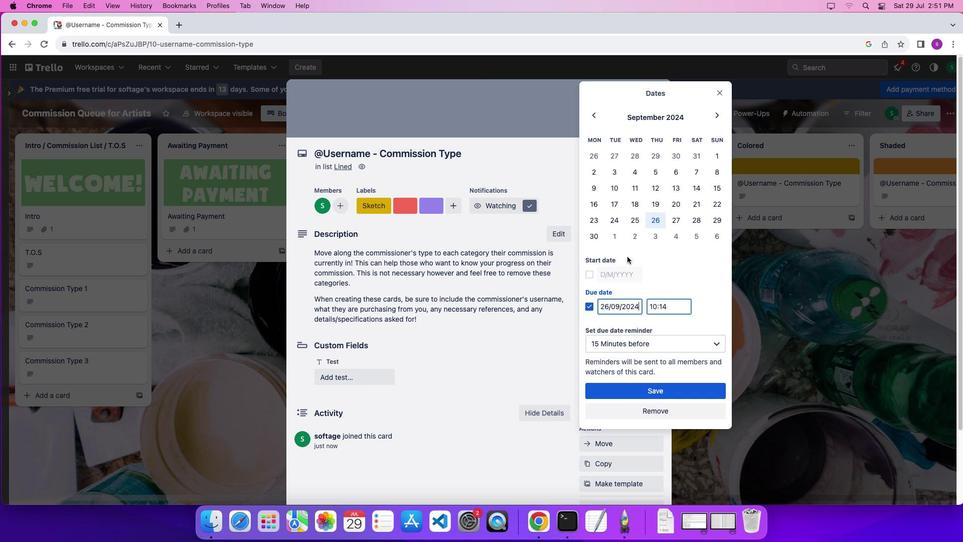 
Action: Mouse pressed left at (627, 257)
Screenshot: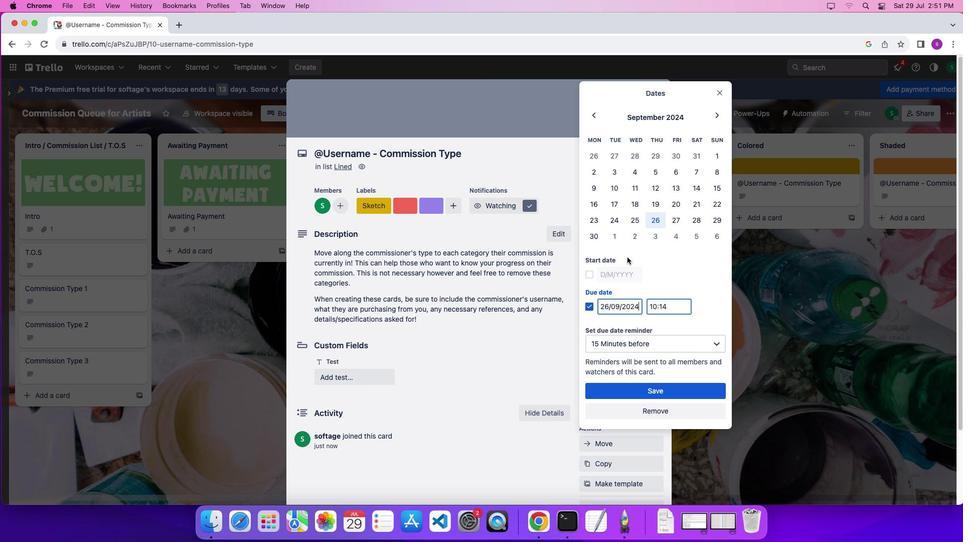 
Action: Mouse moved to (676, 223)
Screenshot: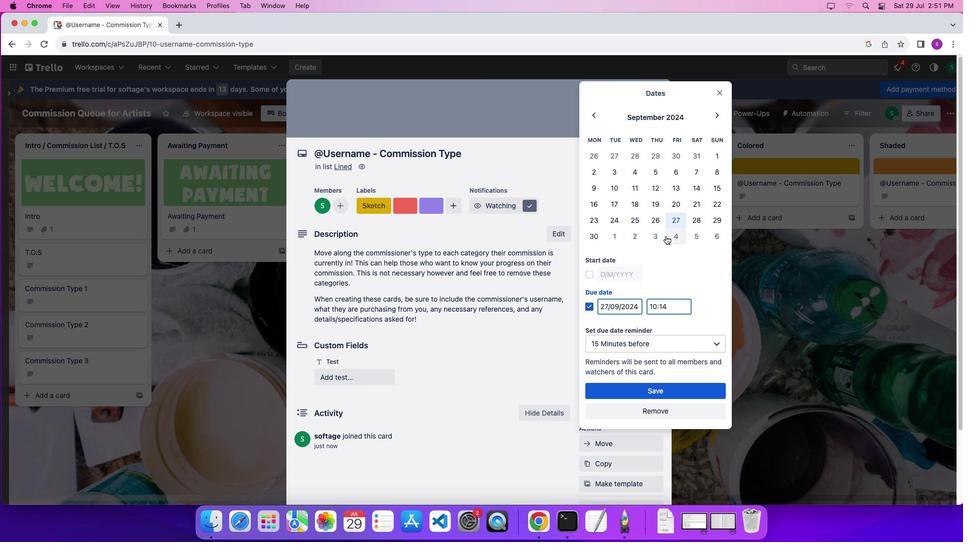 
Action: Mouse pressed left at (676, 223)
Screenshot: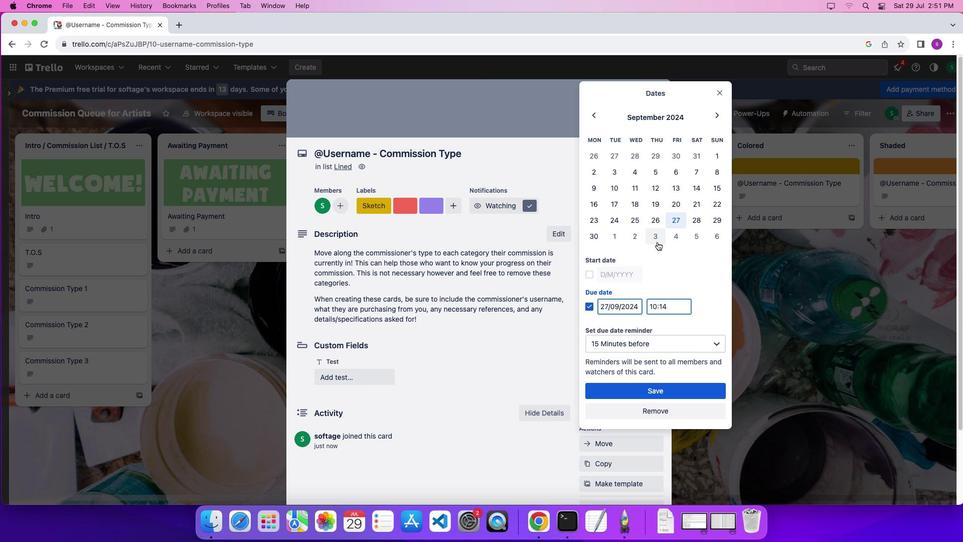 
Action: Mouse moved to (590, 274)
Screenshot: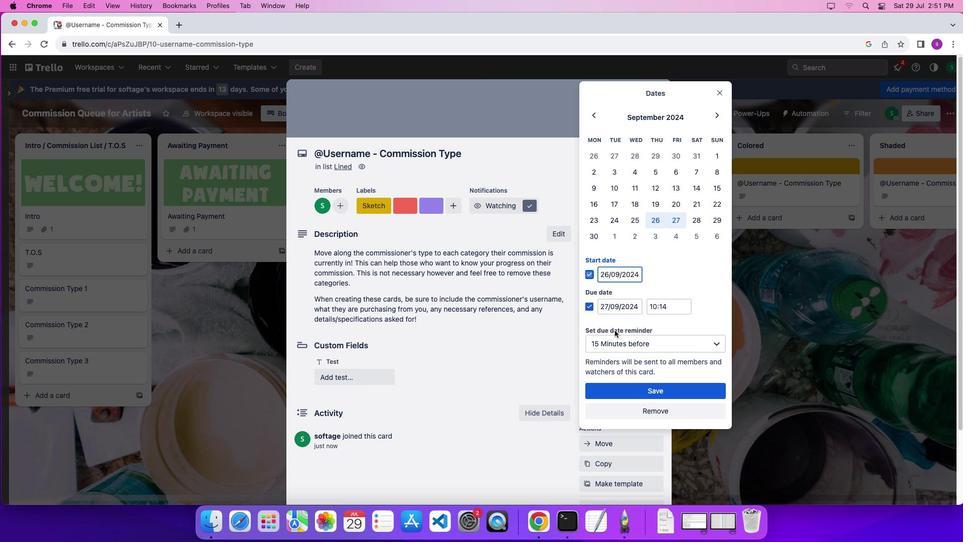 
Action: Mouse pressed left at (590, 274)
Screenshot: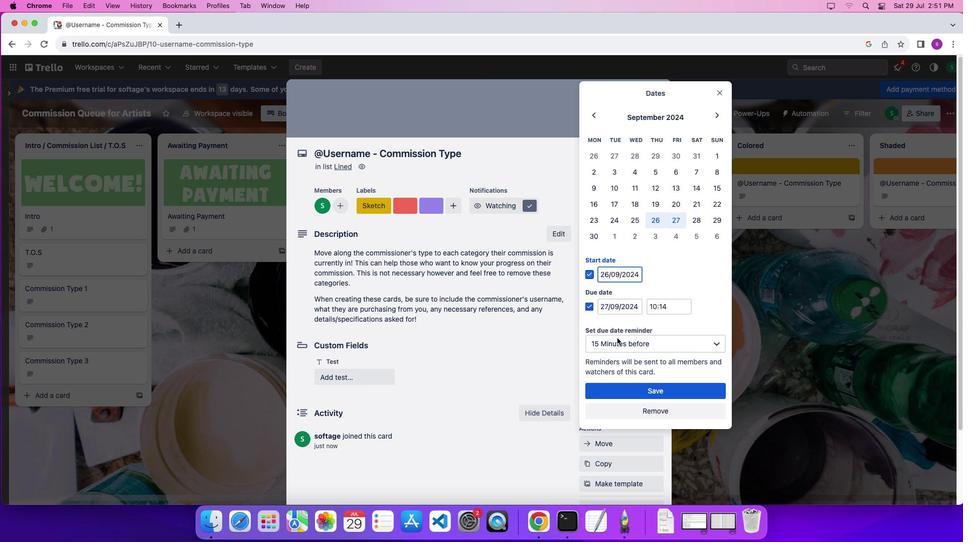 
Action: Mouse moved to (615, 387)
Screenshot: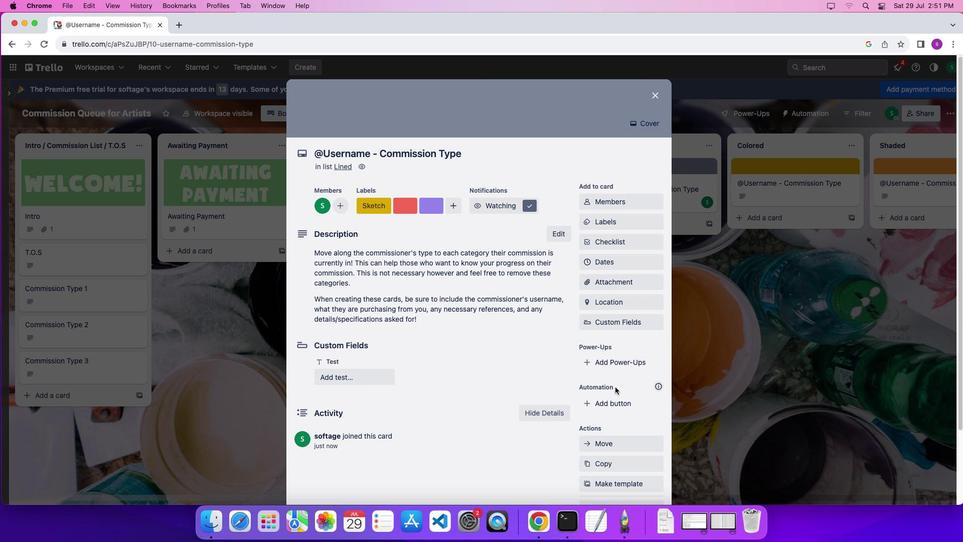 
Action: Mouse pressed left at (615, 387)
Screenshot: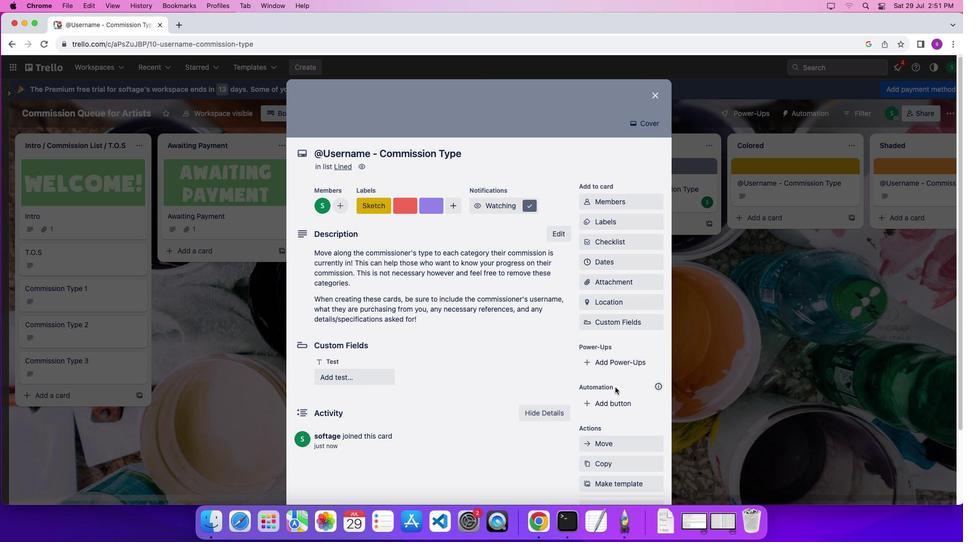 
Action: Mouse moved to (592, 277)
Screenshot: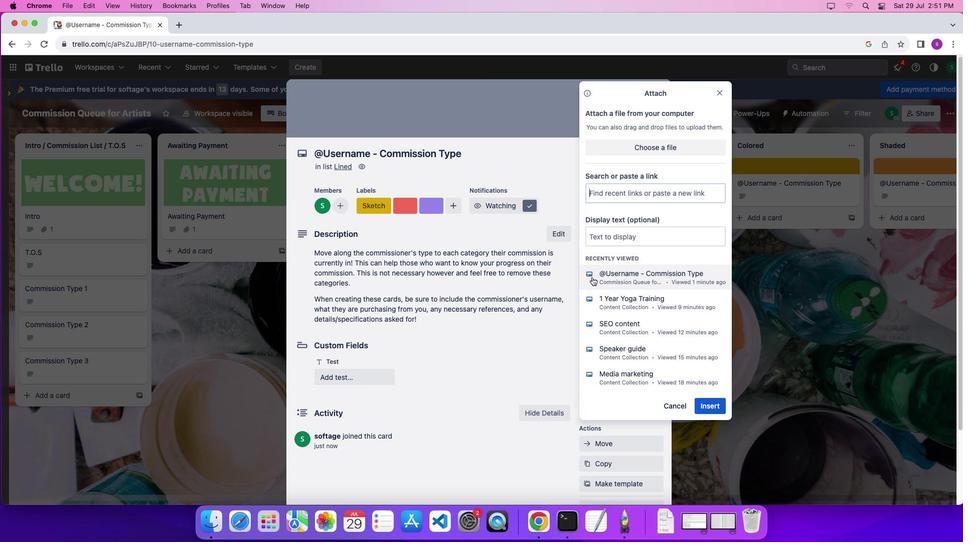
Action: Mouse pressed left at (592, 277)
Screenshot: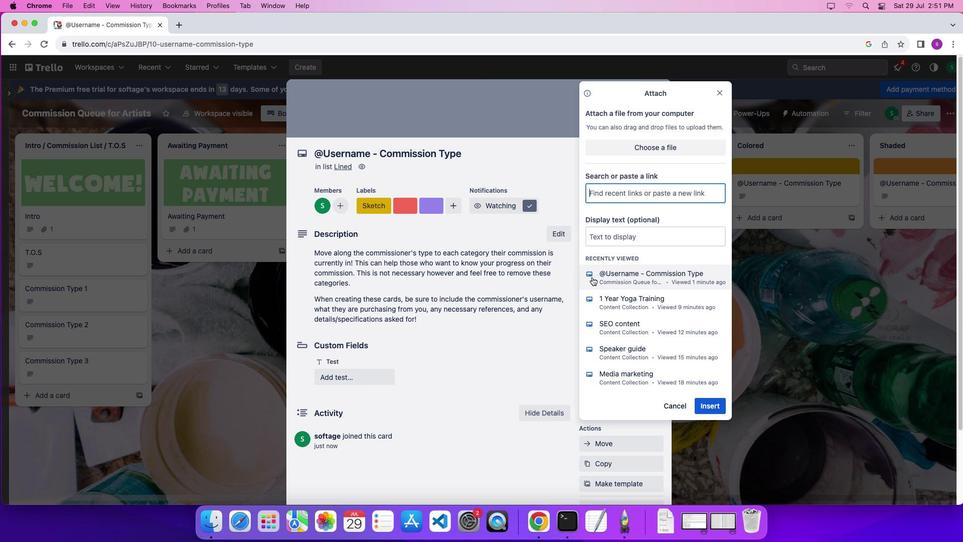 
Action: Mouse moved to (605, 326)
Screenshot: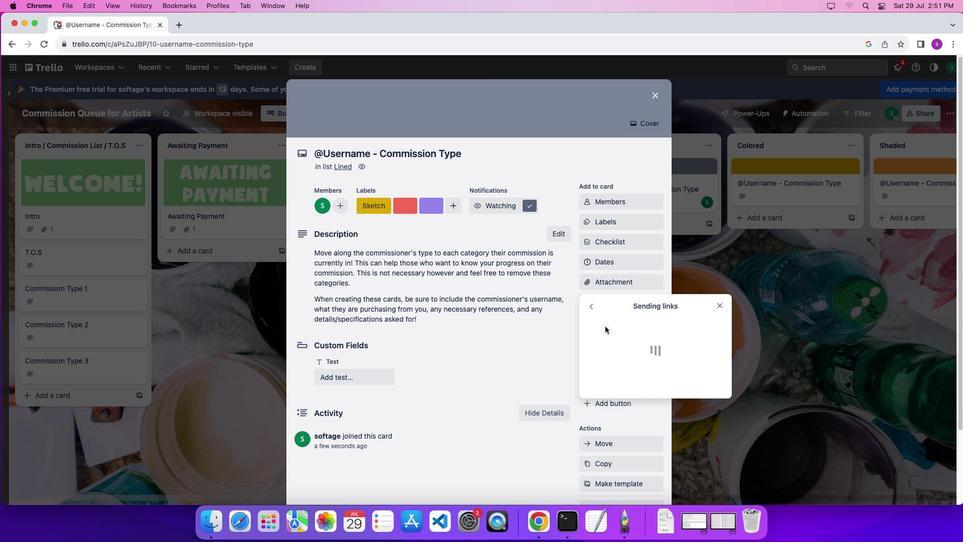 
Action: Mouse pressed left at (605, 326)
Screenshot: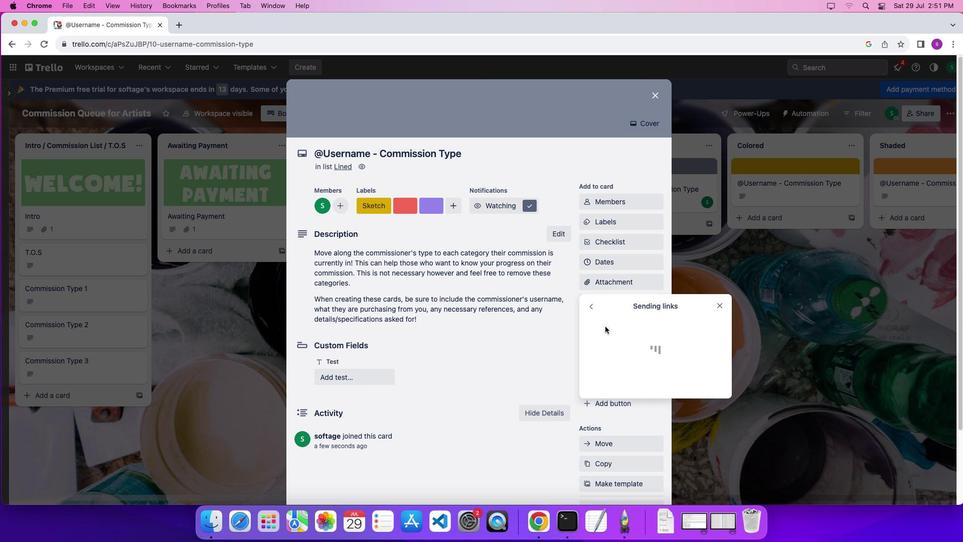 
Action: Mouse moved to (606, 298)
Screenshot: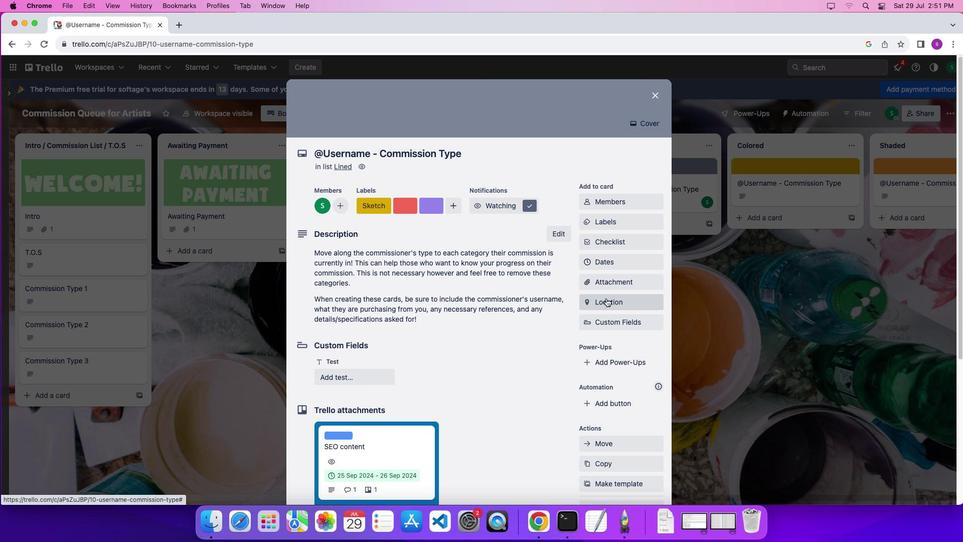 
Action: Mouse pressed left at (606, 298)
Screenshot: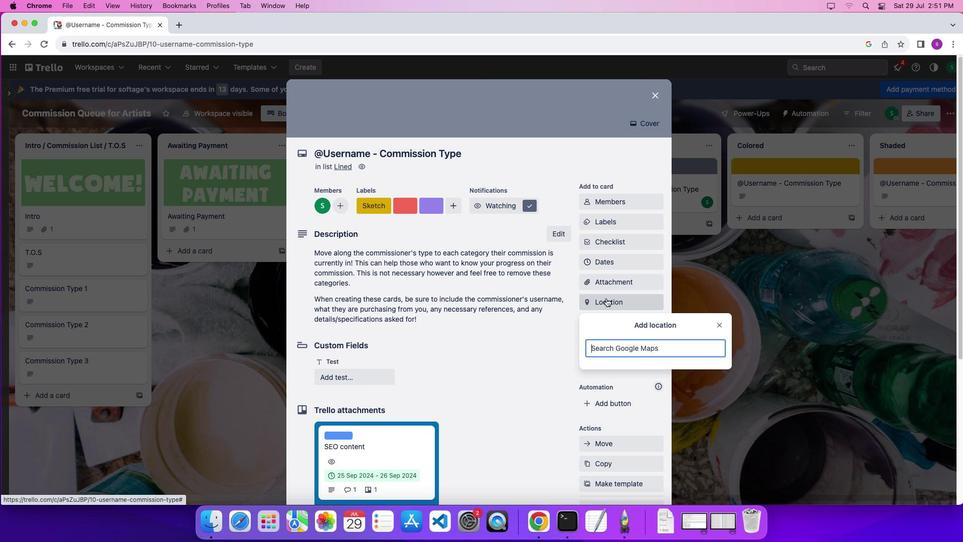 
Action: Mouse moved to (619, 317)
Screenshot: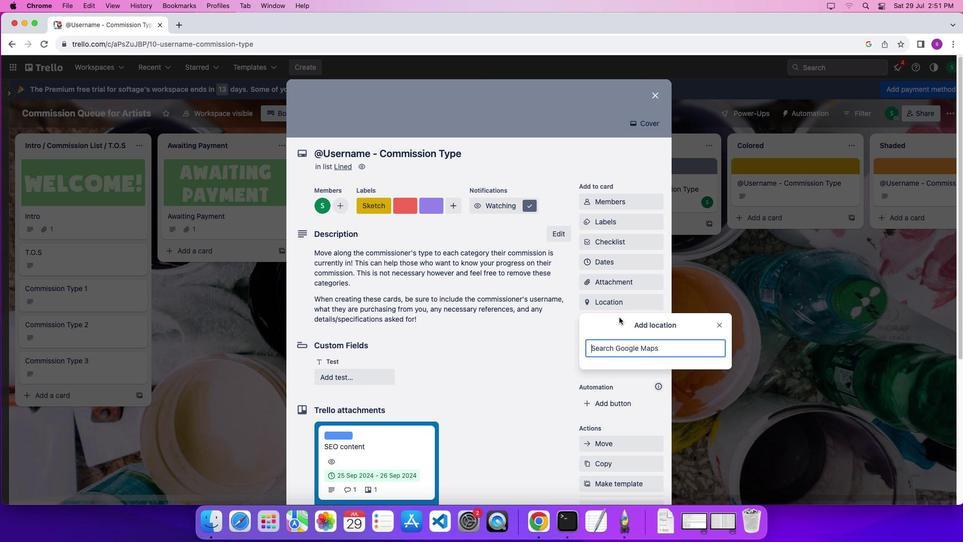 
Action: Key pressed 'k'
Screenshot: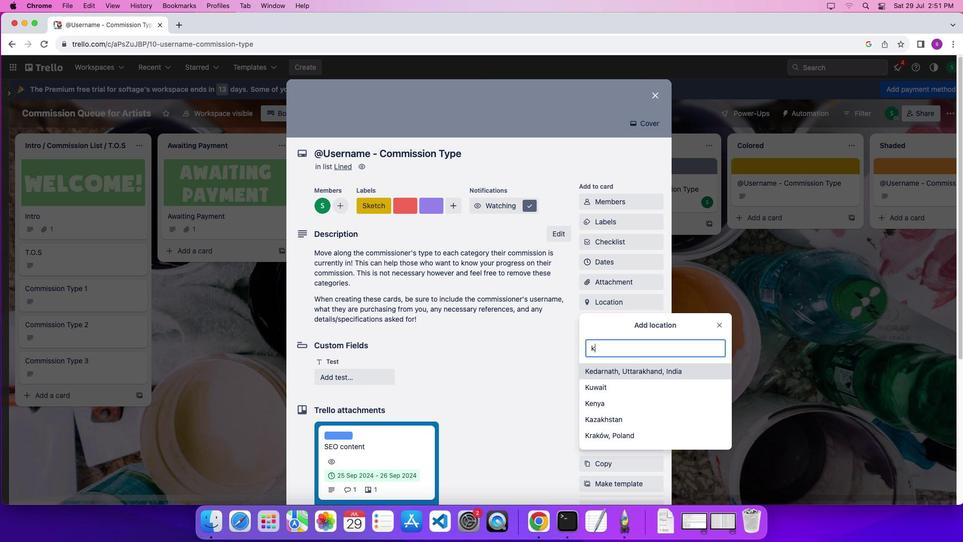 
Action: Mouse moved to (618, 402)
Screenshot: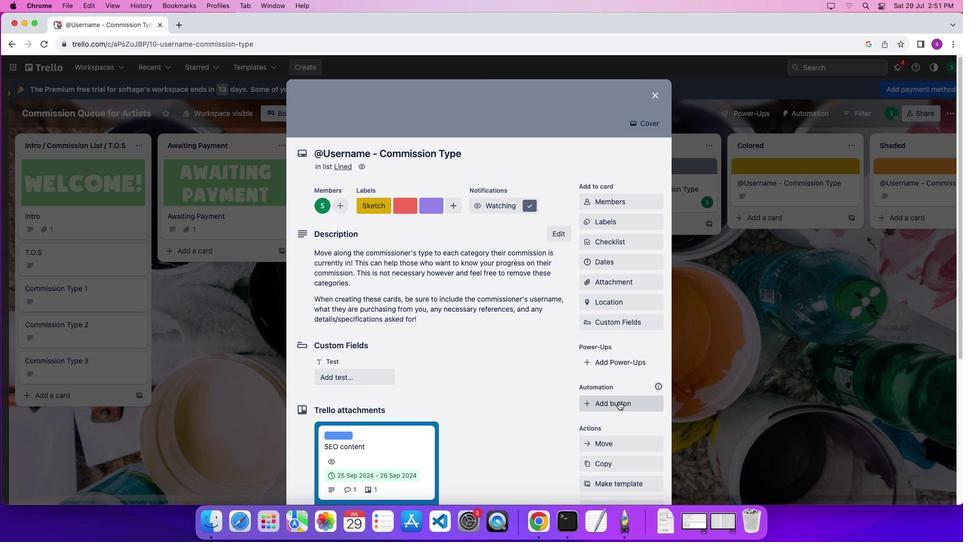
Action: Mouse pressed left at (618, 402)
Screenshot: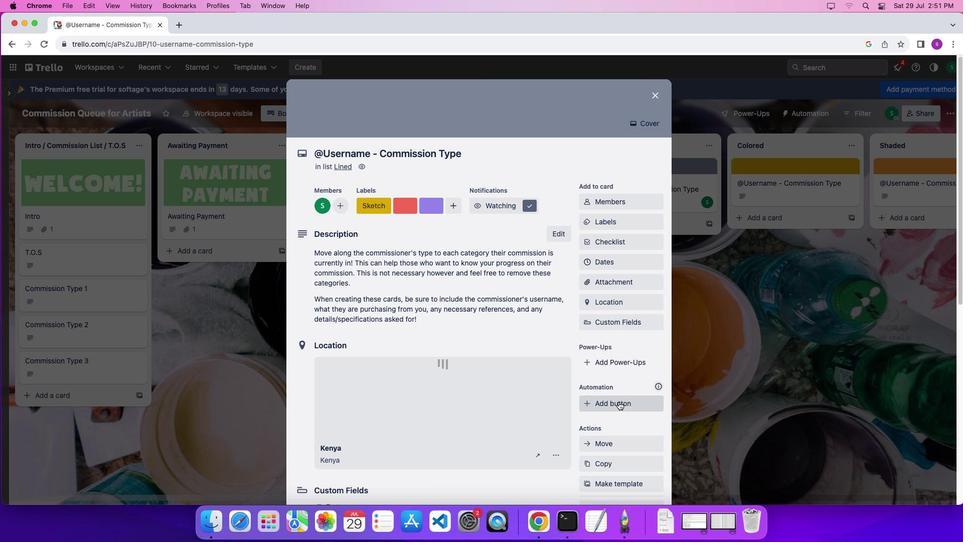 
Action: Mouse moved to (320, 240)
Screenshot: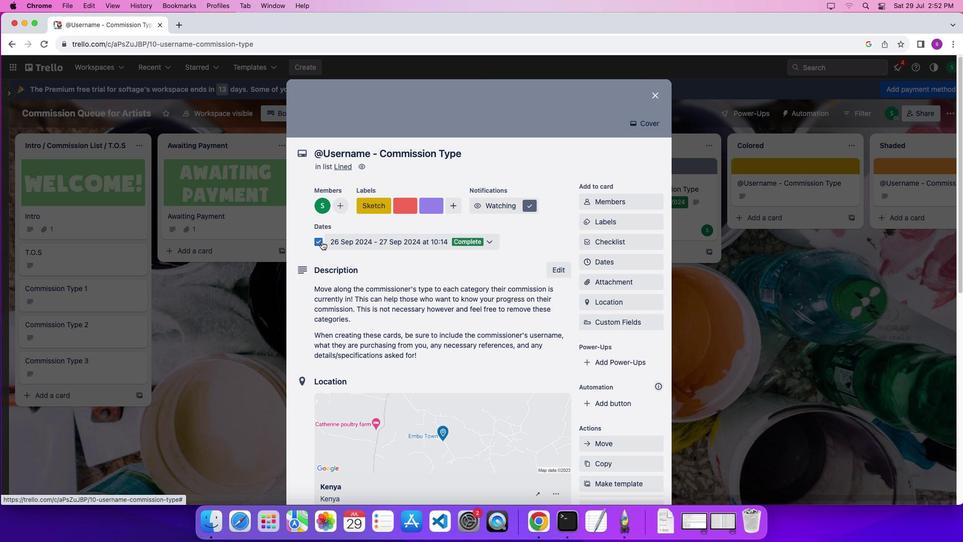 
Action: Mouse pressed left at (320, 240)
Screenshot: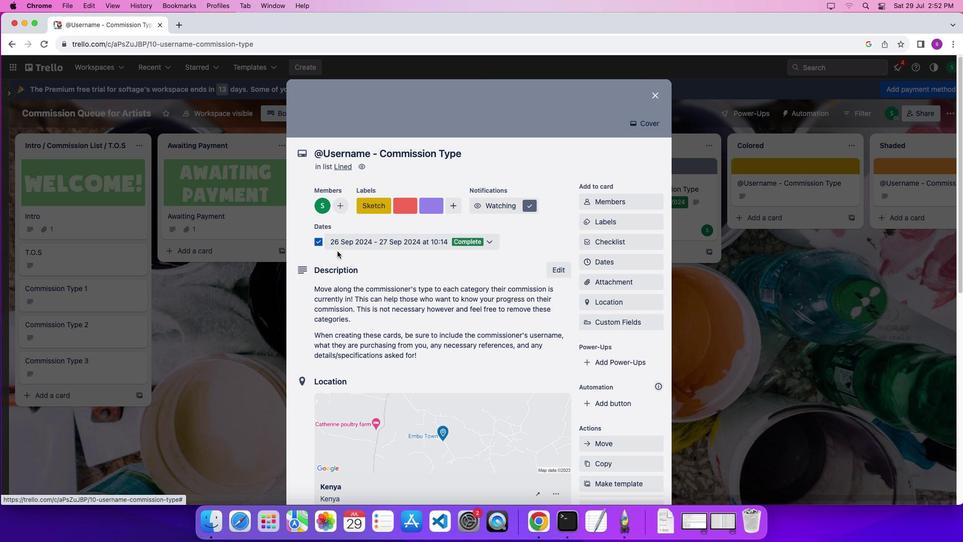 
Action: Mouse moved to (421, 347)
Screenshot: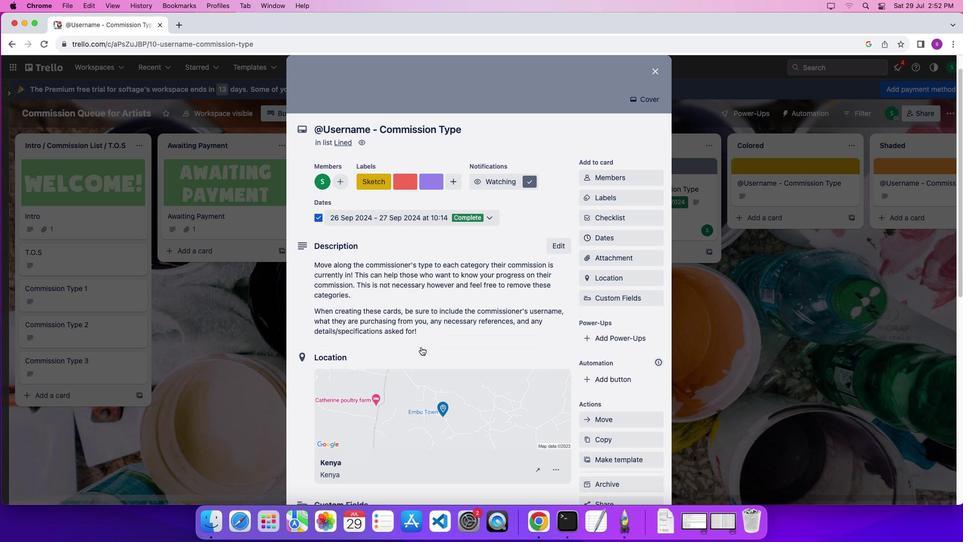 
Action: Mouse scrolled (421, 347) with delta (0, 0)
Screenshot: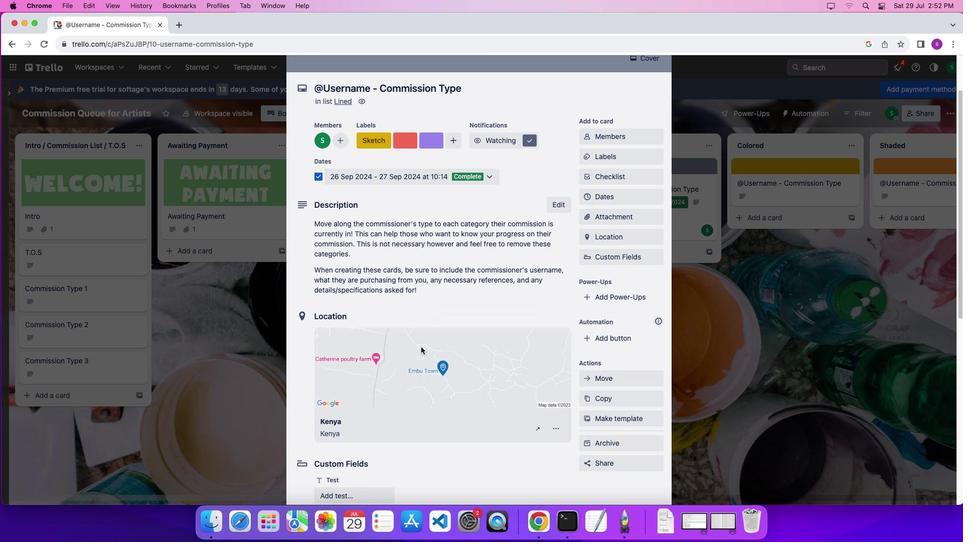 
Action: Mouse scrolled (421, 347) with delta (0, 0)
Screenshot: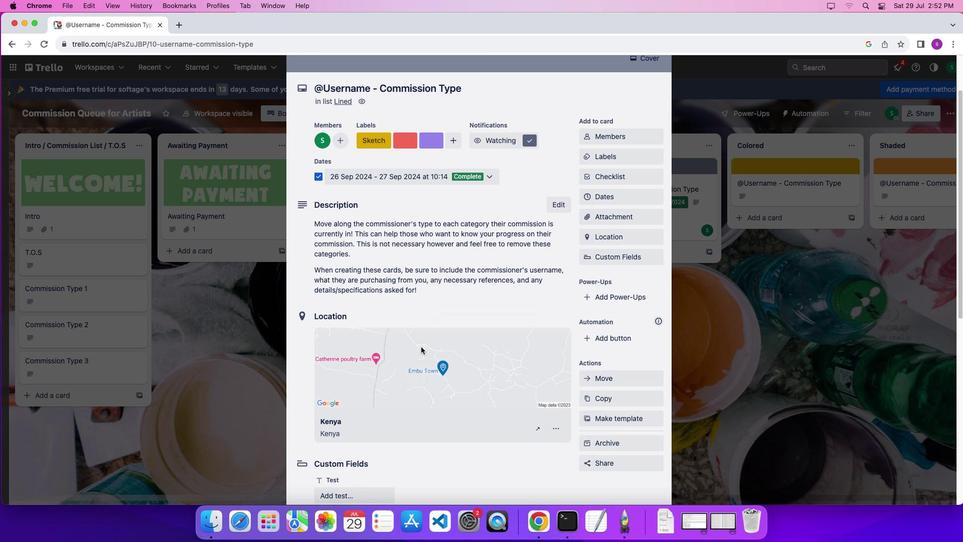 
Action: Mouse scrolled (421, 347) with delta (0, 0)
Screenshot: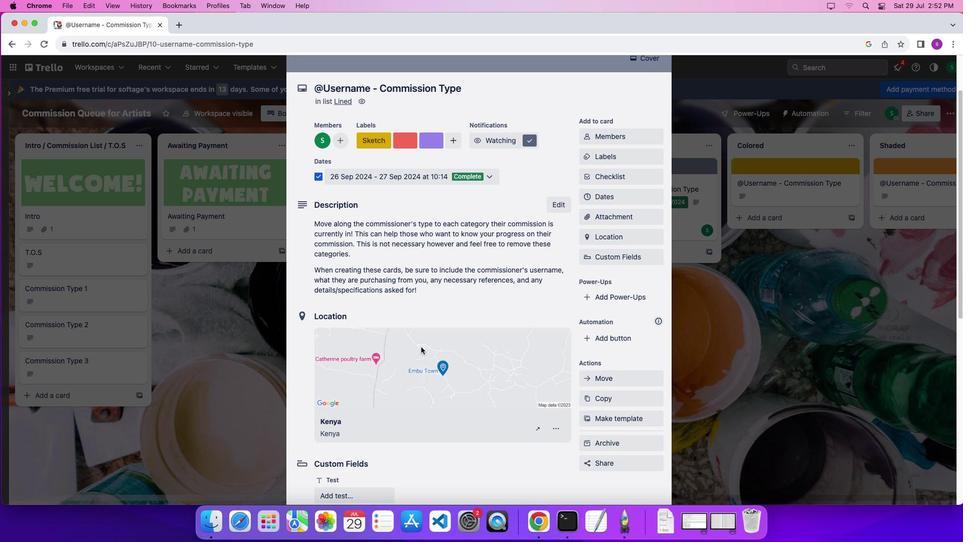 
Action: Mouse scrolled (421, 347) with delta (0, 0)
Screenshot: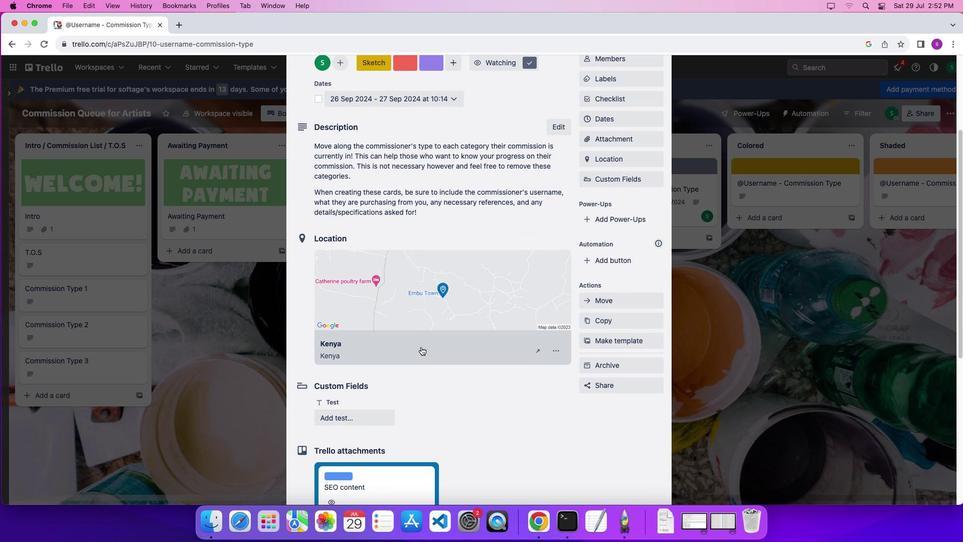 
Action: Mouse scrolled (421, 347) with delta (0, 0)
Screenshot: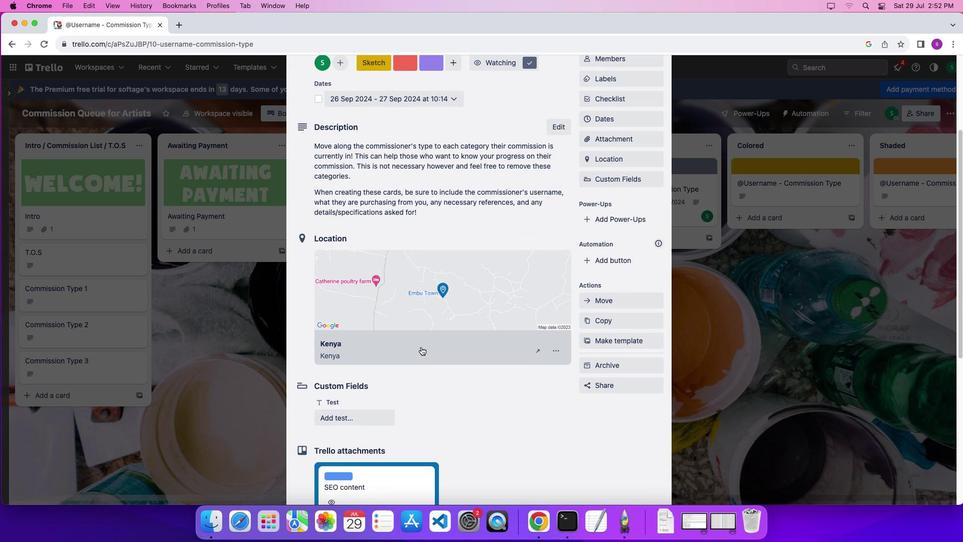 
Action: Mouse scrolled (421, 347) with delta (0, -1)
Screenshot: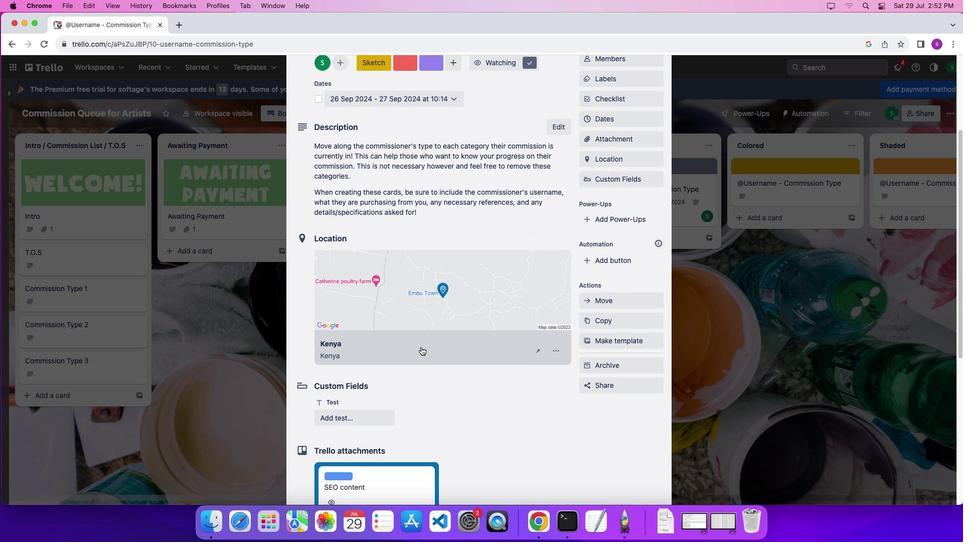 
Action: Mouse scrolled (421, 347) with delta (0, 0)
Screenshot: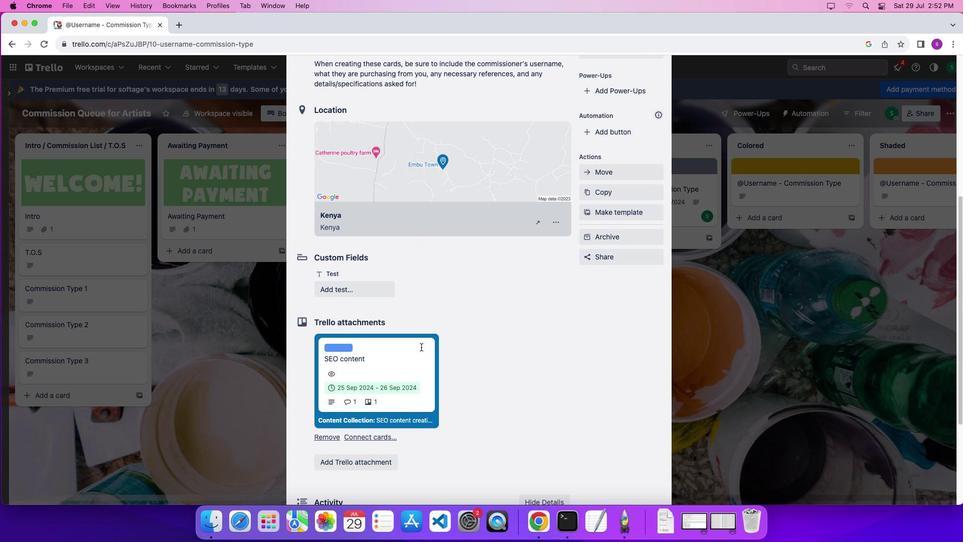 
Action: Mouse scrolled (421, 347) with delta (0, 0)
Screenshot: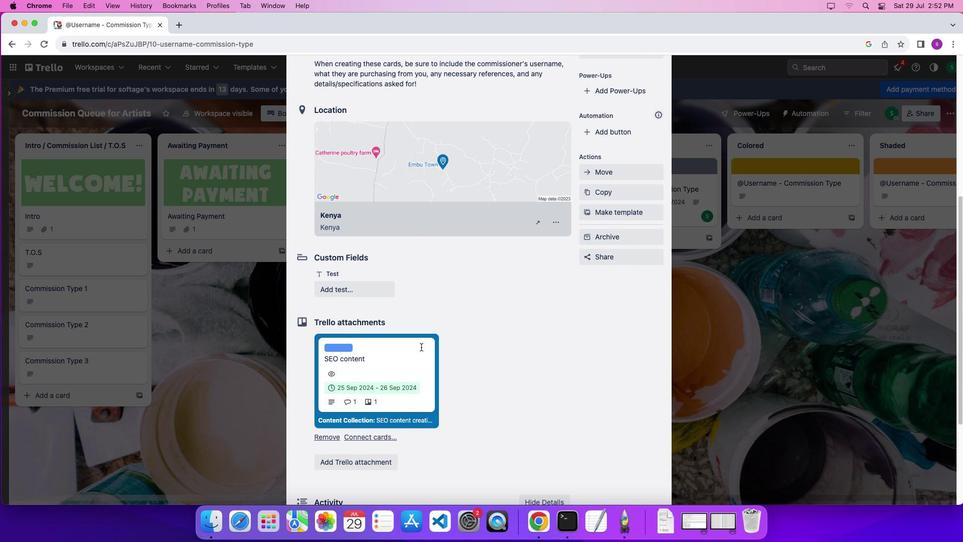
Action: Mouse scrolled (421, 347) with delta (0, -2)
Screenshot: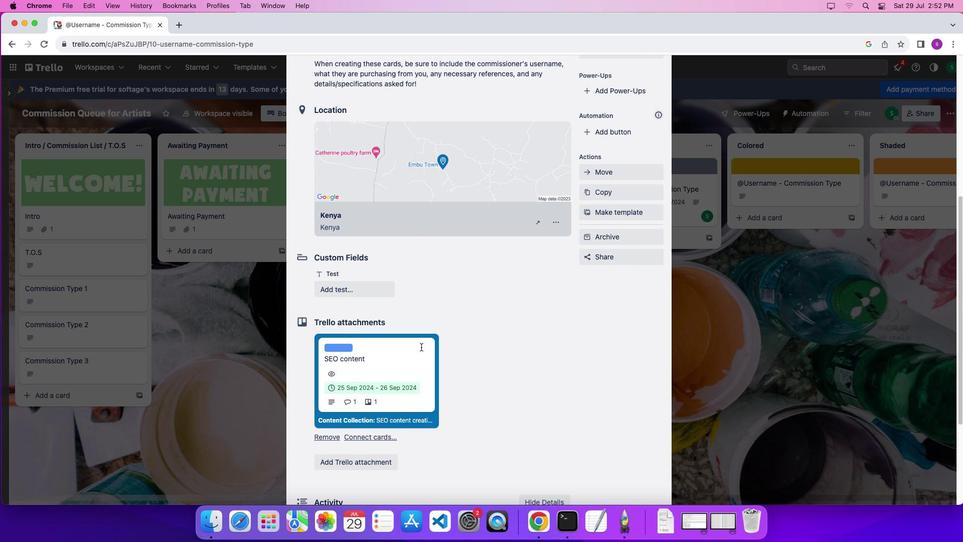 
Action: Mouse scrolled (421, 347) with delta (0, 0)
Screenshot: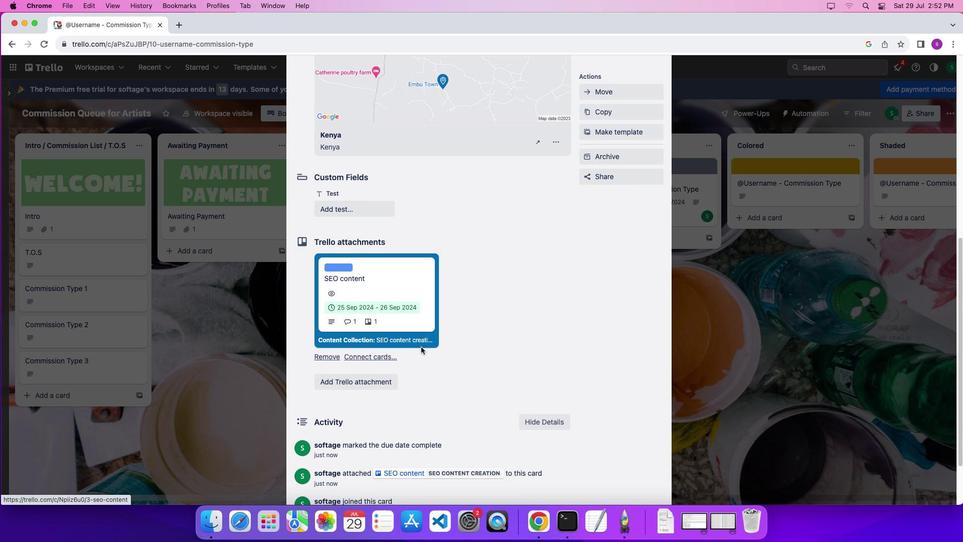 
Action: Mouse scrolled (421, 347) with delta (0, 0)
Screenshot: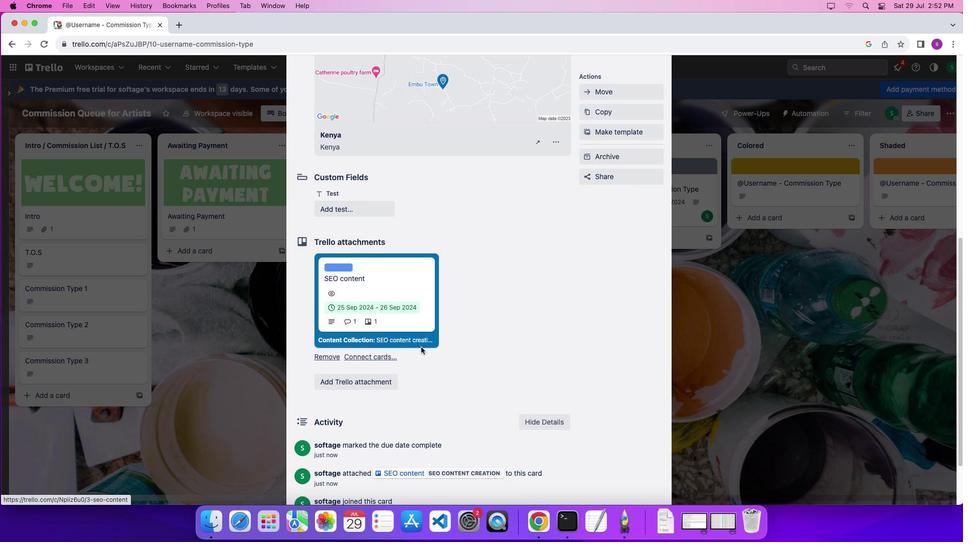 
Action: Mouse scrolled (421, 347) with delta (0, -1)
Screenshot: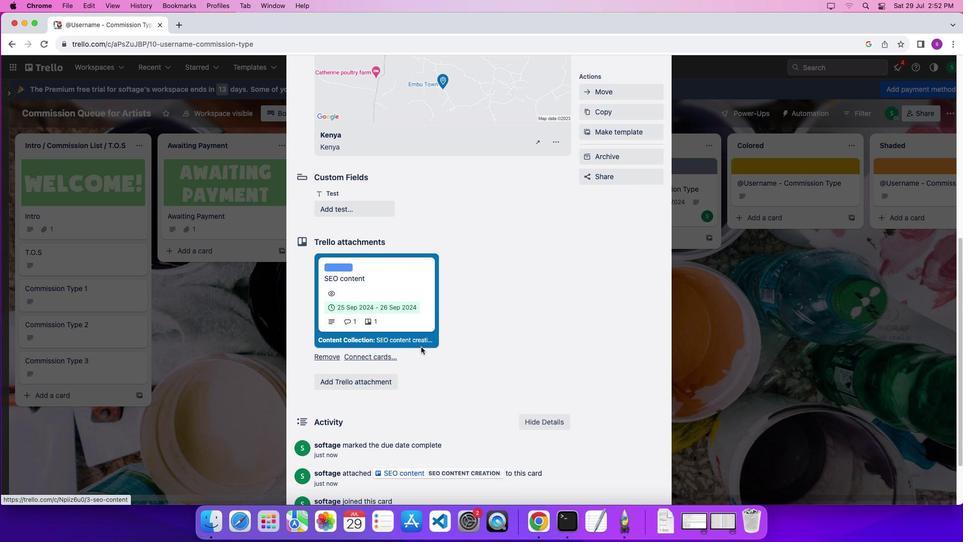 
Action: Mouse scrolled (421, 347) with delta (0, 0)
Screenshot: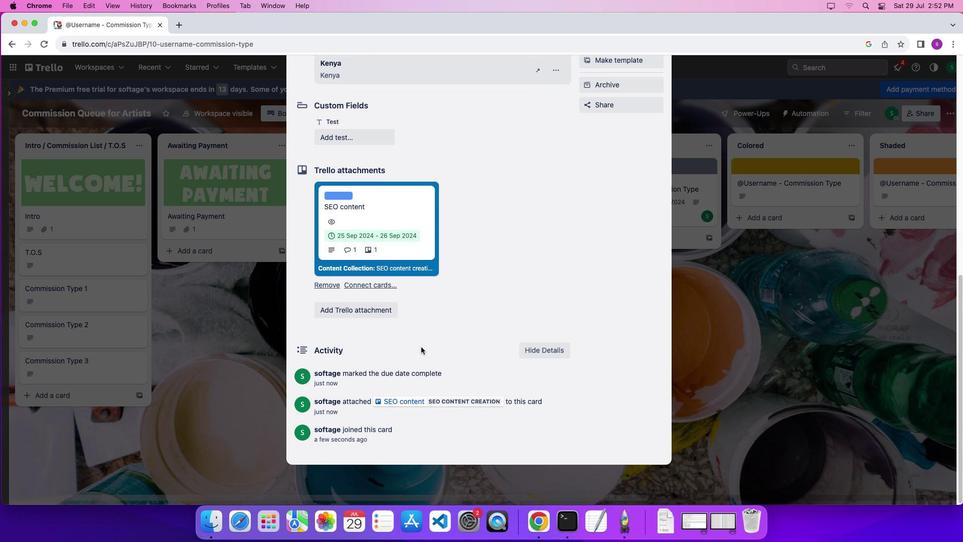 
Action: Mouse scrolled (421, 347) with delta (0, 0)
Screenshot: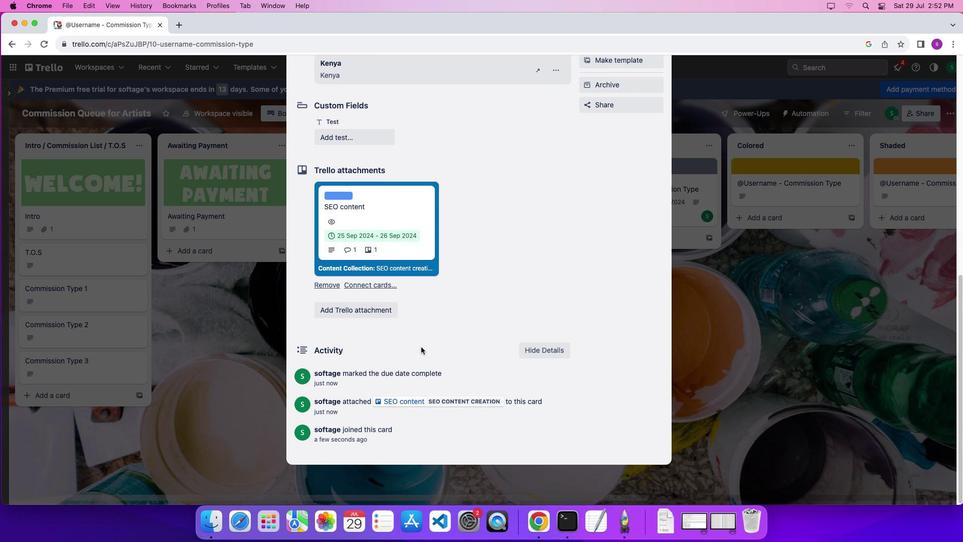 
Action: Mouse scrolled (421, 347) with delta (0, -1)
Screenshot: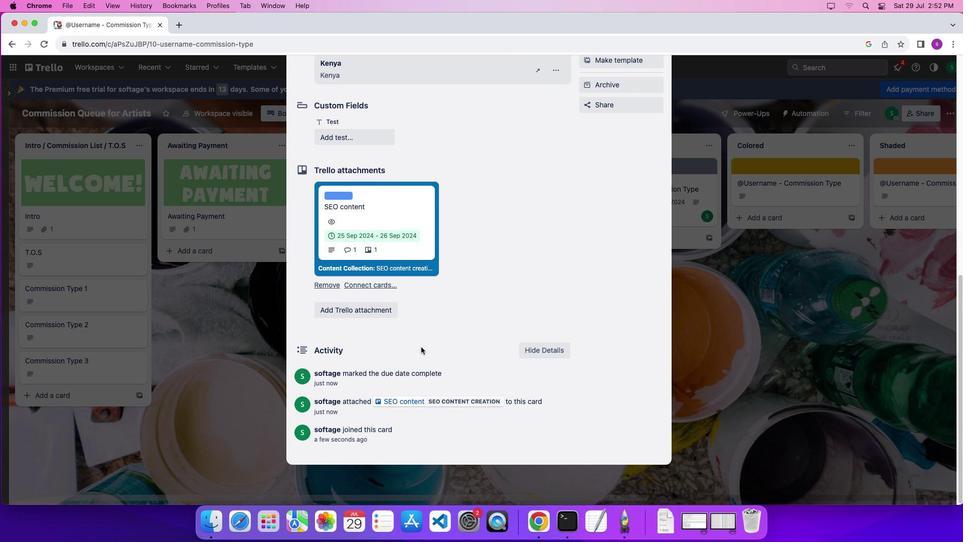 
Action: Mouse scrolled (421, 347) with delta (0, 0)
Screenshot: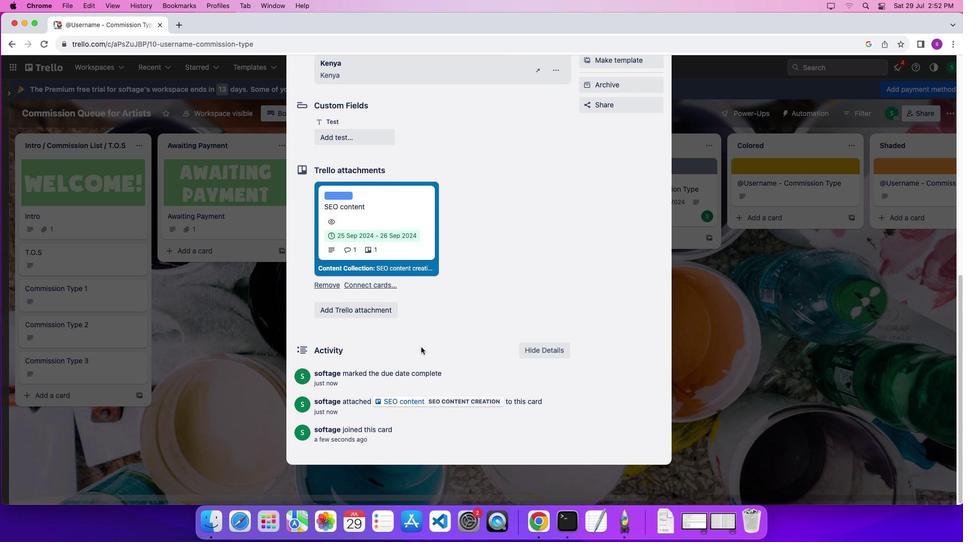 
Action: Mouse scrolled (421, 347) with delta (0, 0)
Screenshot: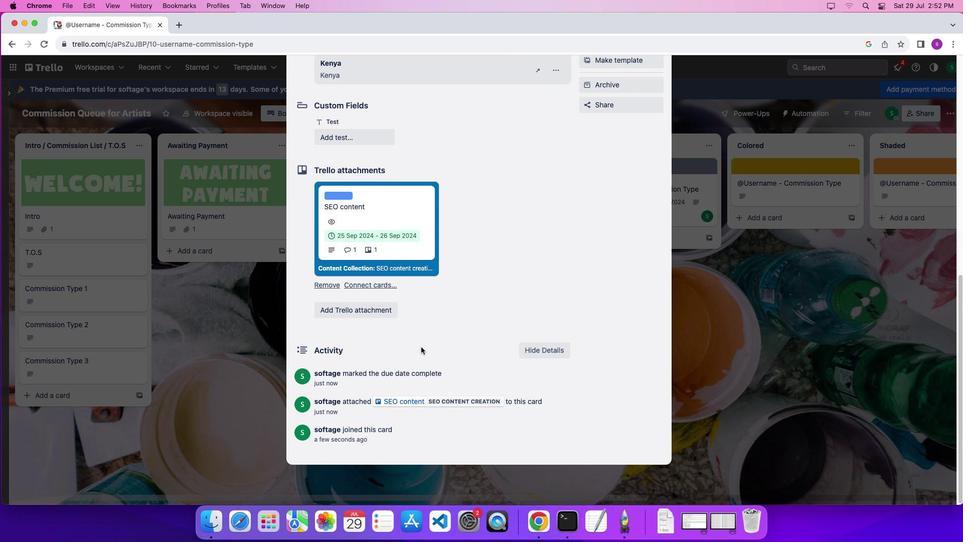 
Action: Mouse scrolled (421, 347) with delta (0, 0)
Screenshot: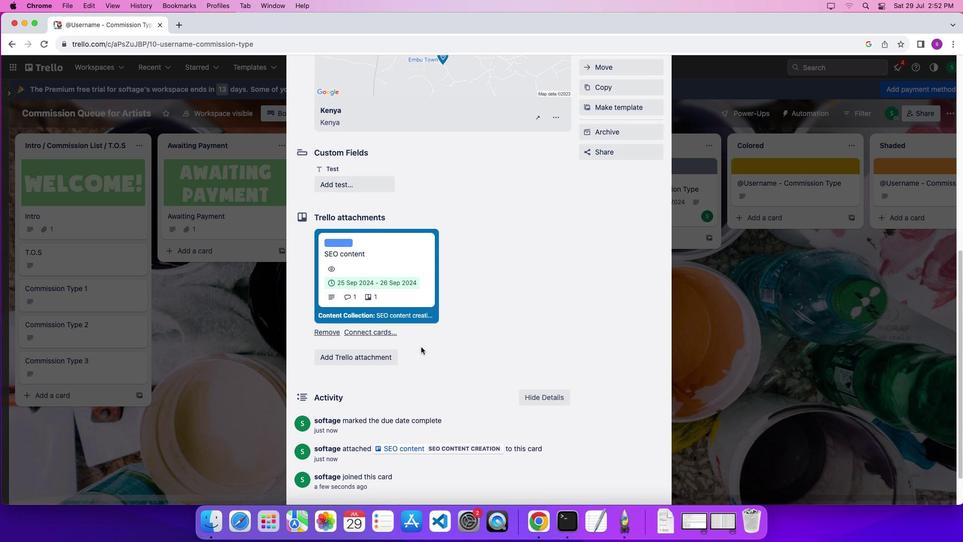 
Action: Mouse scrolled (421, 347) with delta (0, 0)
Screenshot: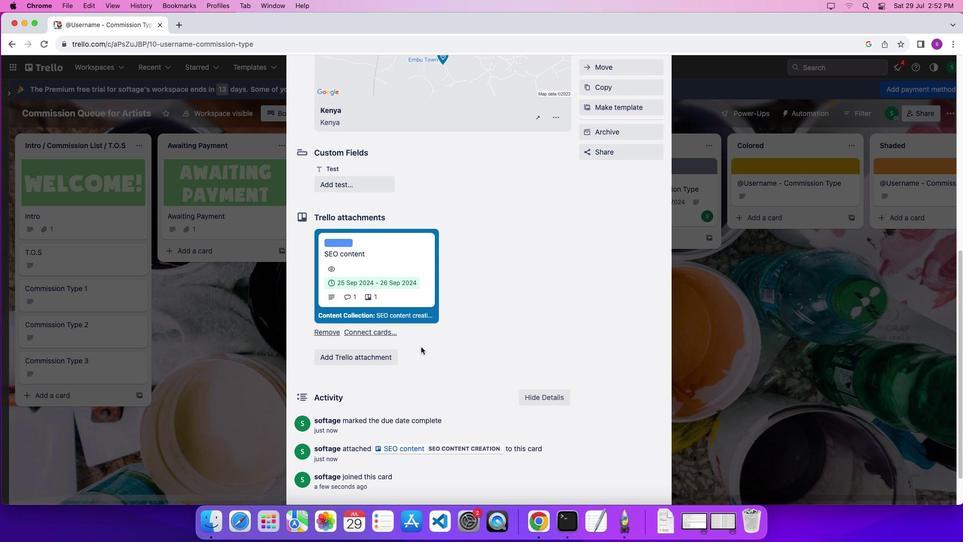 
Action: Mouse scrolled (421, 347) with delta (0, 0)
Screenshot: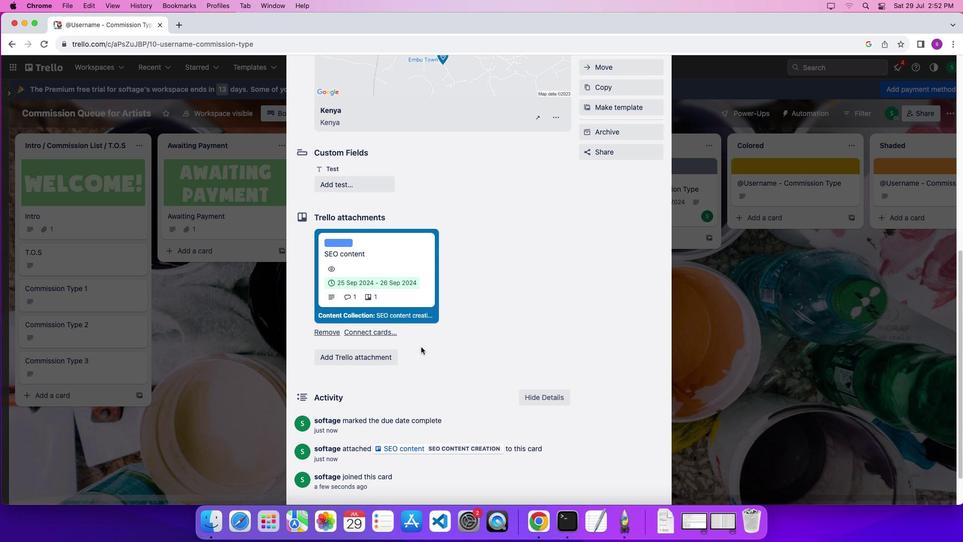 
Action: Mouse moved to (421, 347)
Screenshot: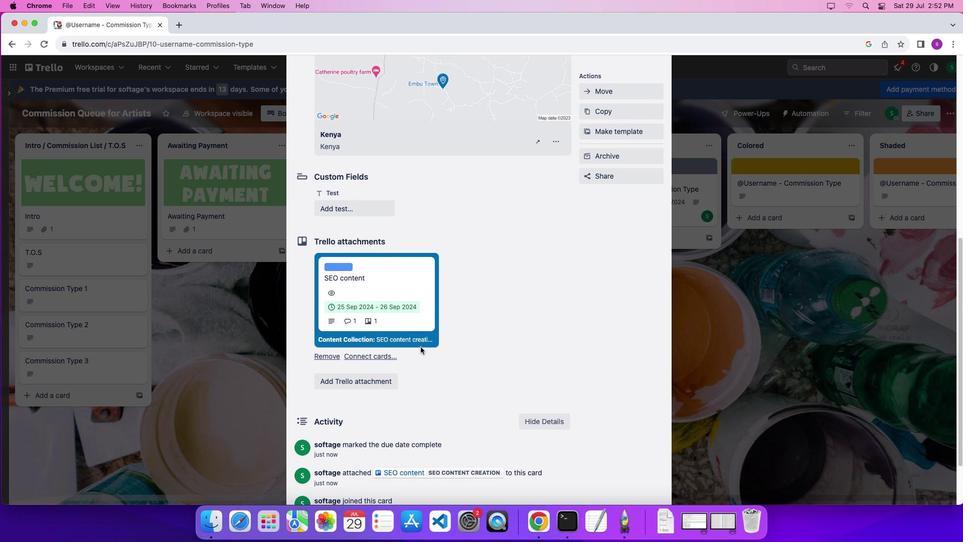 
Action: Mouse scrolled (421, 347) with delta (0, 0)
Screenshot: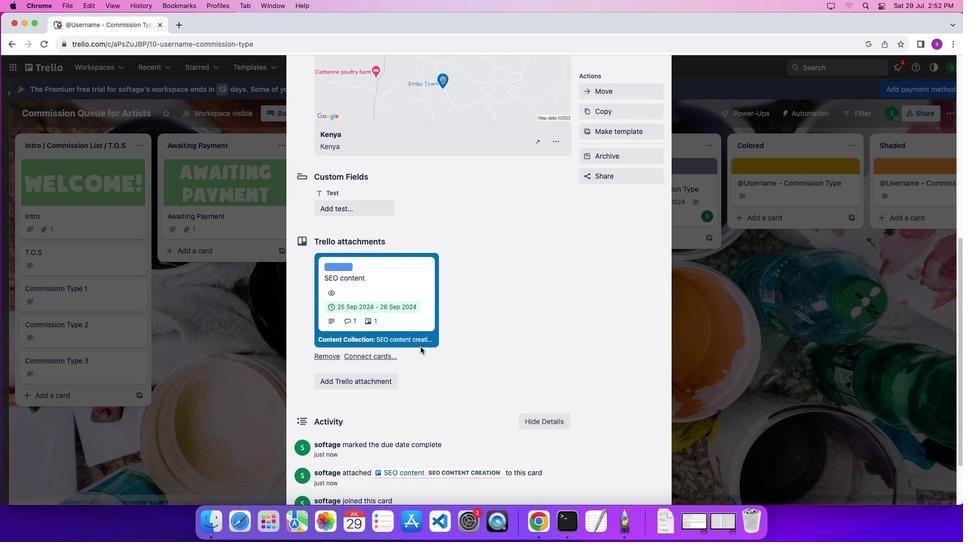 
Action: Mouse scrolled (421, 347) with delta (0, 0)
Screenshot: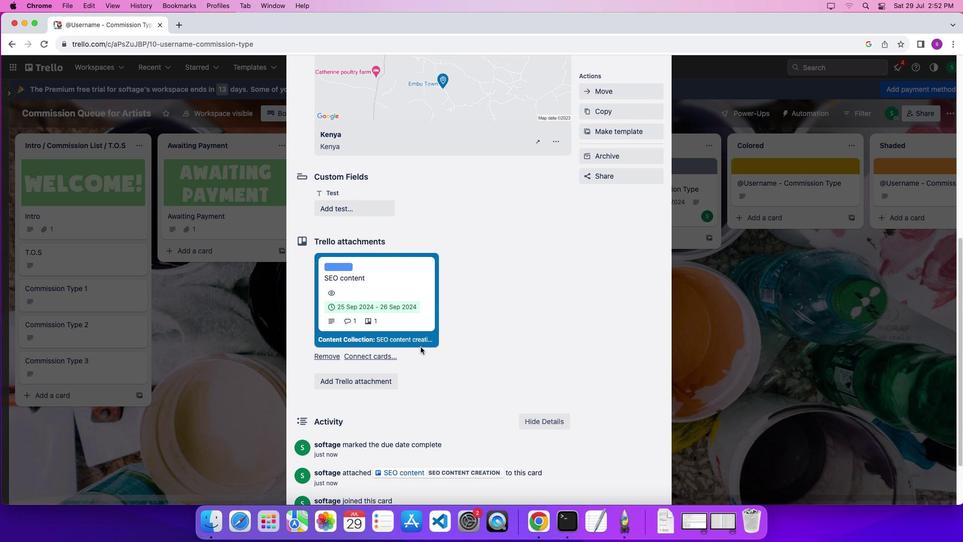 
Action: Mouse scrolled (421, 347) with delta (0, 0)
Screenshot: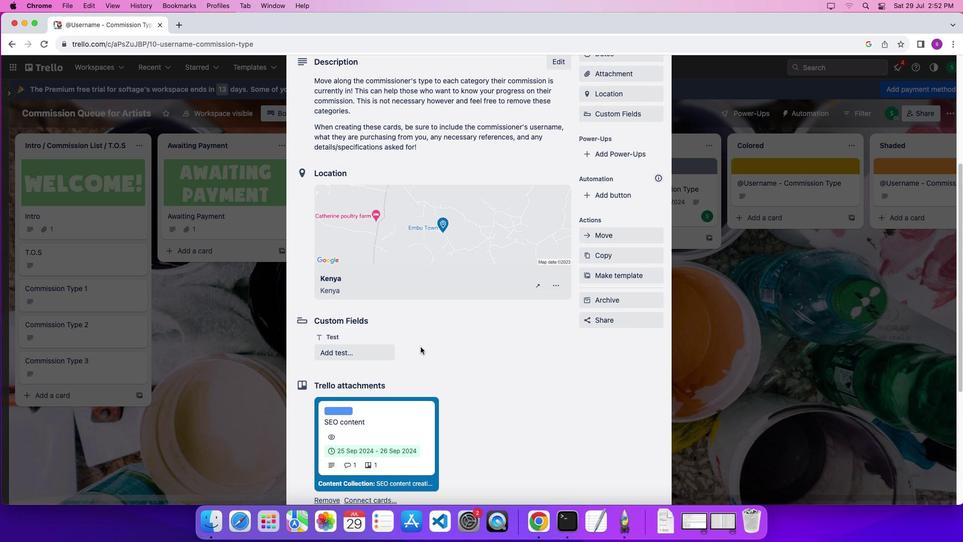
Action: Mouse scrolled (421, 347) with delta (0, 0)
Screenshot: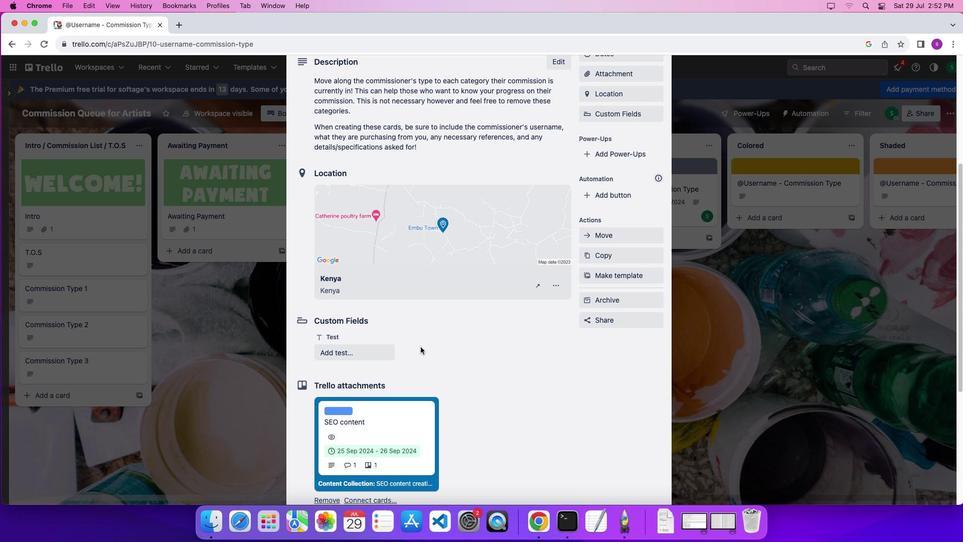 
Action: Mouse scrolled (421, 347) with delta (0, 2)
Screenshot: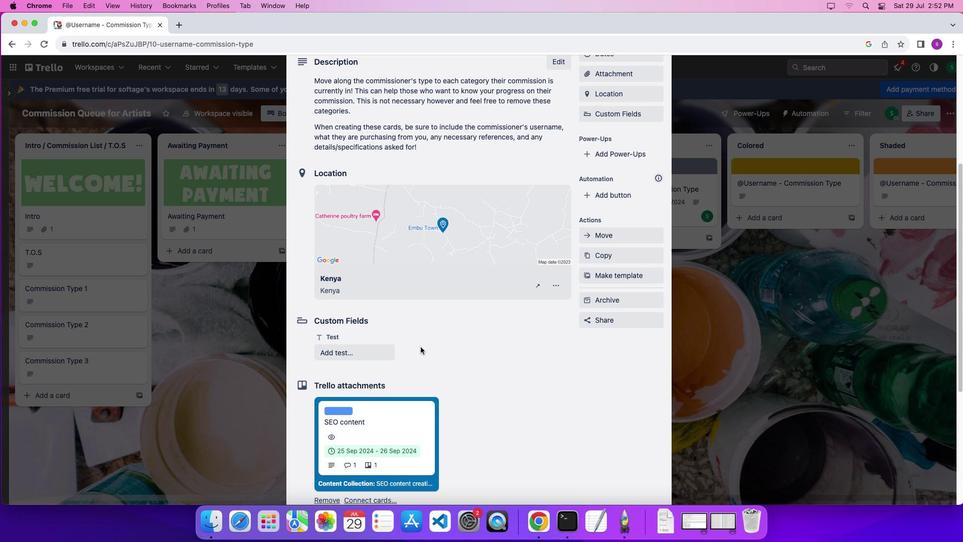 
Action: Mouse scrolled (421, 347) with delta (0, 0)
Screenshot: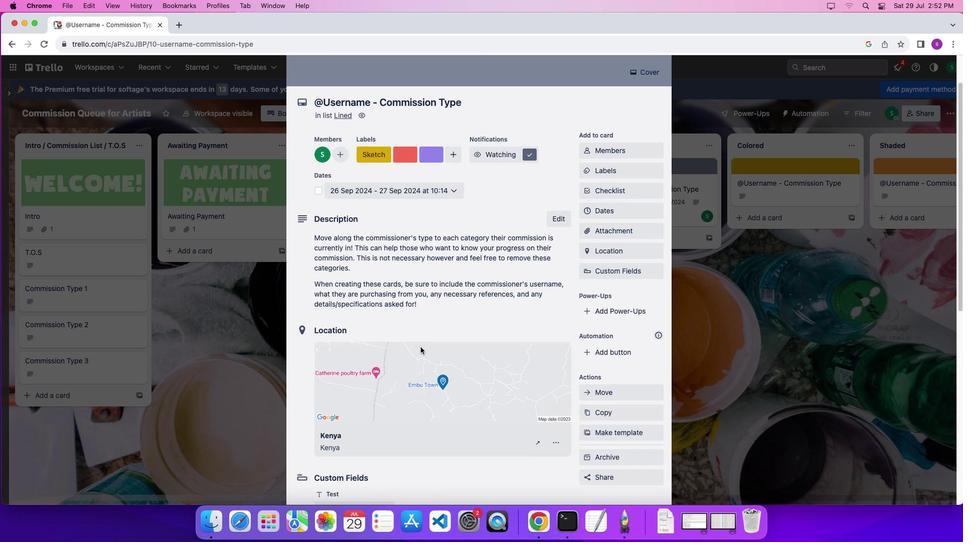 
Action: Mouse scrolled (421, 347) with delta (0, 0)
Screenshot: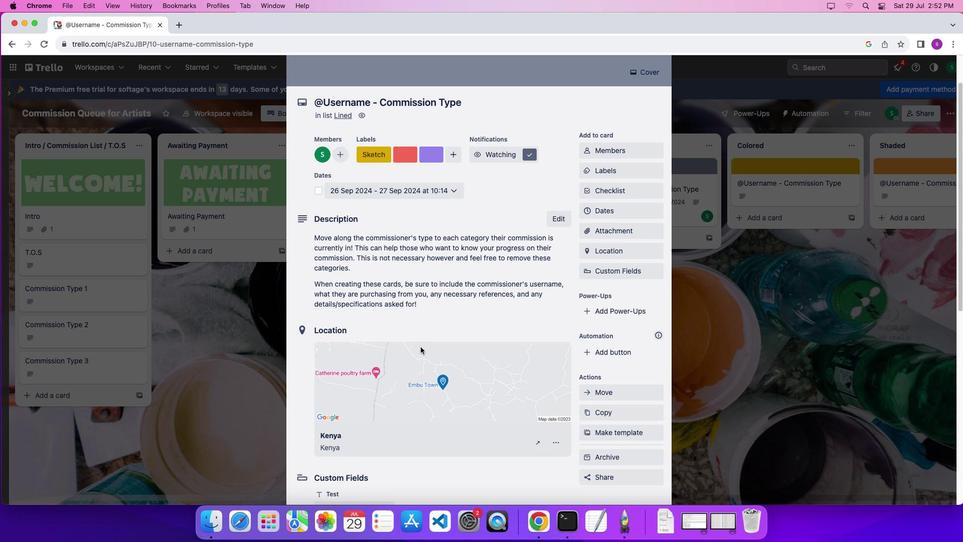 
Action: Mouse scrolled (421, 347) with delta (0, 3)
Screenshot: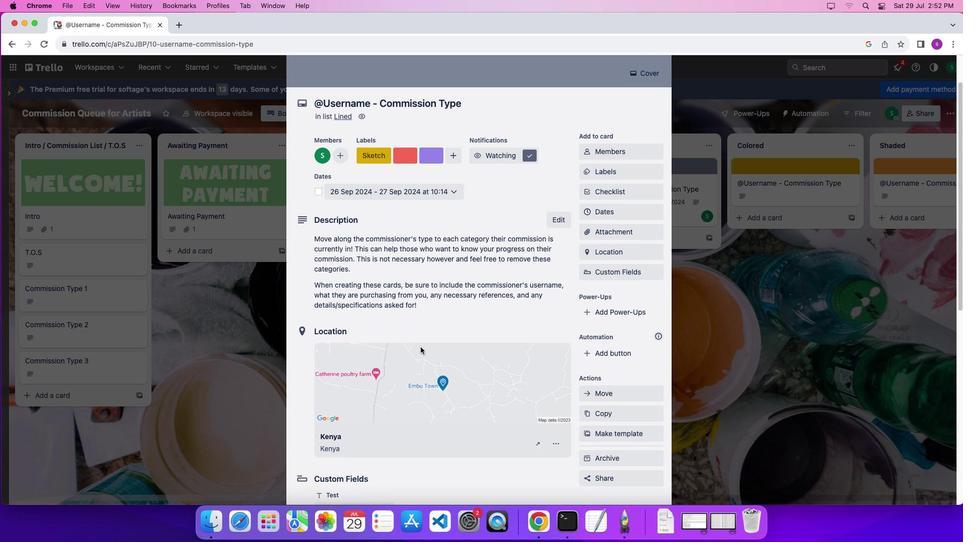 
Action: Mouse scrolled (421, 347) with delta (0, 0)
Screenshot: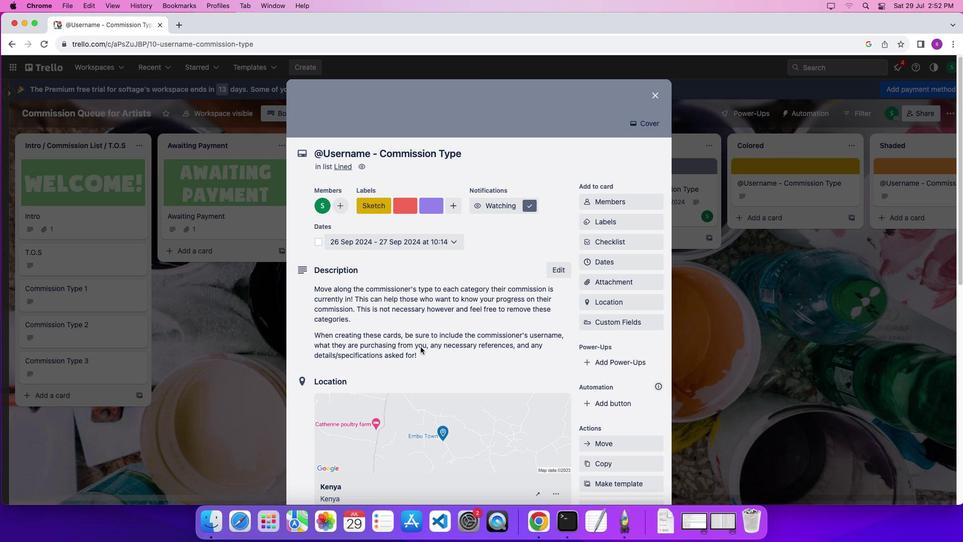 
Action: Mouse scrolled (421, 347) with delta (0, 0)
Screenshot: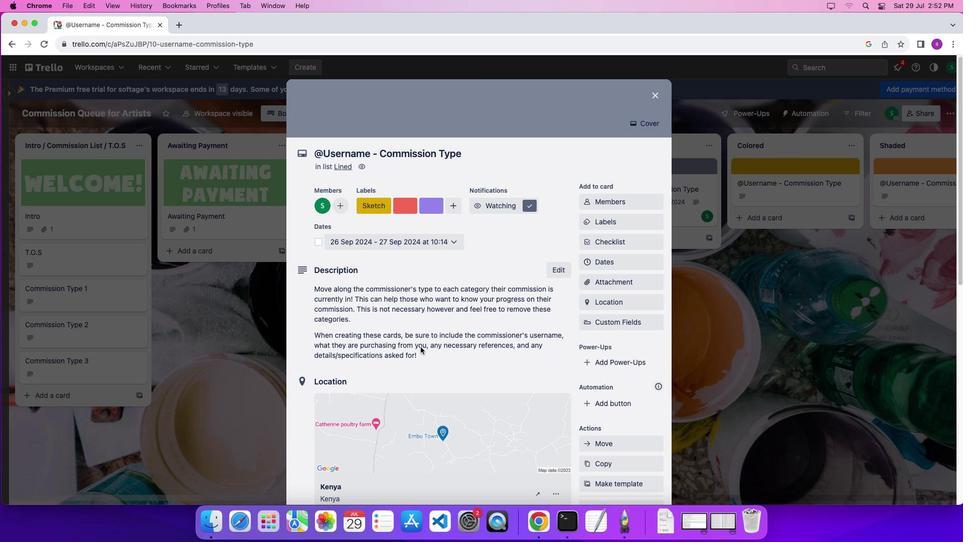 
Action: Mouse scrolled (421, 347) with delta (0, 4)
Screenshot: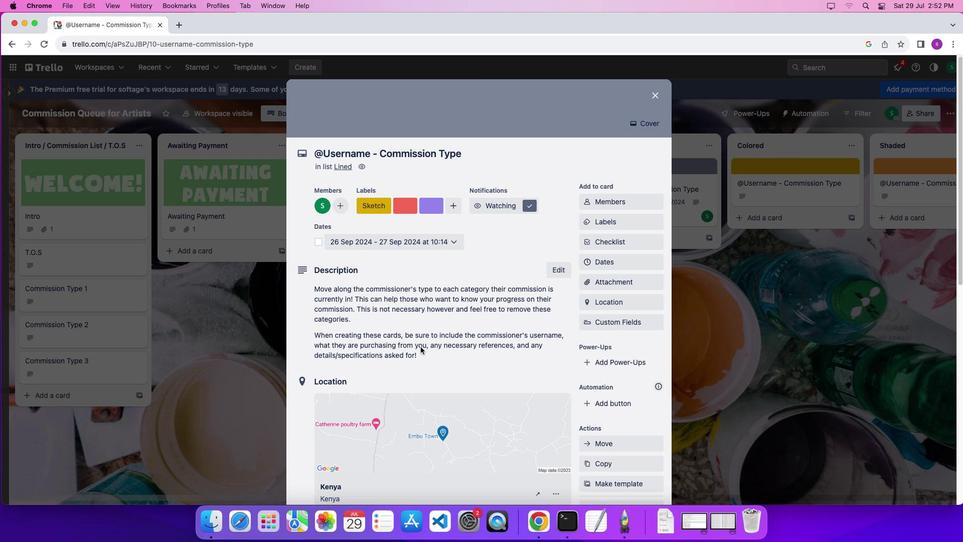 
Action: Mouse scrolled (421, 347) with delta (0, 6)
Screenshot: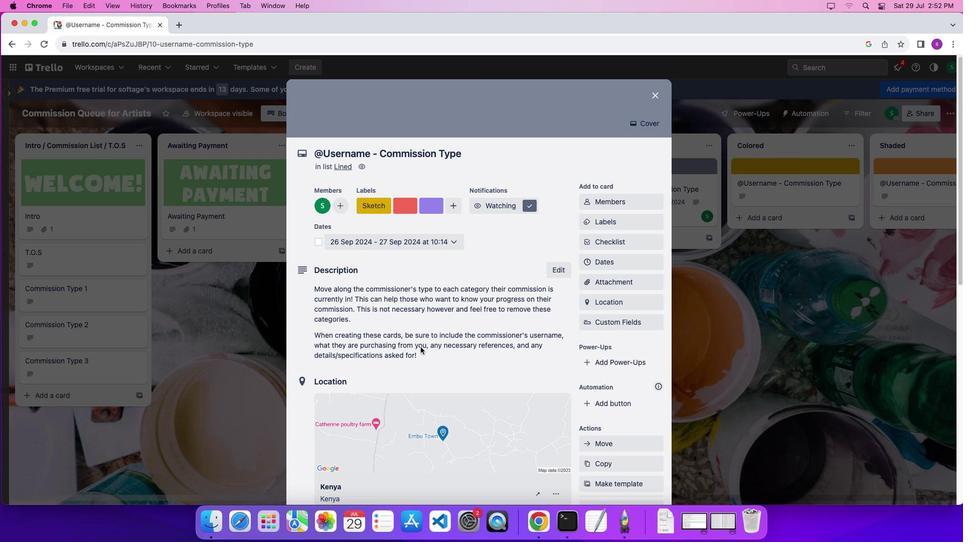 
Action: Mouse moved to (654, 97)
Screenshot: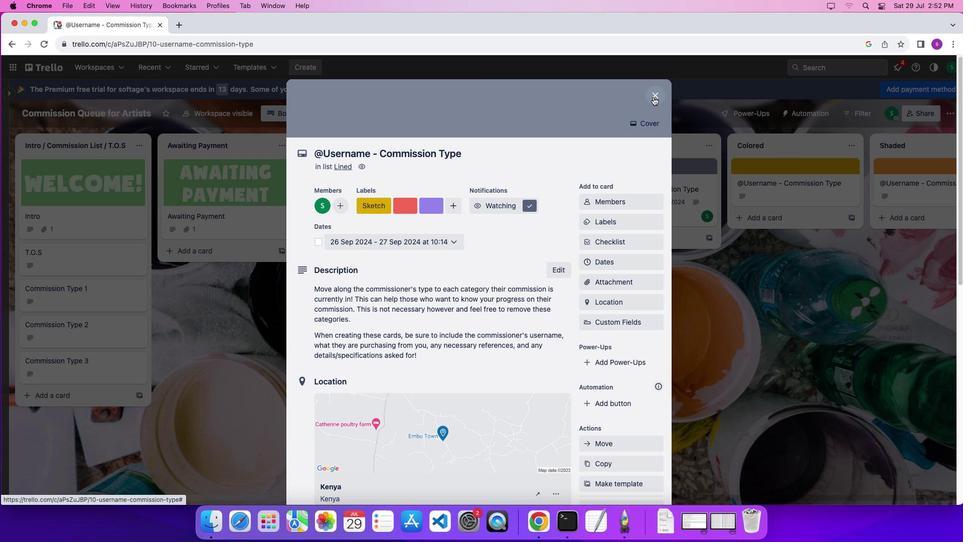 
Action: Mouse pressed left at (654, 97)
Screenshot: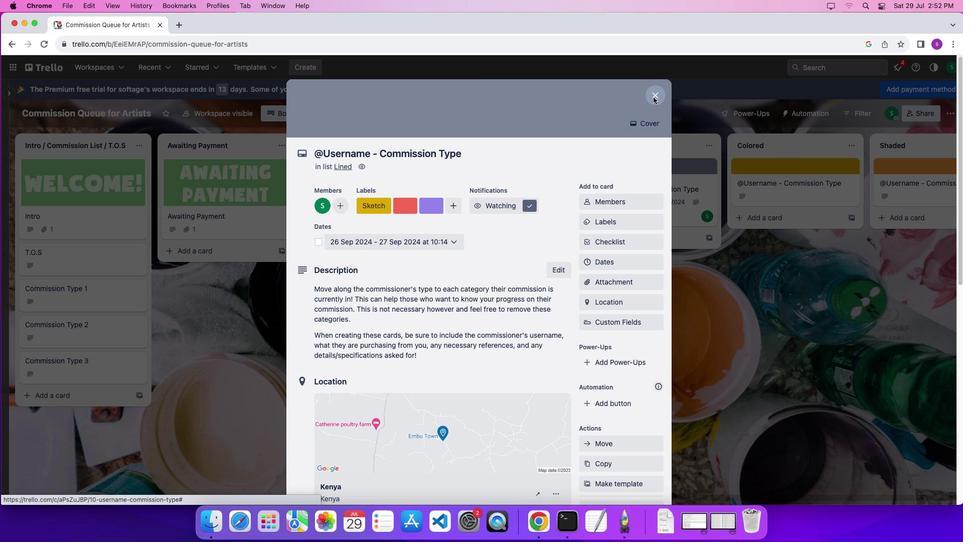 
Action: Mouse moved to (762, 166)
Screenshot: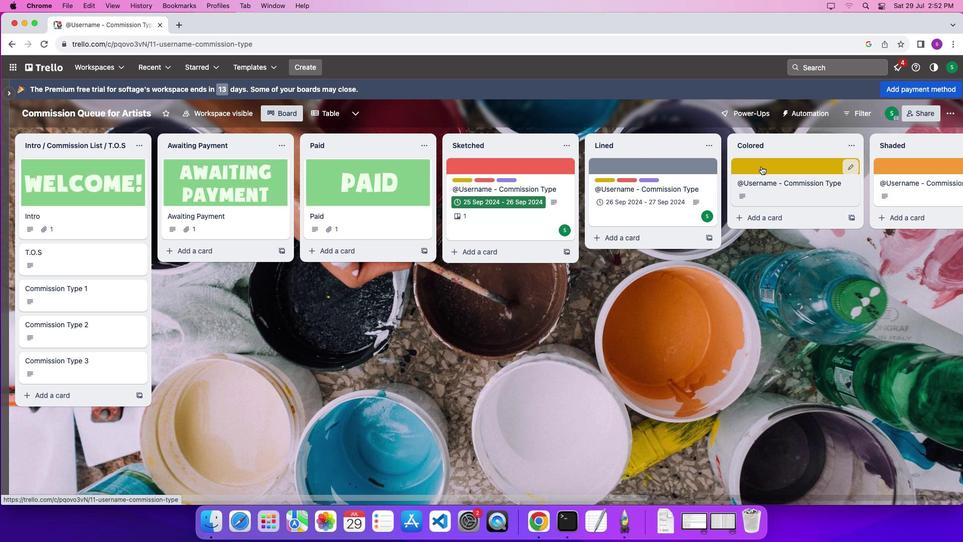 
Action: Mouse pressed left at (762, 166)
Screenshot: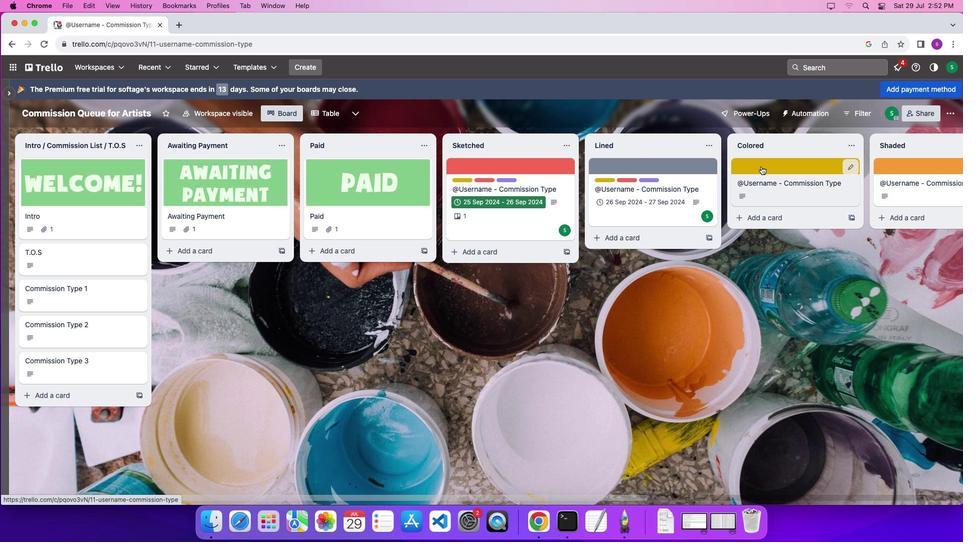 
Action: Mouse moved to (341, 203)
Screenshot: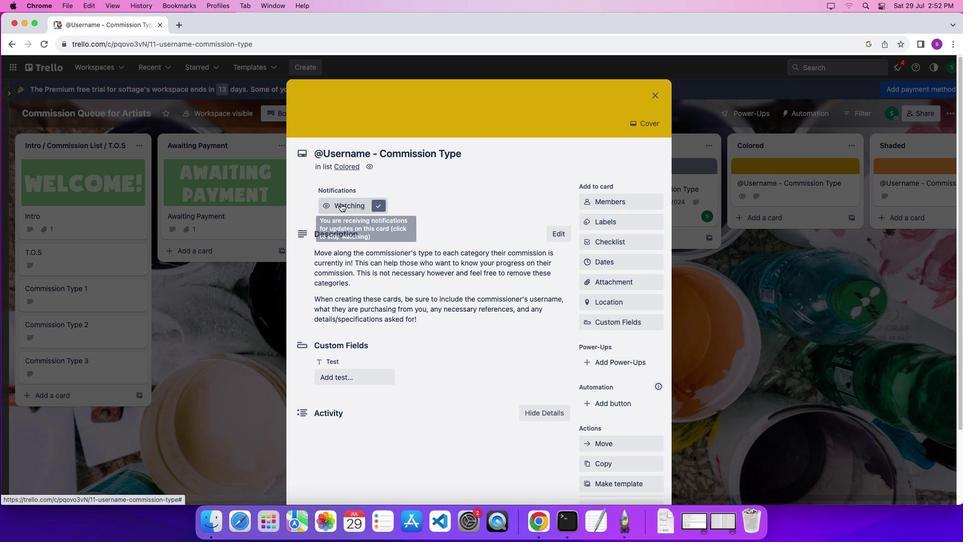 
Action: Mouse pressed left at (341, 203)
Screenshot: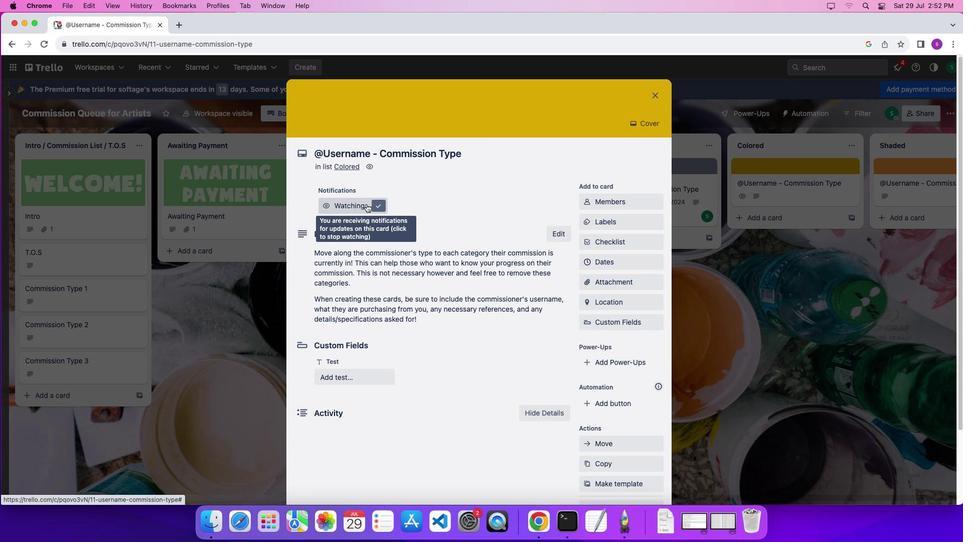 
Action: Mouse moved to (608, 199)
Screenshot: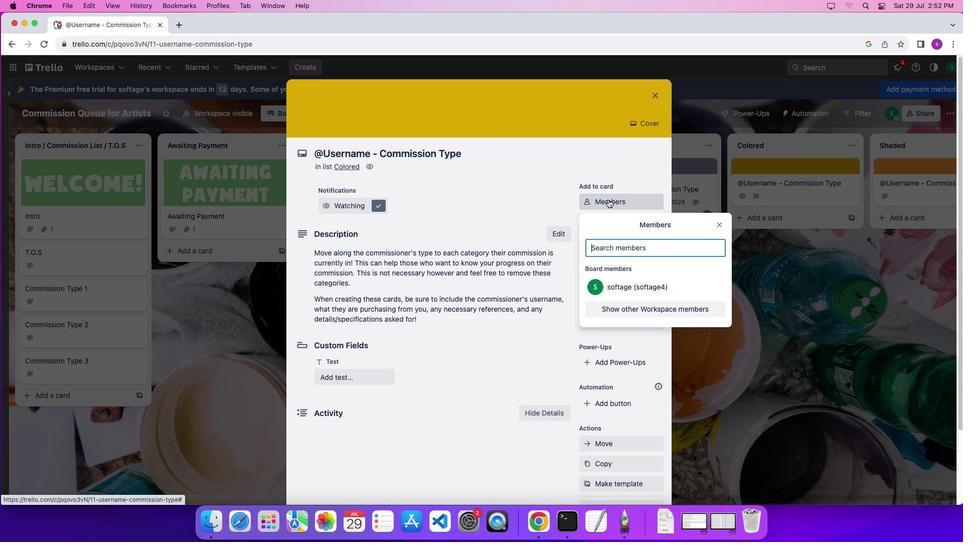 
Action: Mouse pressed left at (608, 199)
Screenshot: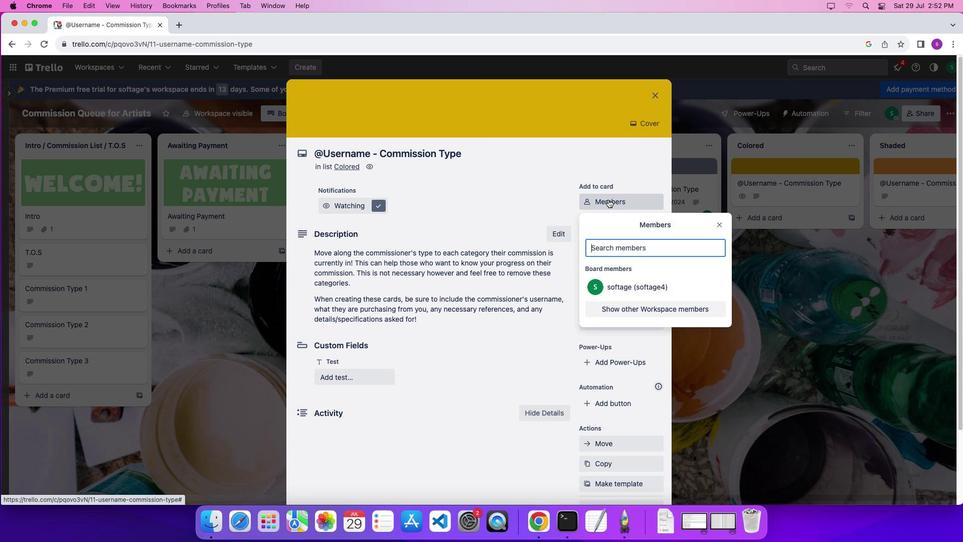 
Action: Mouse moved to (625, 285)
Screenshot: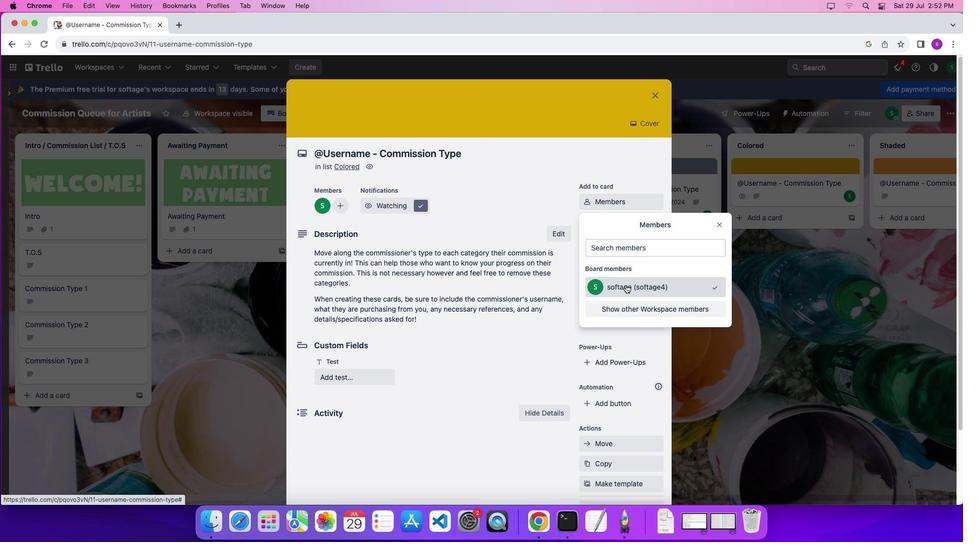 
Action: Mouse pressed left at (625, 285)
Screenshot: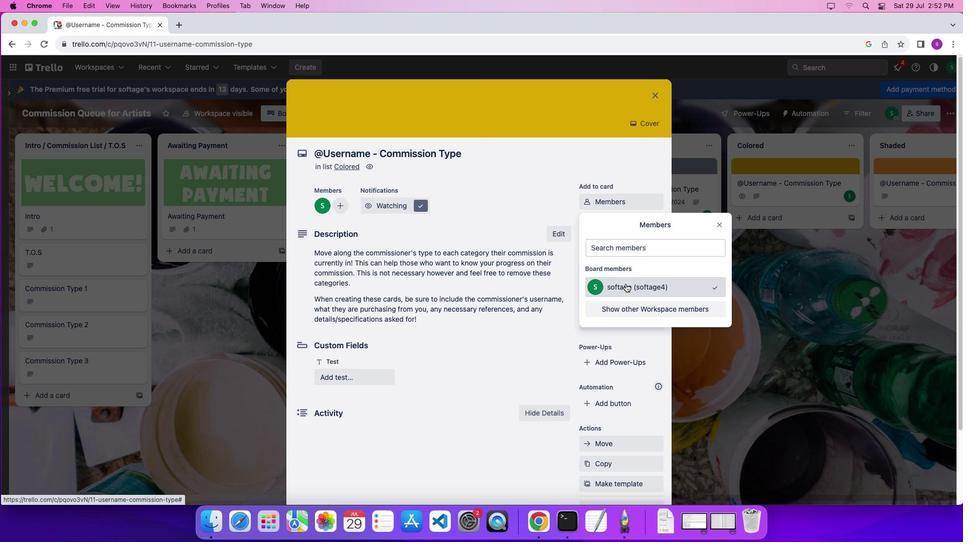 
Action: Mouse moved to (721, 223)
Screenshot: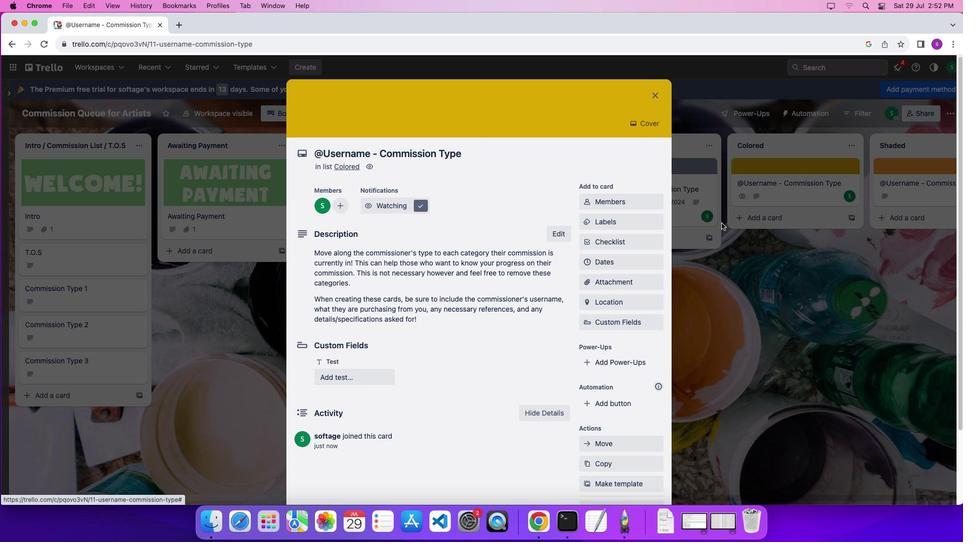
Action: Mouse pressed left at (721, 223)
Screenshot: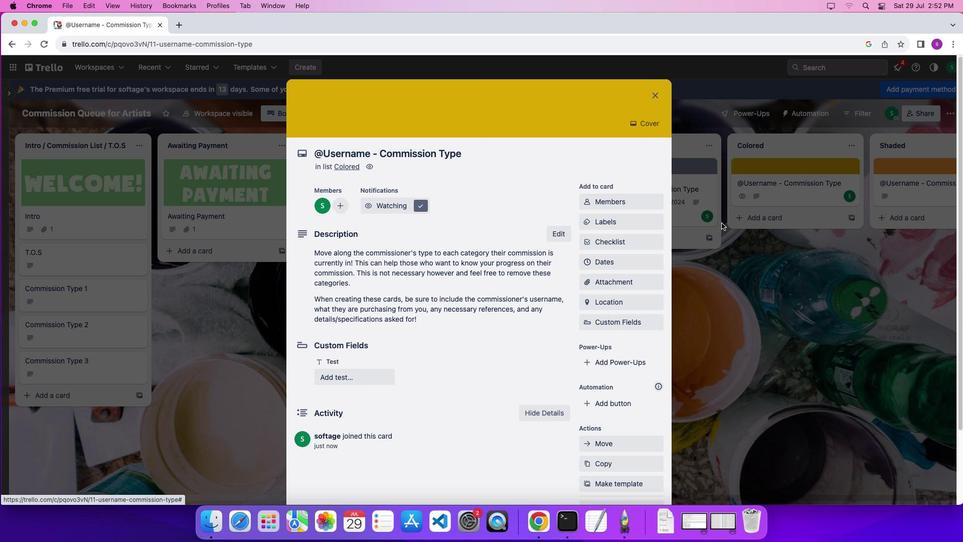 
Action: Mouse moved to (647, 225)
Screenshot: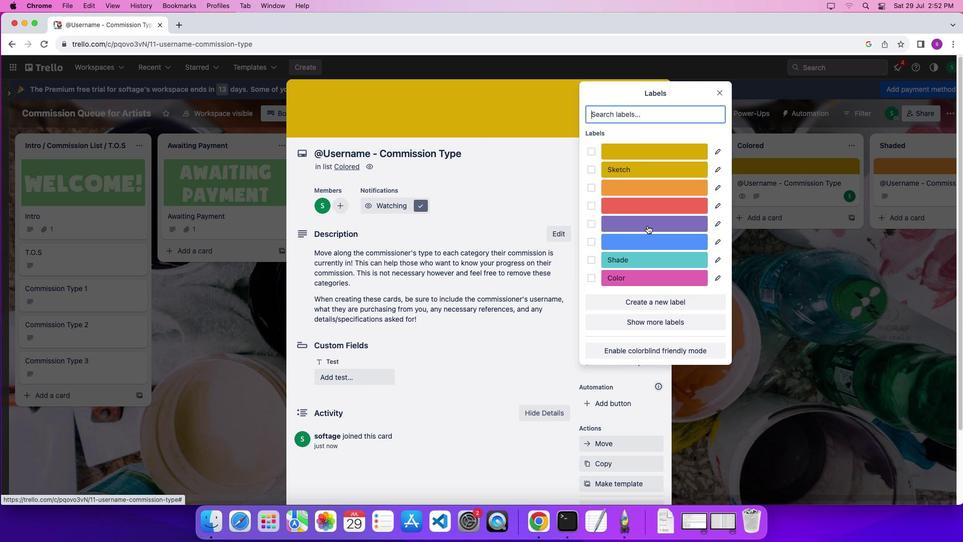 
Action: Mouse pressed left at (647, 225)
Screenshot: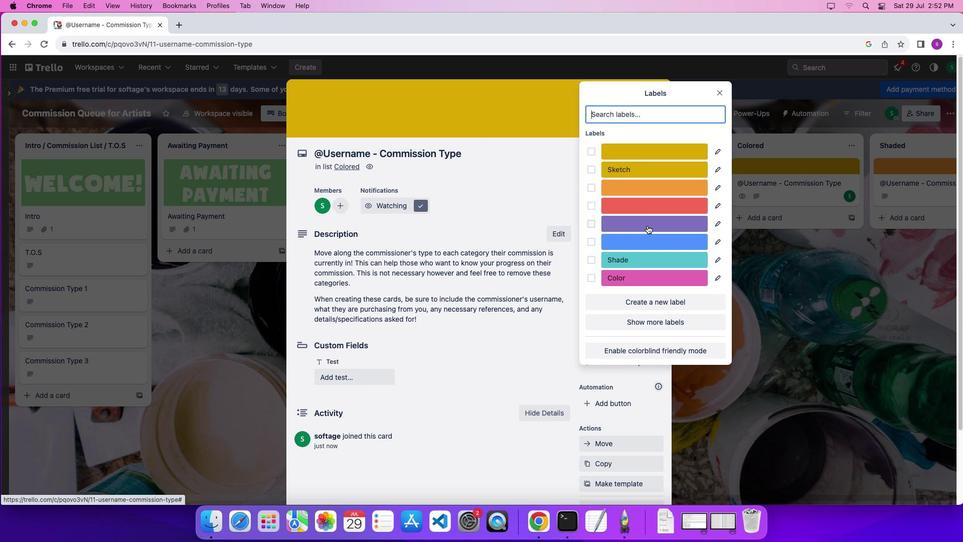 
Action: Mouse moved to (662, 229)
Screenshot: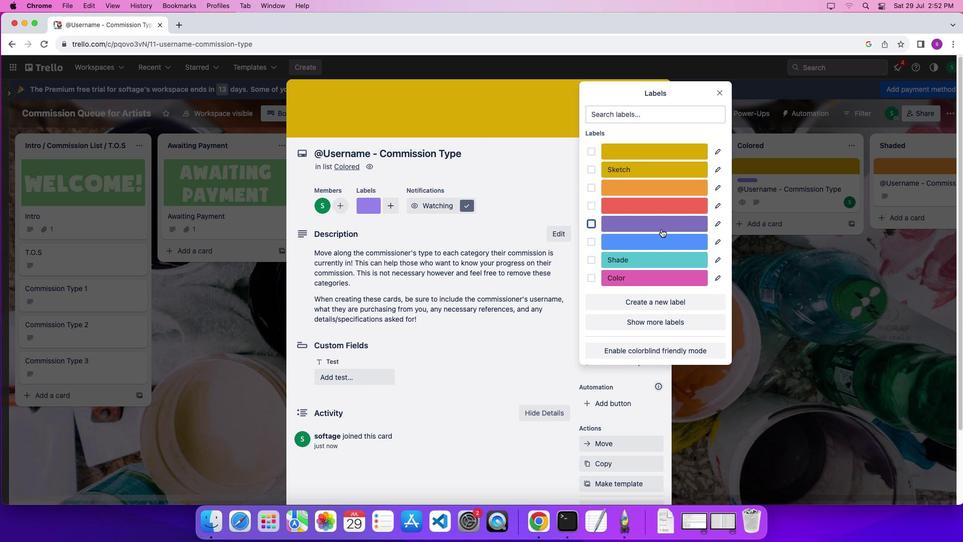 
Action: Mouse pressed left at (662, 229)
Screenshot: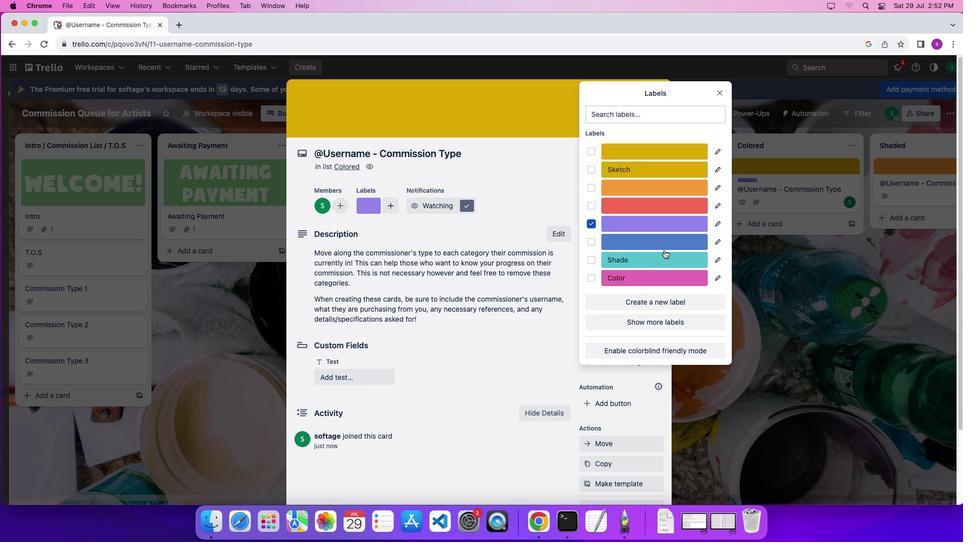 
Action: Mouse moved to (665, 280)
Screenshot: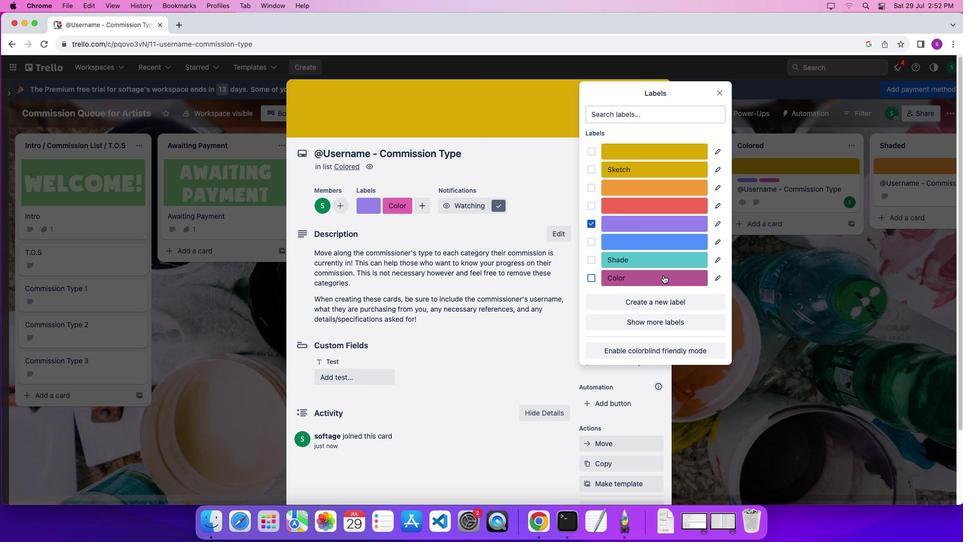 
Action: Mouse pressed left at (665, 280)
Screenshot: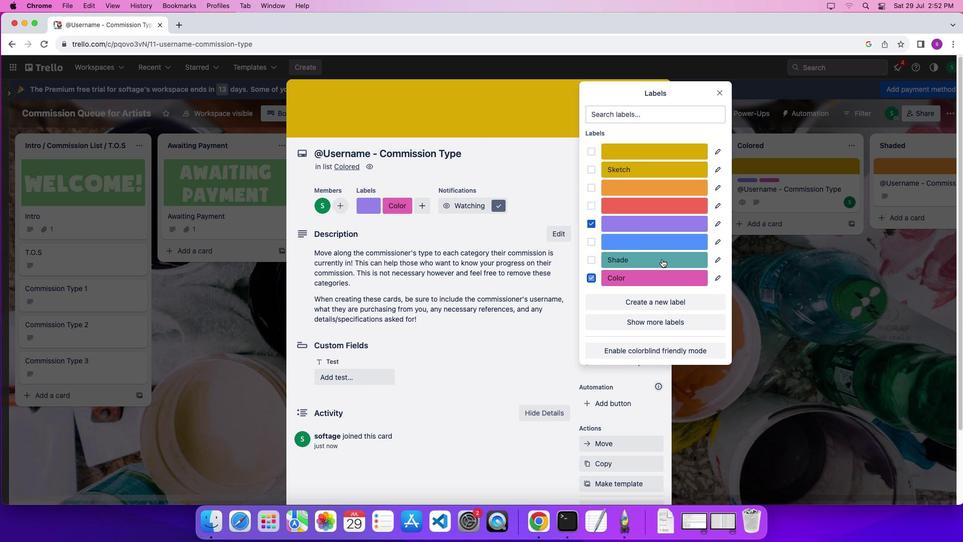 
Action: Mouse moved to (662, 258)
Screenshot: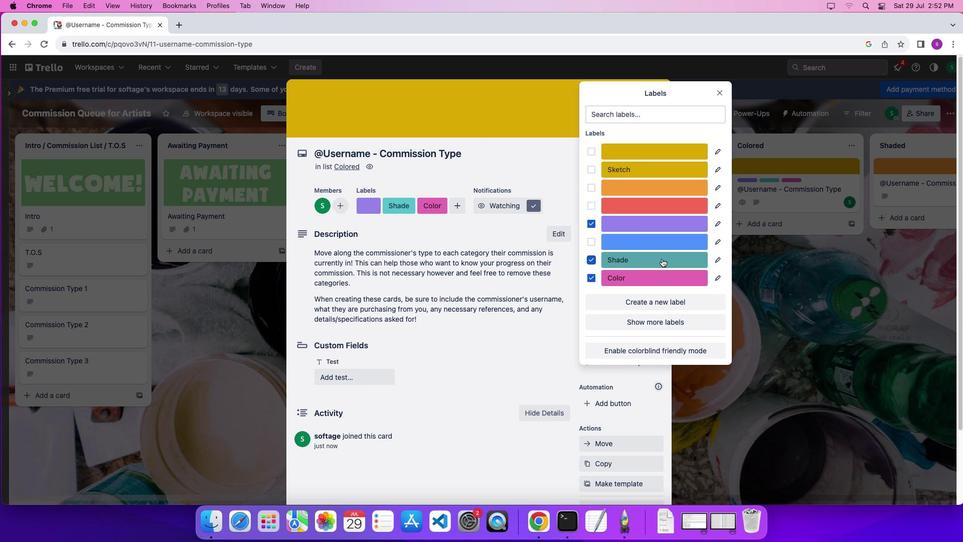 
Action: Mouse pressed left at (662, 258)
Screenshot: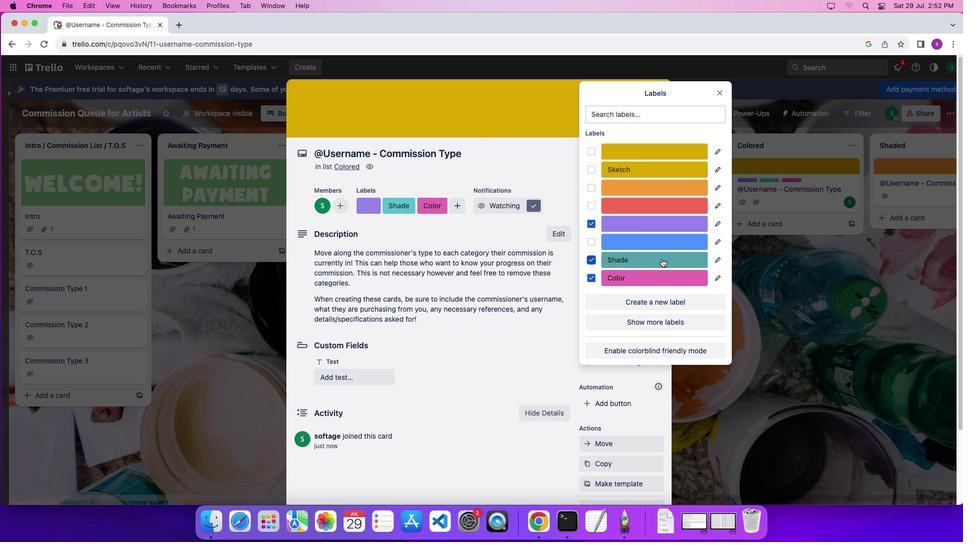 
Action: Mouse moved to (724, 93)
Screenshot: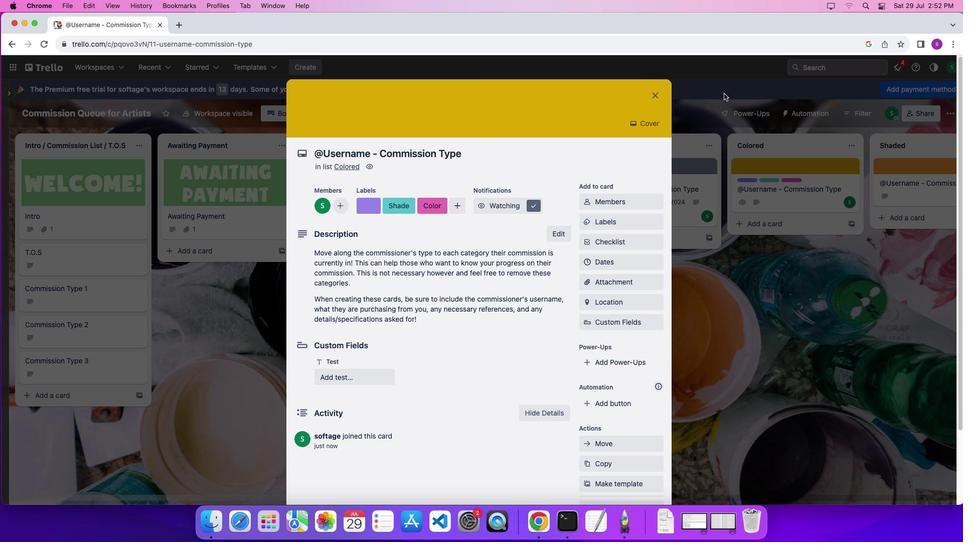 
Action: Mouse pressed left at (724, 93)
Screenshot: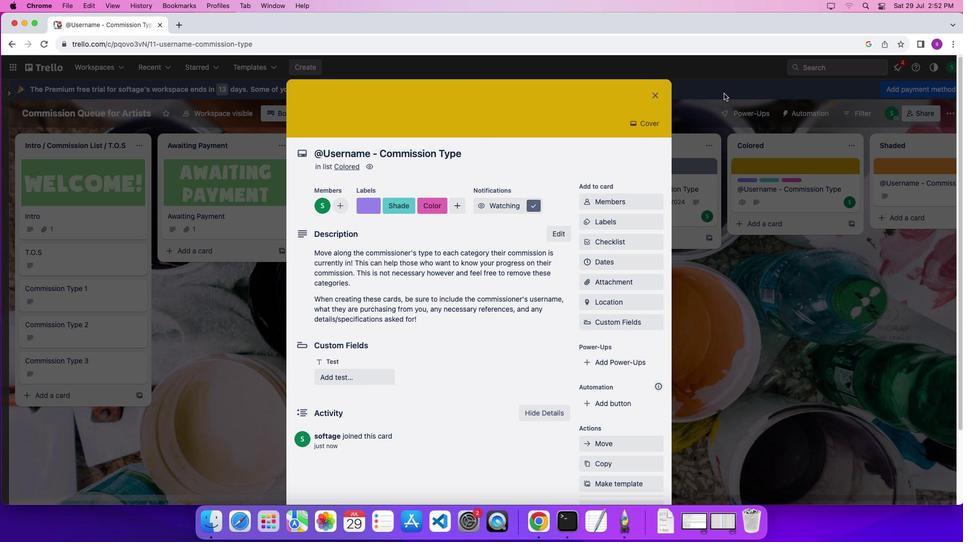 
Action: Mouse moved to (633, 259)
Screenshot: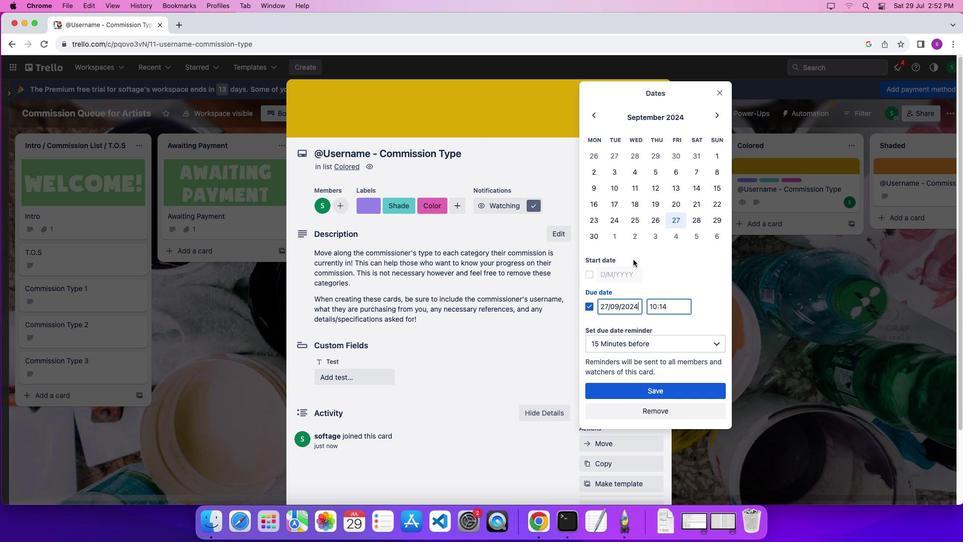
Action: Mouse pressed left at (633, 259)
Screenshot: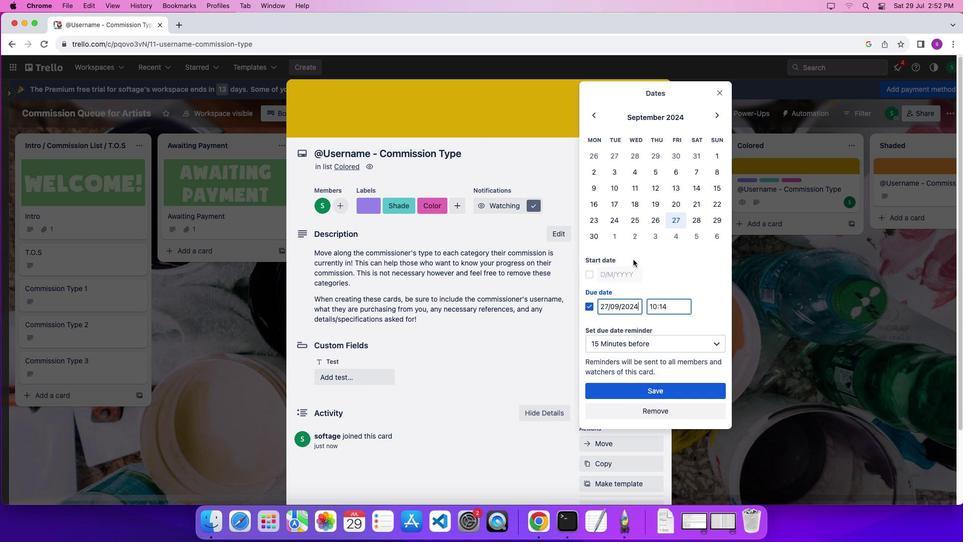 
Action: Mouse moved to (694, 215)
Screenshot: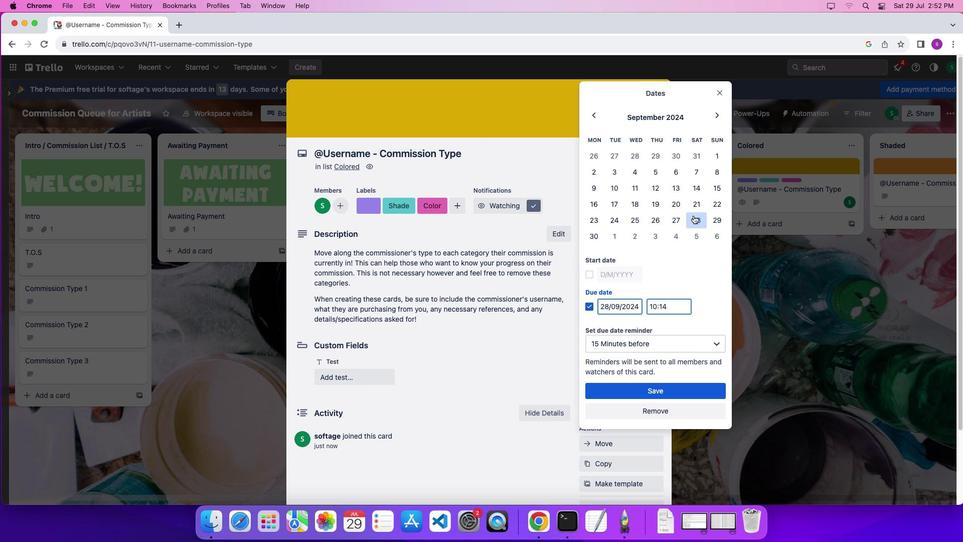 
Action: Mouse pressed left at (694, 215)
Screenshot: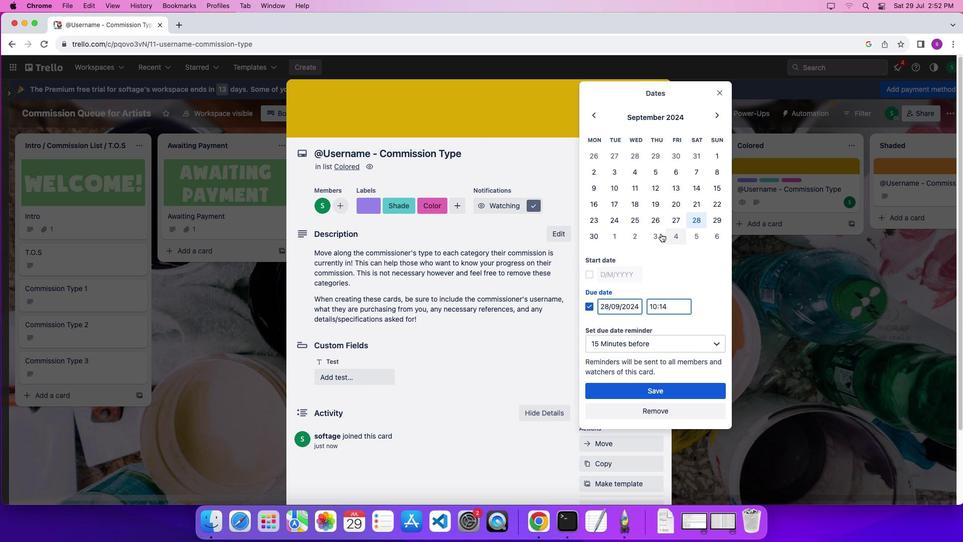 
Action: Mouse moved to (588, 276)
Screenshot: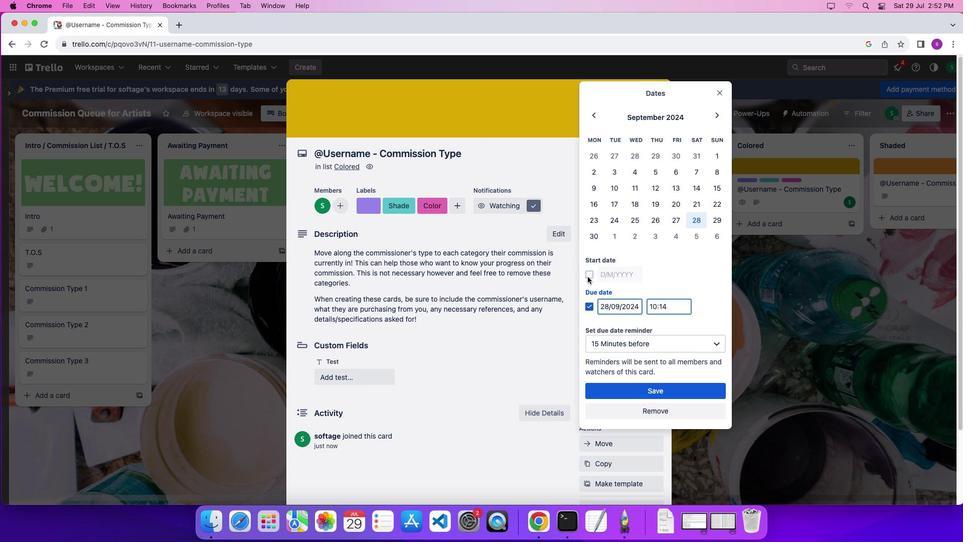 
Action: Mouse pressed left at (588, 276)
Screenshot: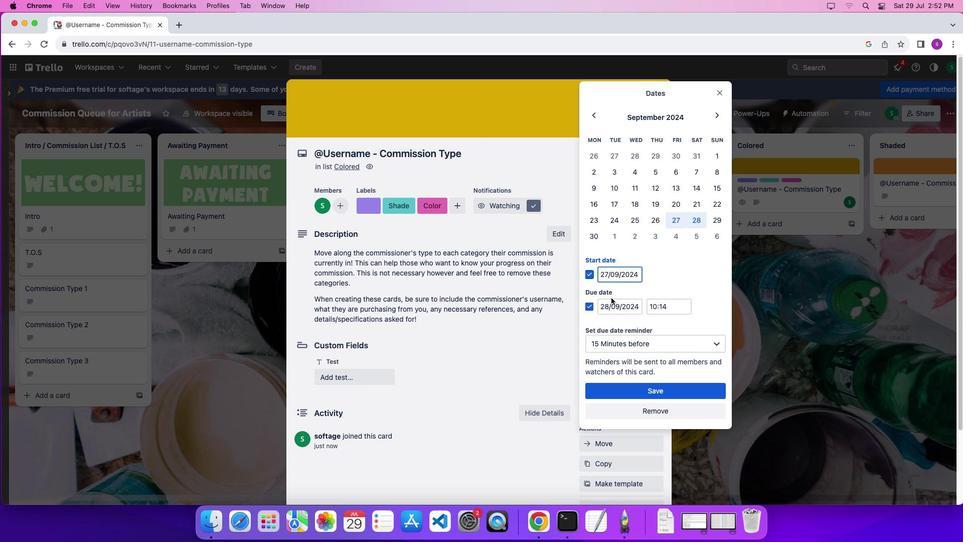 
Action: Mouse moved to (635, 389)
Screenshot: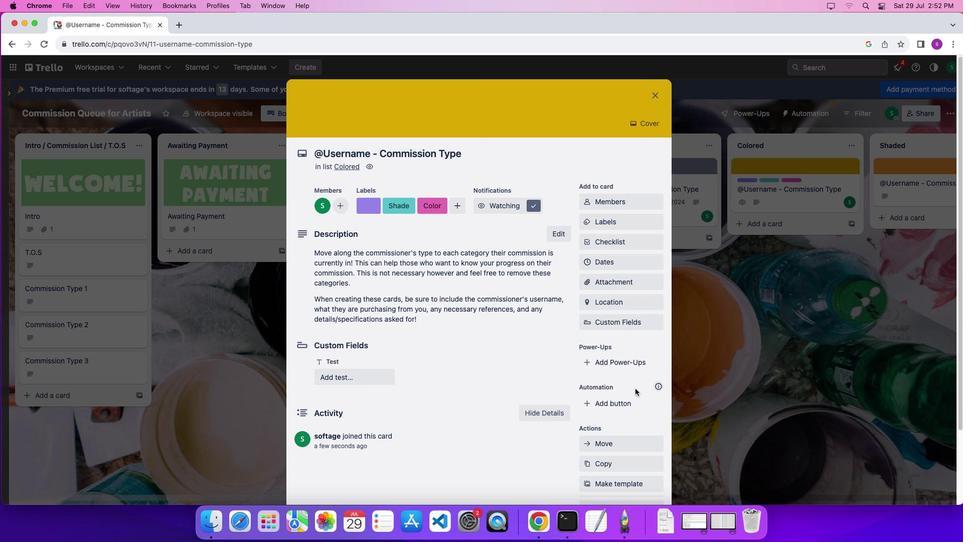
Action: Mouse pressed left at (635, 389)
Screenshot: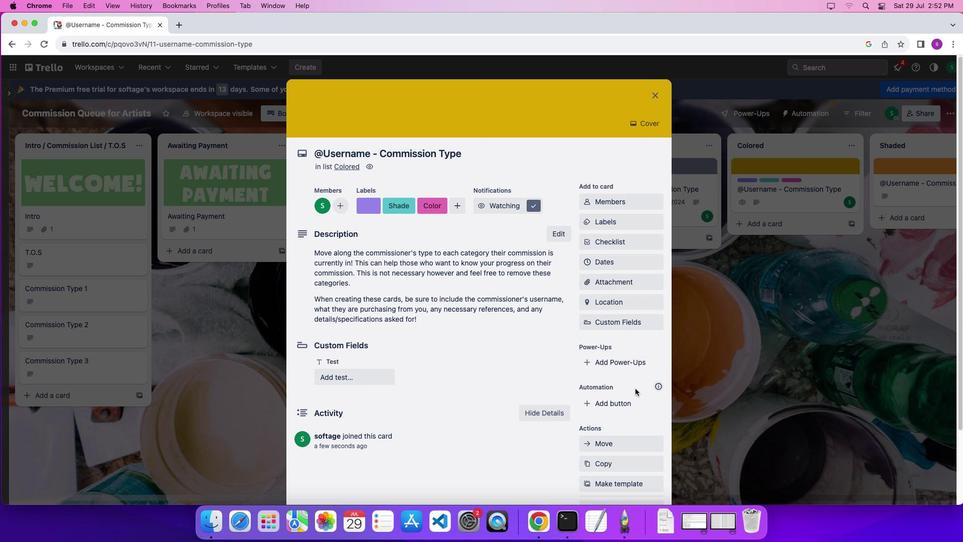 
Action: Mouse moved to (632, 297)
Screenshot: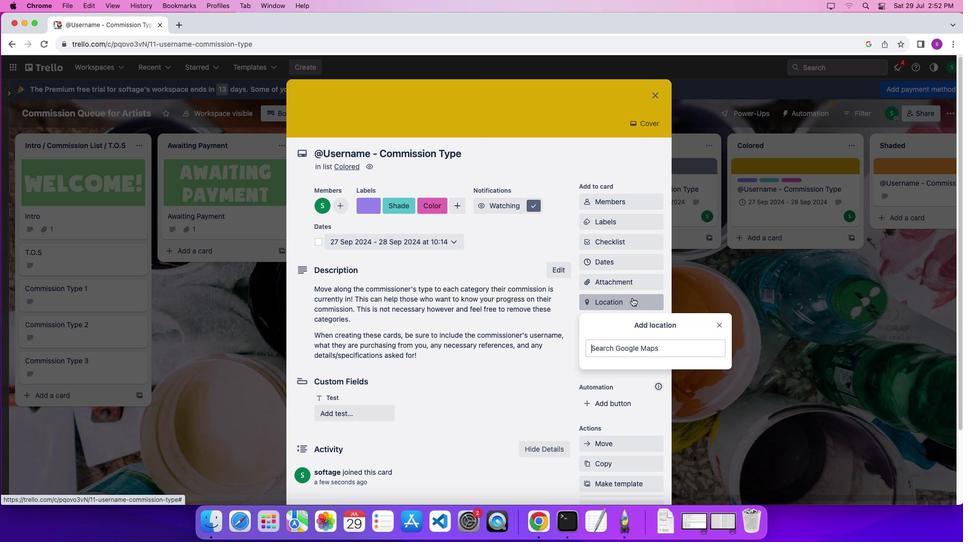 
Action: Mouse pressed left at (632, 297)
Screenshot: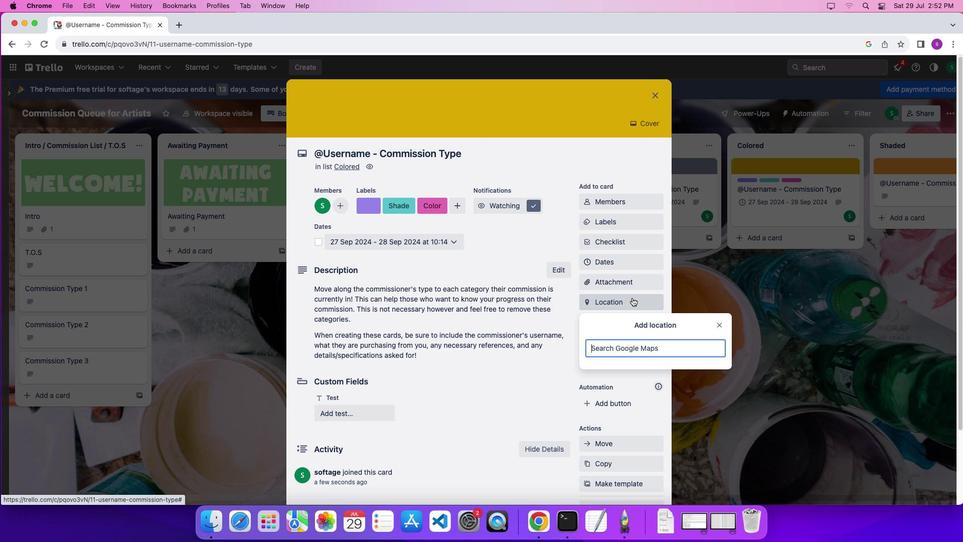 
Action: Mouse moved to (635, 315)
Screenshot: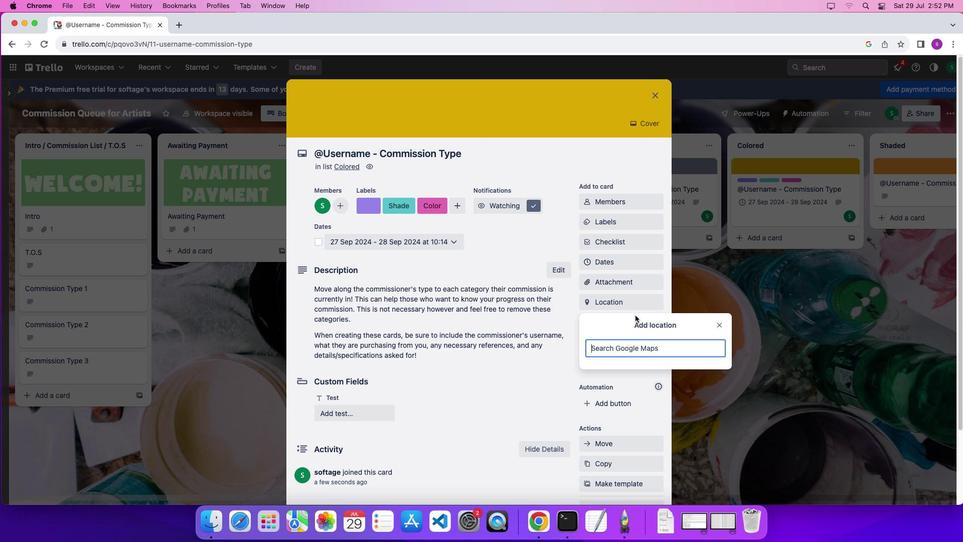 
Action: Key pressed 'p'
Screenshot: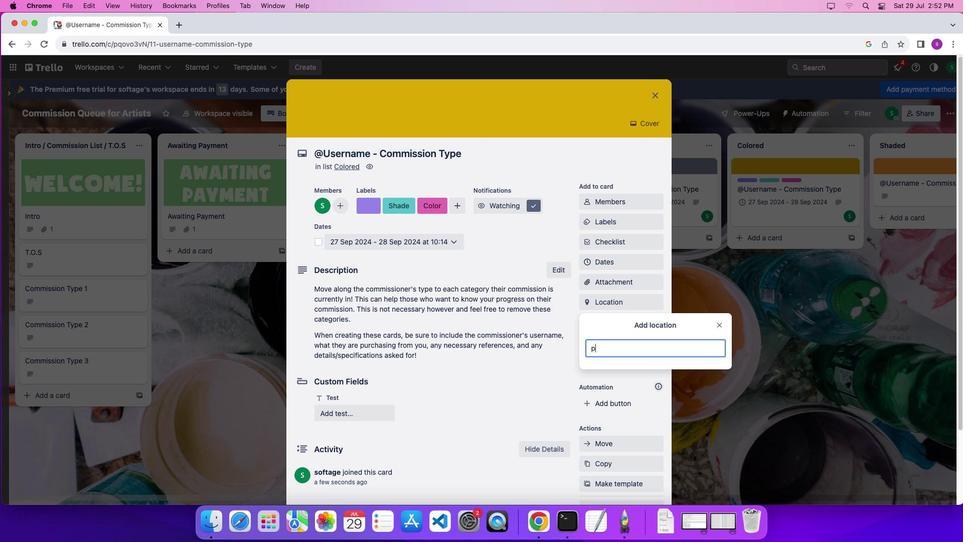 
Action: Mouse moved to (632, 372)
Screenshot: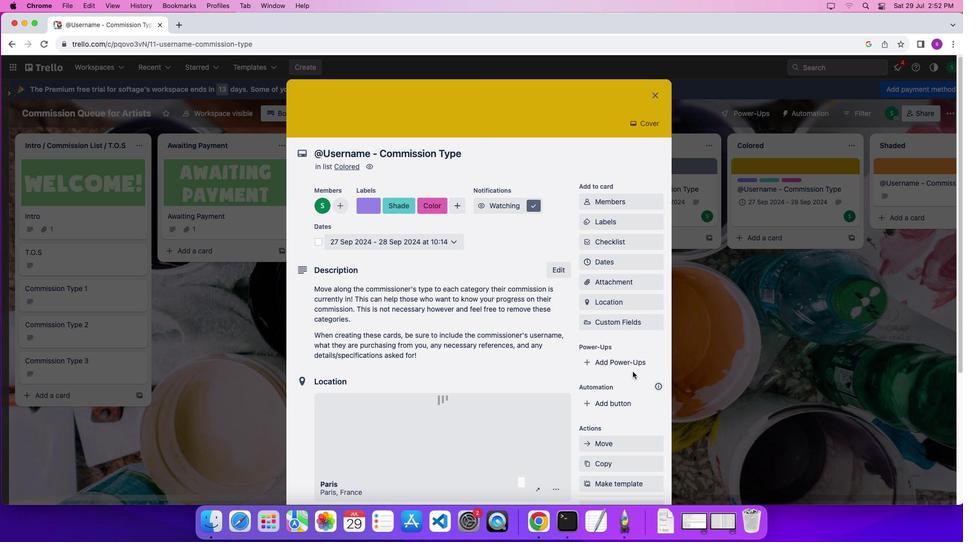 
Action: Mouse pressed left at (632, 372)
Screenshot: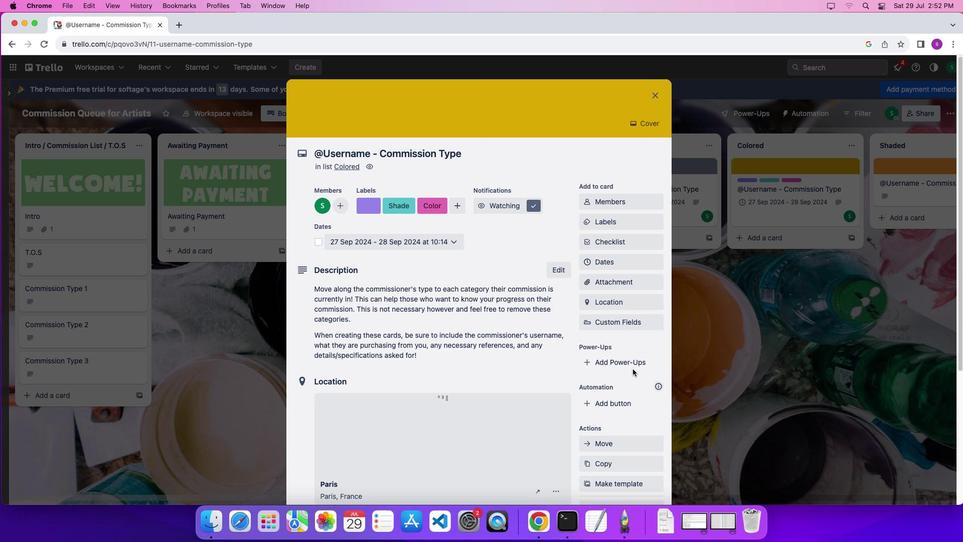 
Action: Mouse moved to (625, 298)
Screenshot: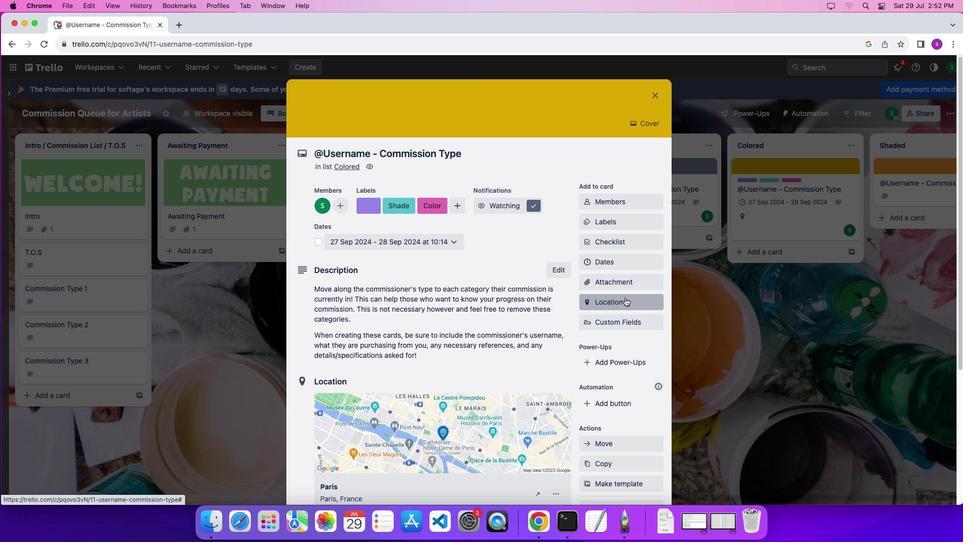 
Action: Mouse pressed left at (625, 298)
Screenshot: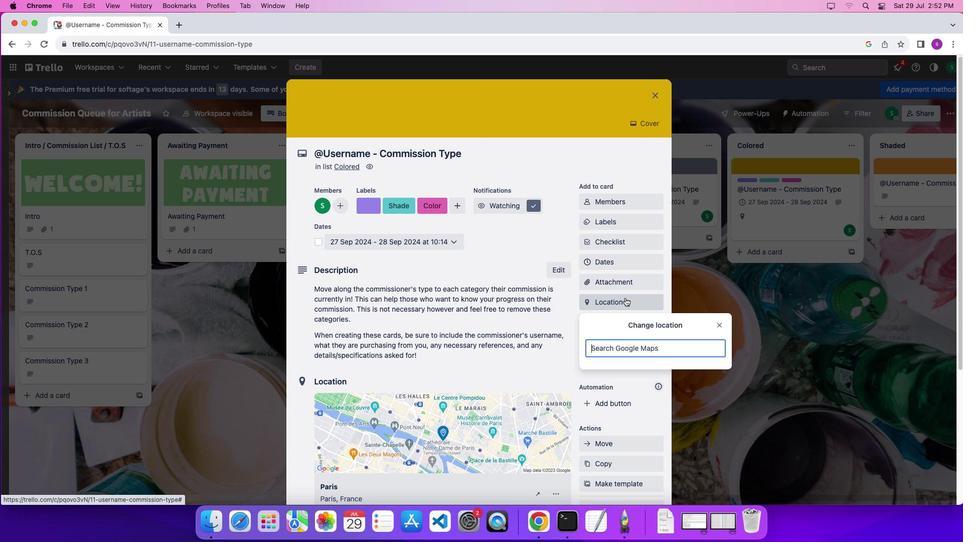
Action: Key pressed 'p'
Screenshot: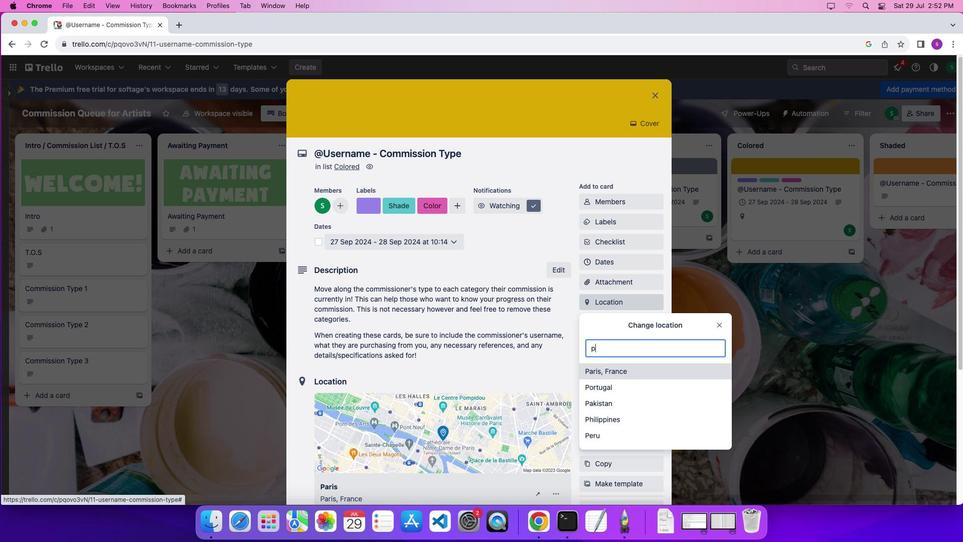 
Action: Mouse moved to (623, 424)
Screenshot: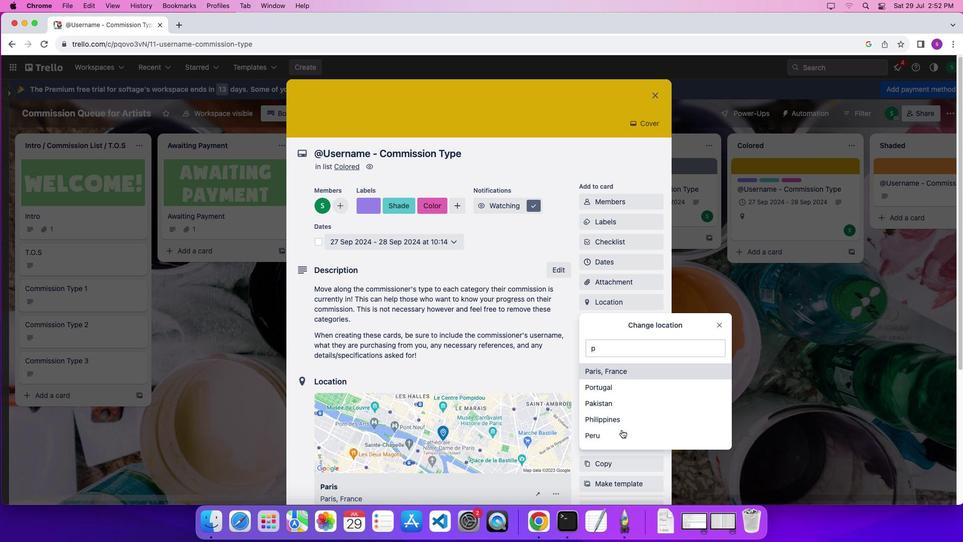 
Action: Mouse pressed left at (623, 424)
Screenshot: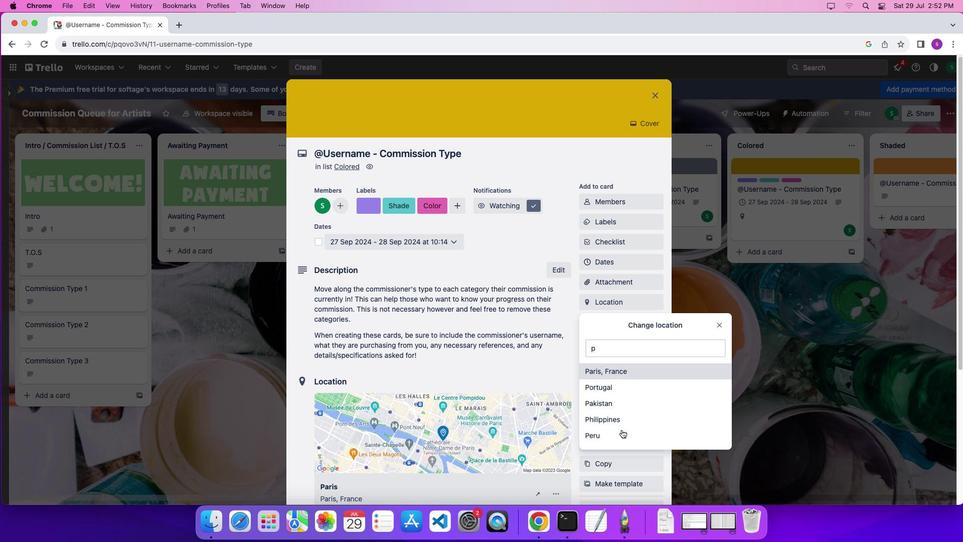 
Action: Mouse moved to (620, 421)
Screenshot: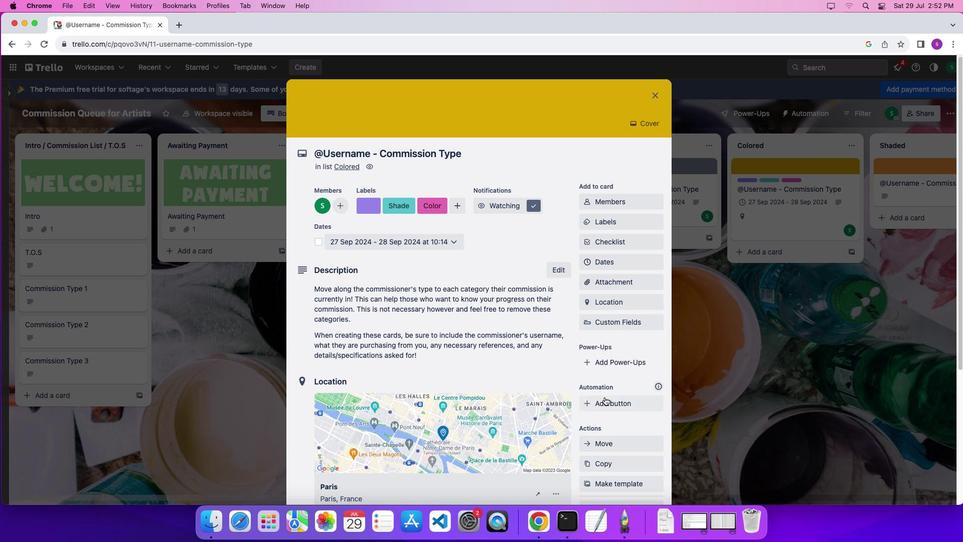 
Action: Mouse pressed left at (620, 421)
Screenshot: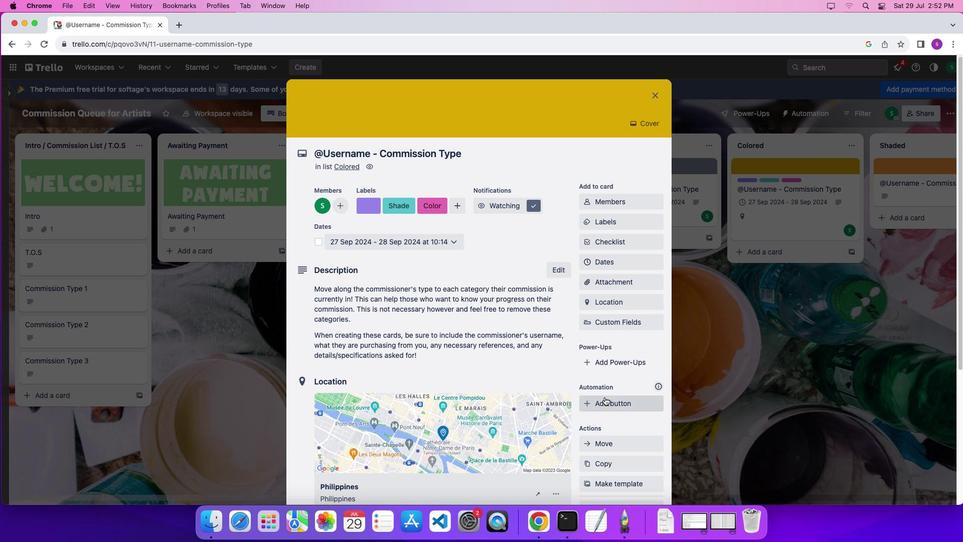 
Action: Mouse moved to (616, 305)
Screenshot: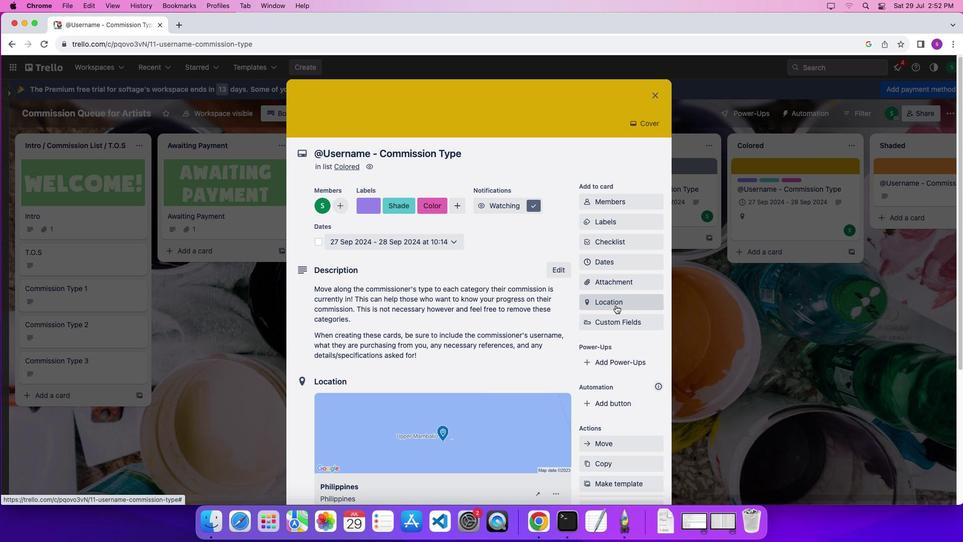 
Action: Mouse scrolled (616, 305) with delta (0, 0)
Screenshot: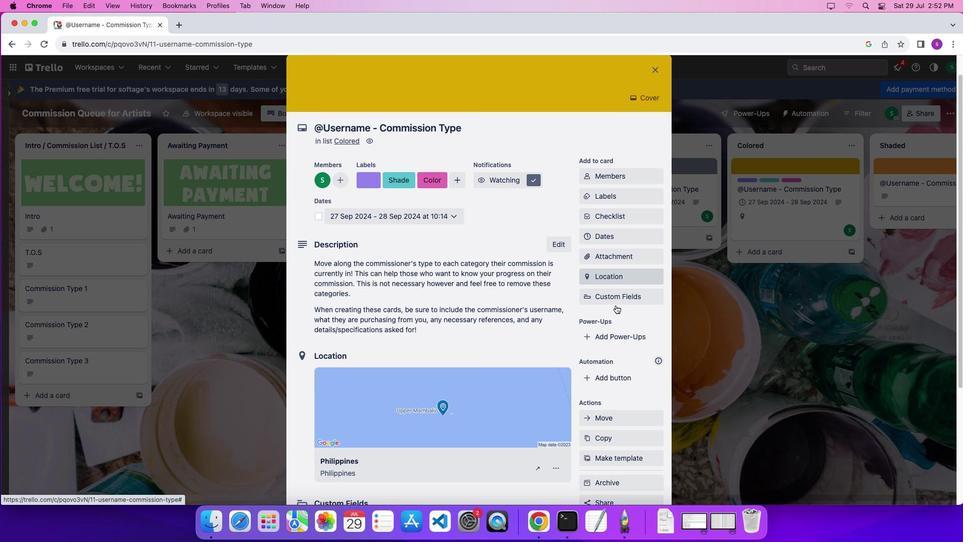 
Action: Mouse scrolled (616, 305) with delta (0, 0)
Screenshot: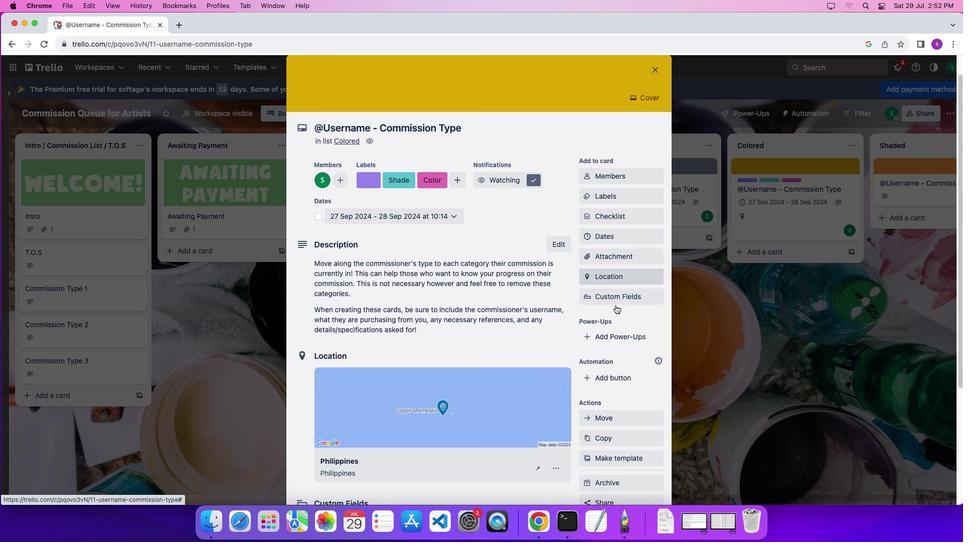 
Action: Mouse scrolled (616, 305) with delta (0, 0)
Screenshot: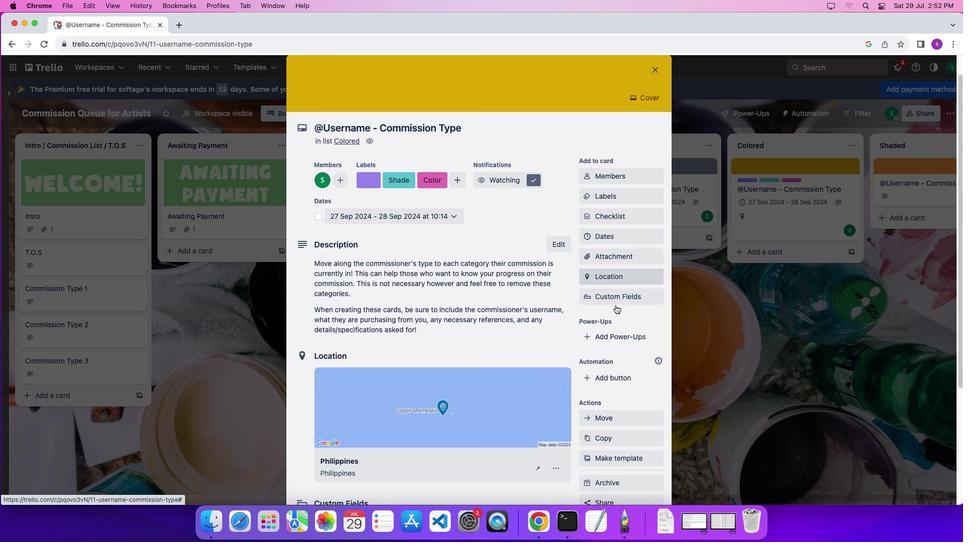 
Action: Mouse moved to (518, 364)
Screenshot: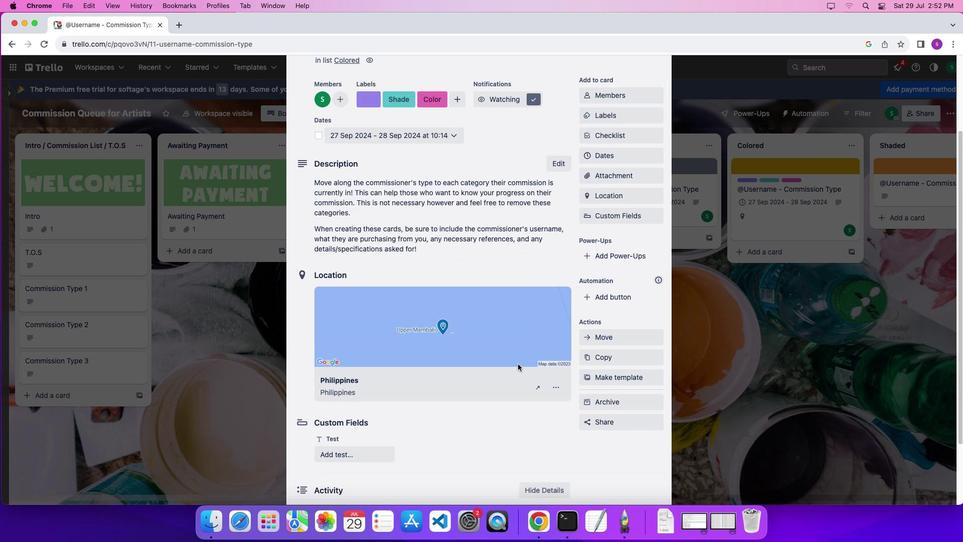 
Action: Mouse scrolled (518, 364) with delta (0, 0)
Screenshot: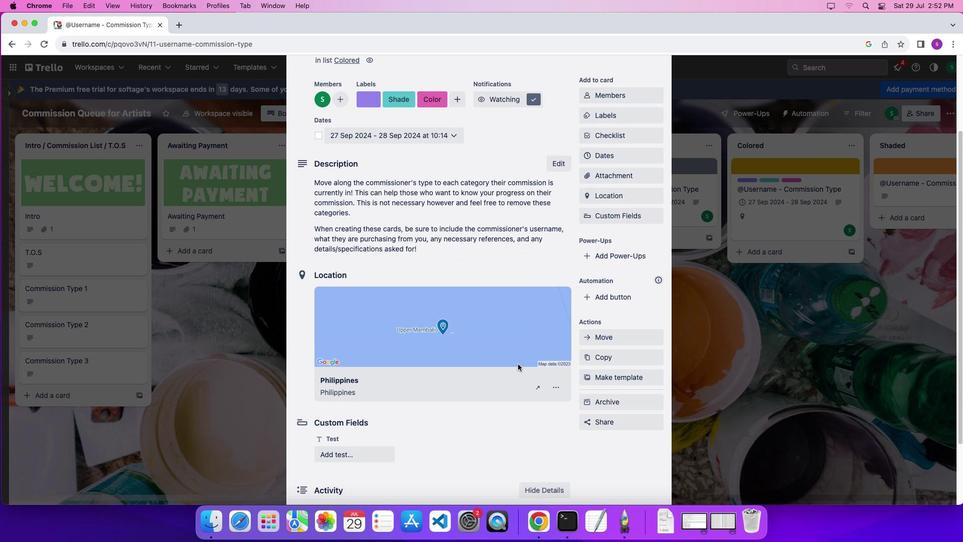
Action: Mouse scrolled (518, 364) with delta (0, 0)
Screenshot: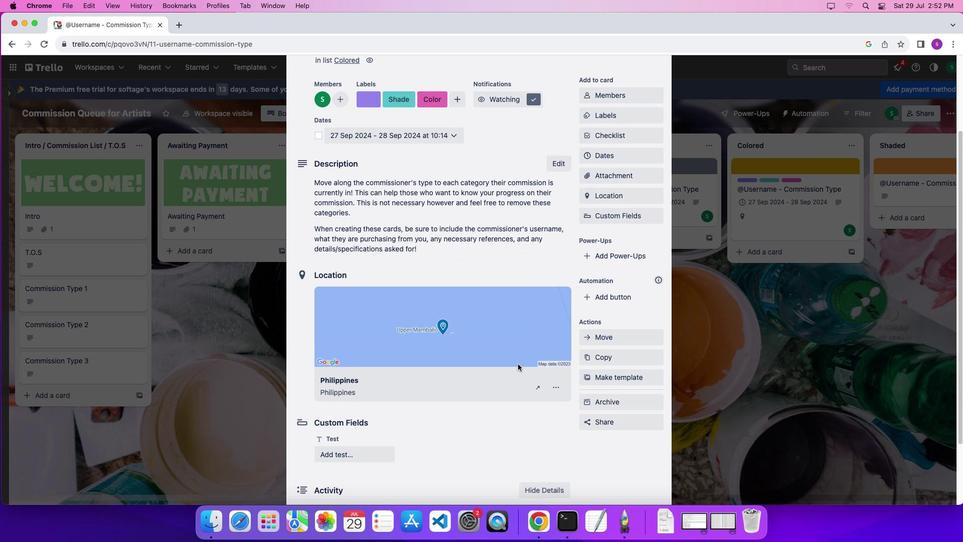 
Action: Mouse scrolled (518, 364) with delta (0, -1)
Screenshot: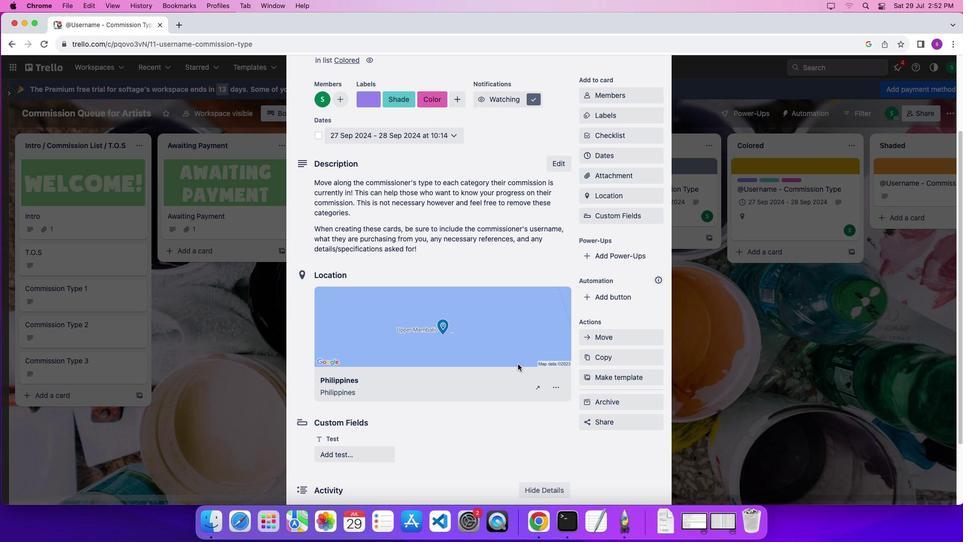 
Action: Mouse scrolled (518, 364) with delta (0, 0)
Screenshot: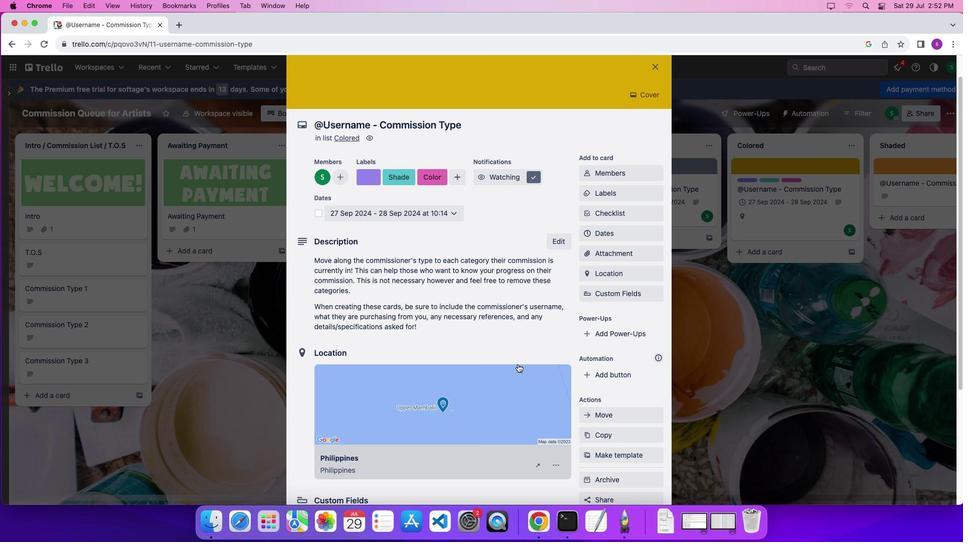 
Action: Mouse scrolled (518, 364) with delta (0, 0)
Screenshot: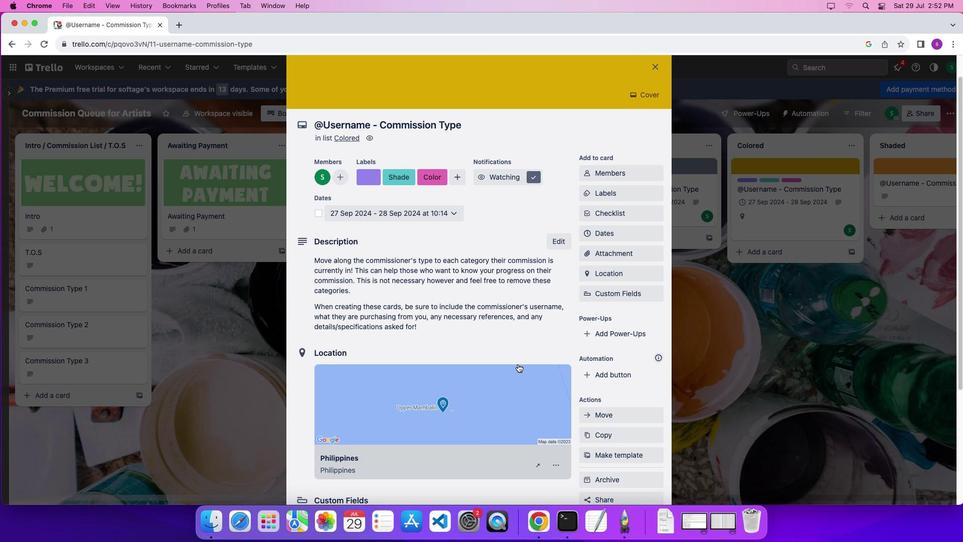 
Action: Mouse scrolled (518, 364) with delta (0, 1)
Screenshot: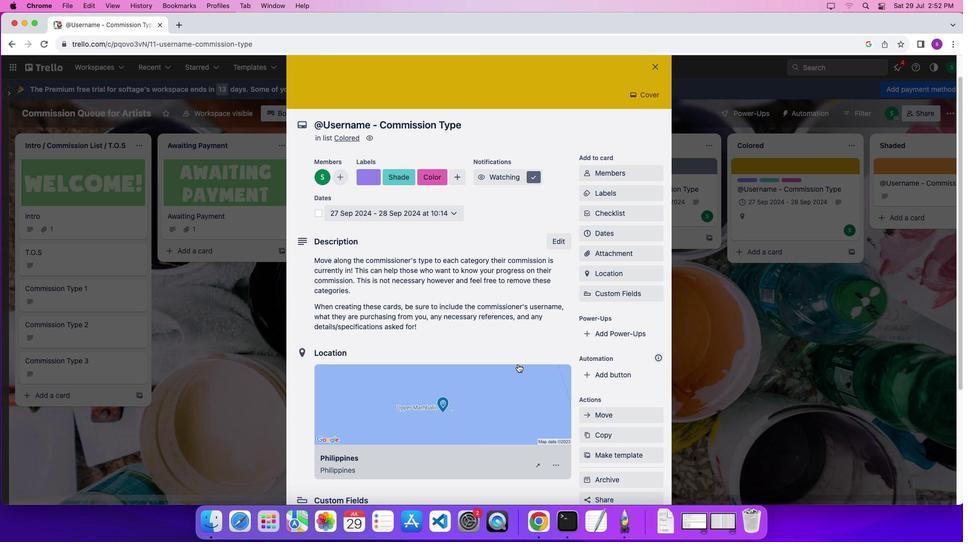 
Action: Mouse scrolled (518, 364) with delta (0, 0)
Screenshot: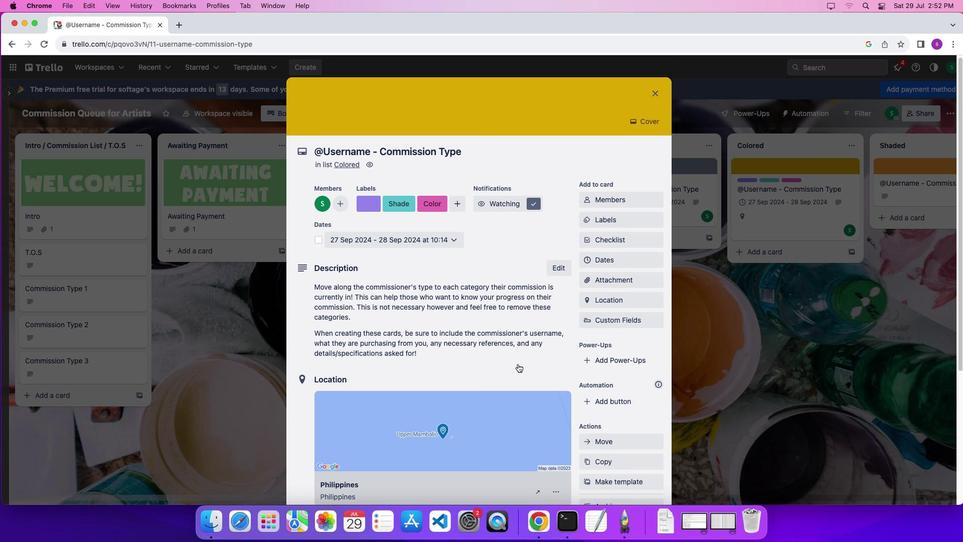 
Action: Mouse scrolled (518, 364) with delta (0, 0)
Screenshot: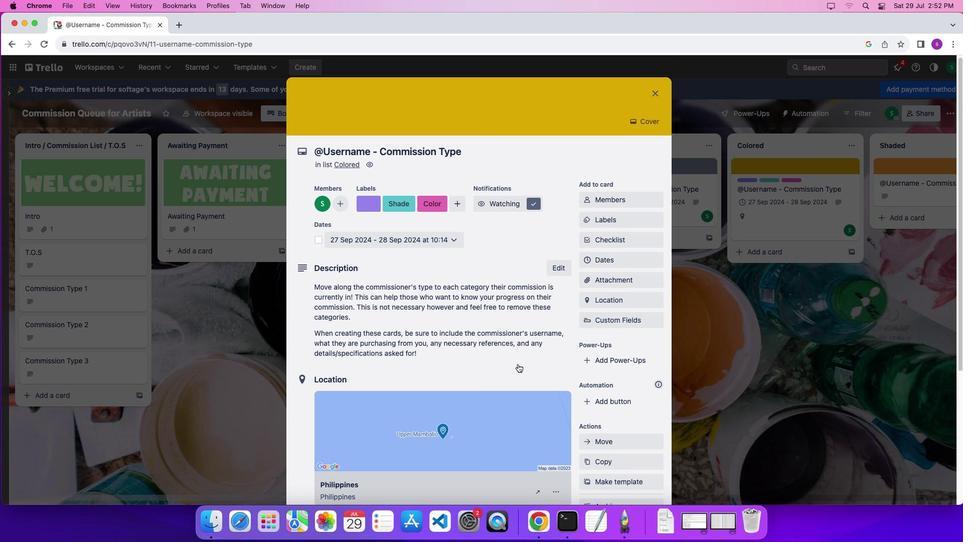 
Action: Mouse scrolled (518, 364) with delta (0, 0)
Screenshot: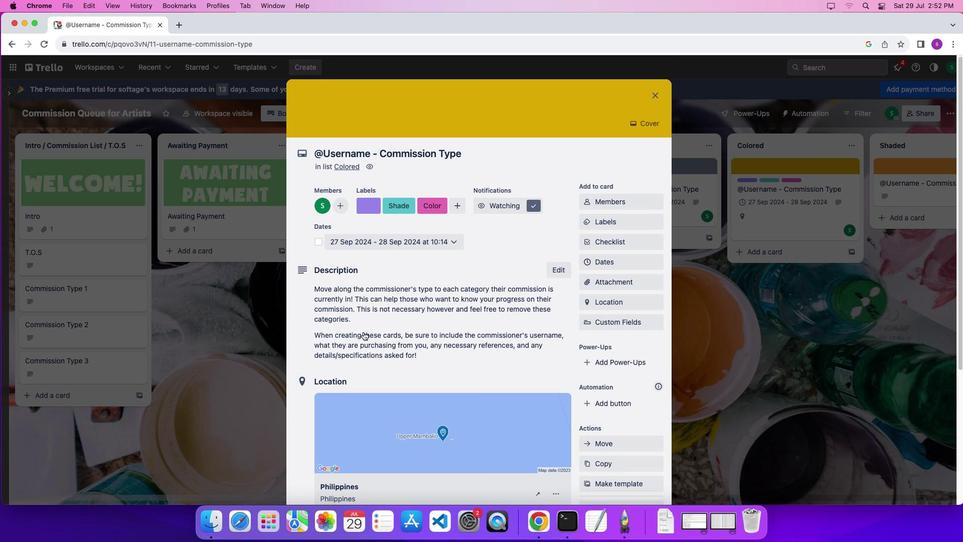 
Action: Mouse scrolled (518, 364) with delta (0, 0)
Screenshot: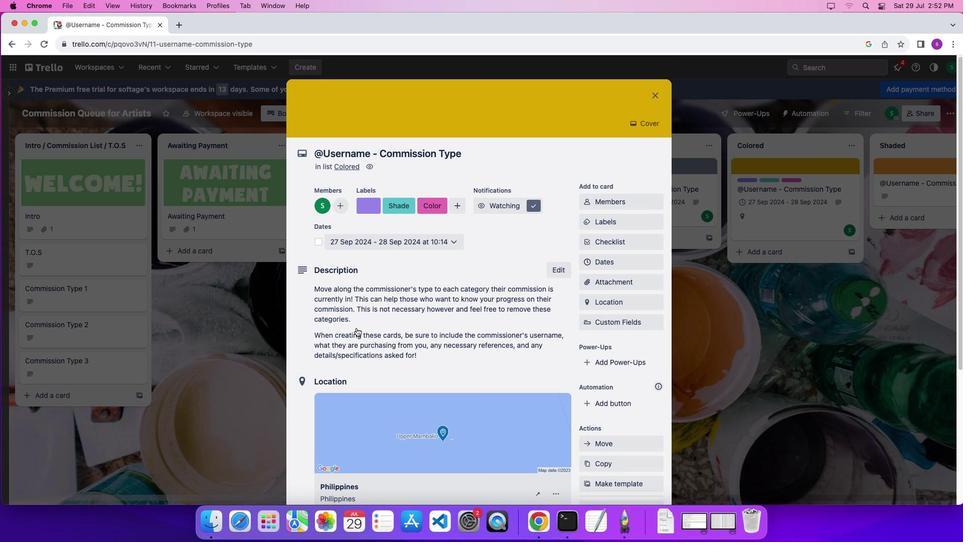 
Action: Mouse moved to (319, 243)
Screenshot: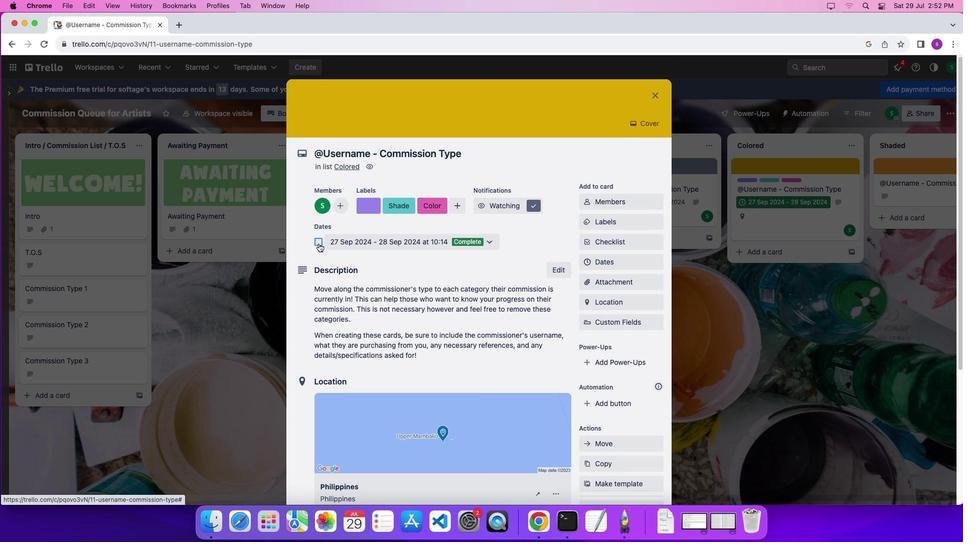 
Action: Mouse pressed left at (319, 243)
Screenshot: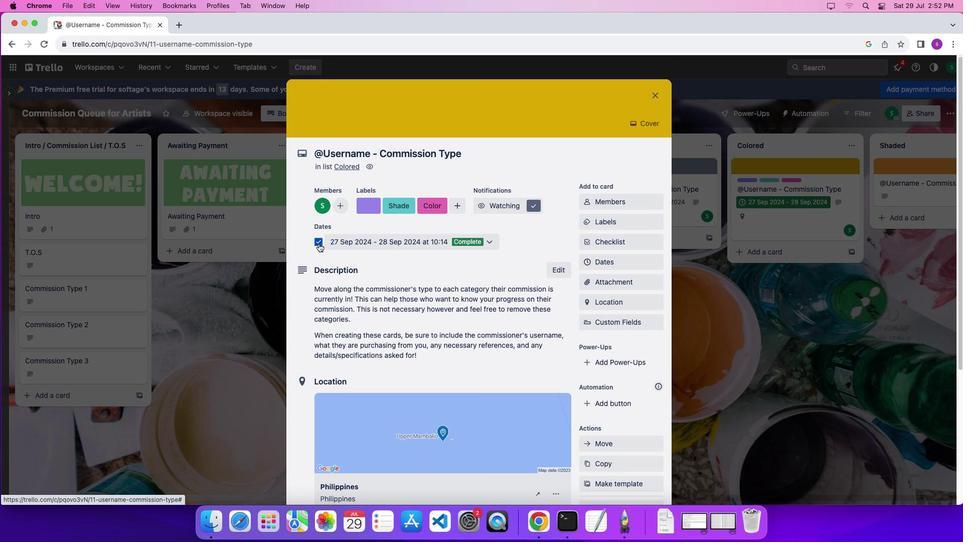 
Action: Mouse moved to (440, 345)
Screenshot: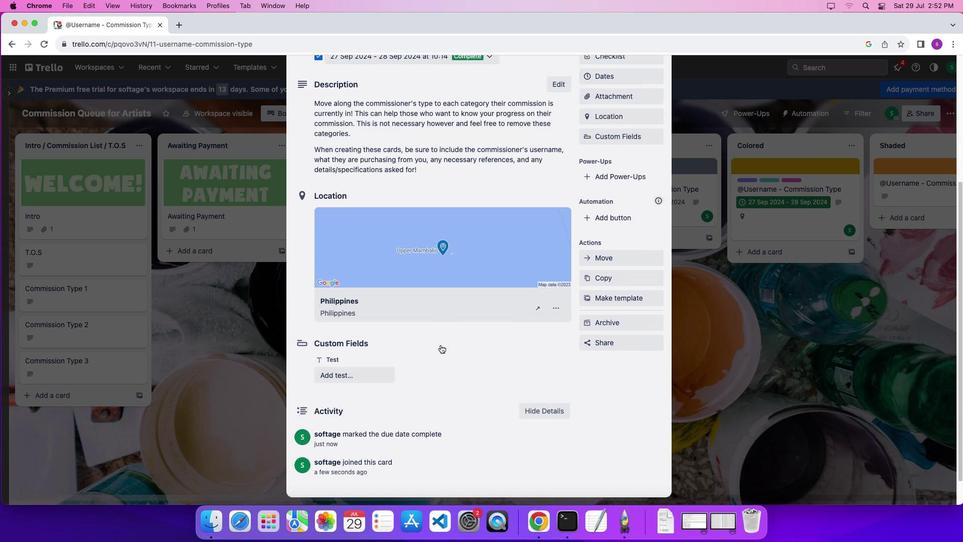 
Action: Mouse scrolled (440, 345) with delta (0, 0)
Screenshot: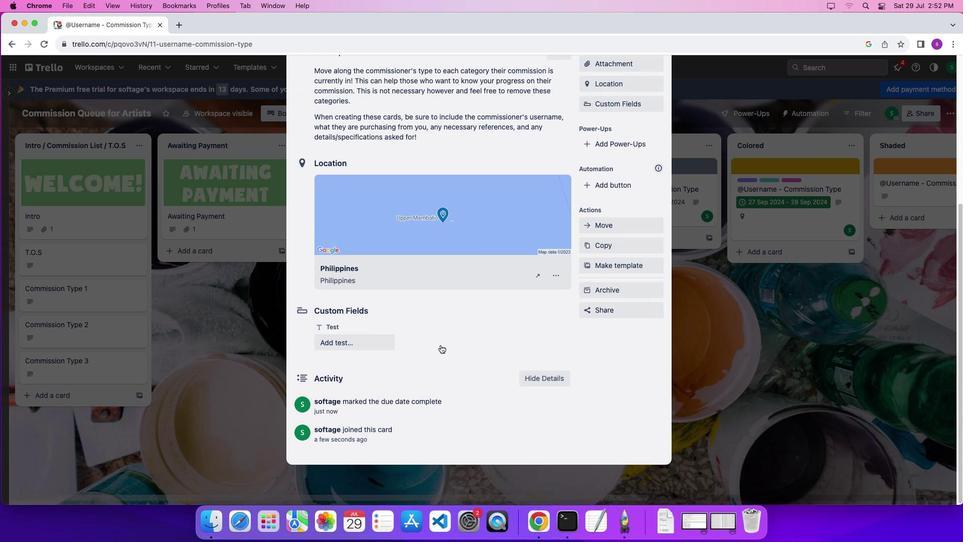 
Action: Mouse scrolled (440, 345) with delta (0, 0)
Screenshot: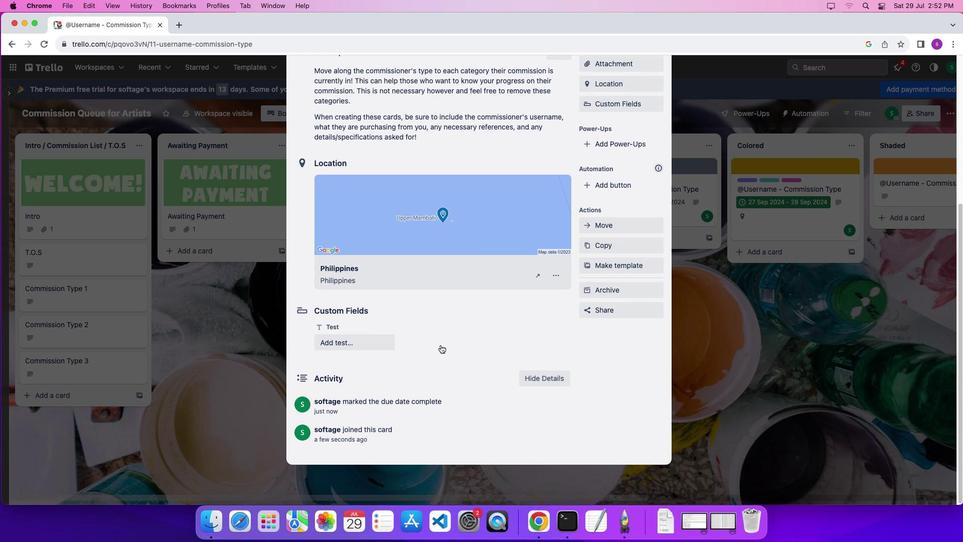 
Action: Mouse scrolled (440, 345) with delta (0, -2)
Screenshot: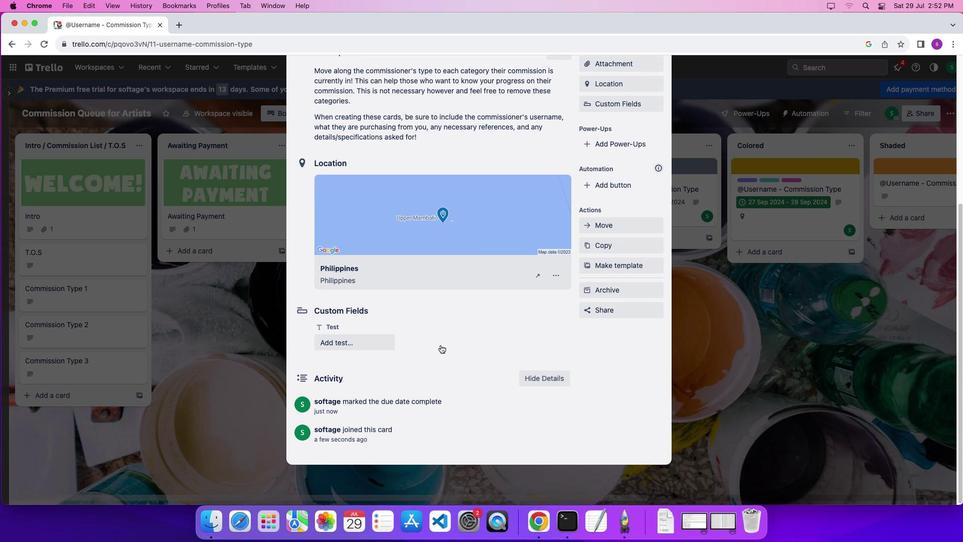 
Action: Mouse scrolled (440, 345) with delta (0, -3)
Screenshot: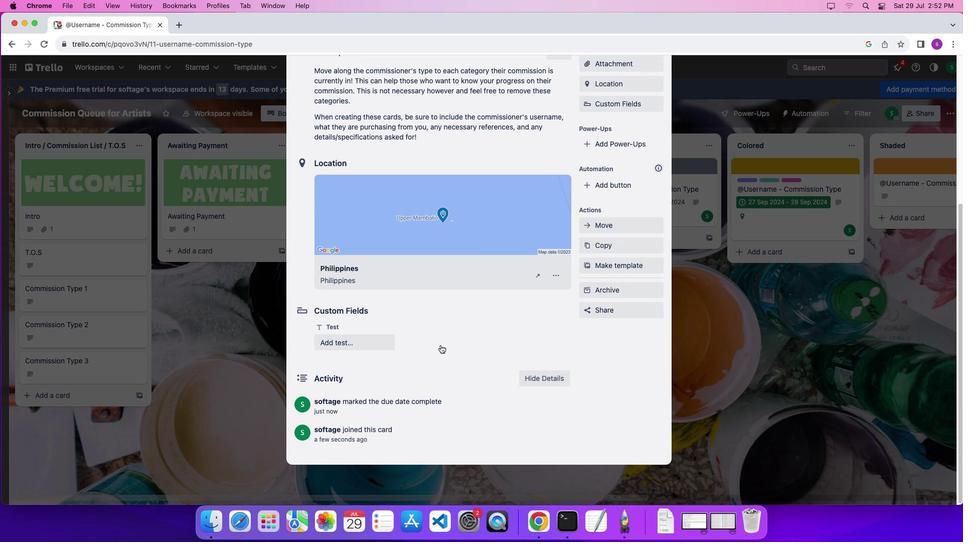 
Action: Mouse moved to (629, 261)
Screenshot: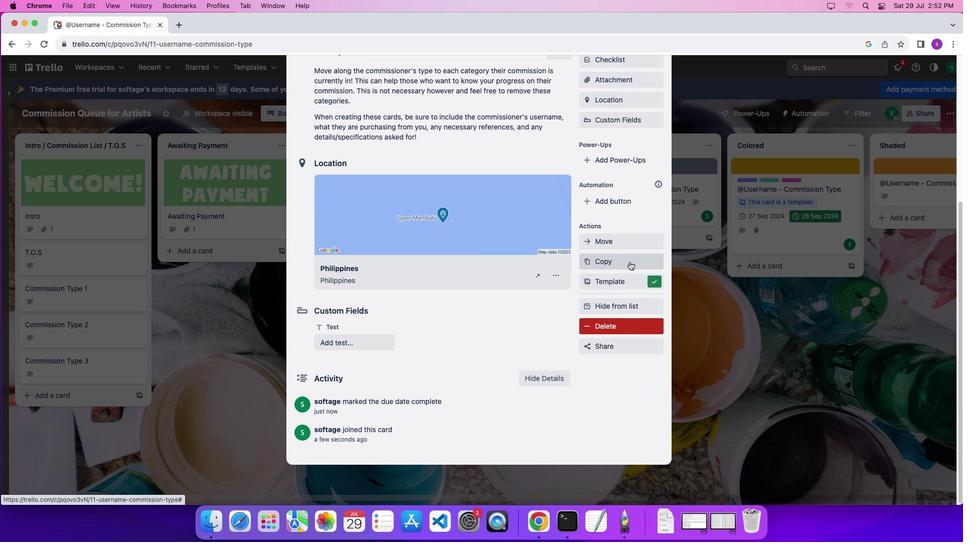 
Action: Mouse pressed left at (629, 261)
Screenshot: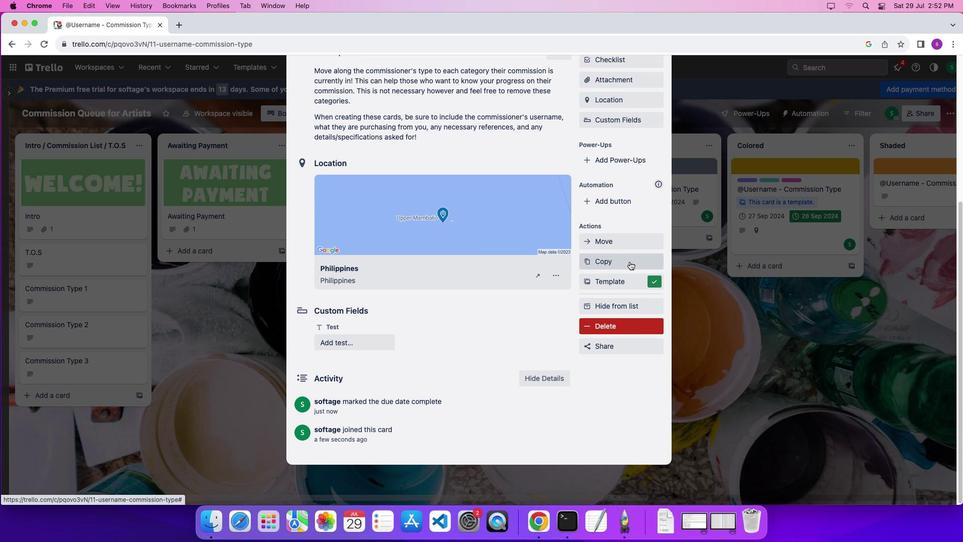 
Action: Mouse scrolled (629, 261) with delta (0, 0)
Screenshot: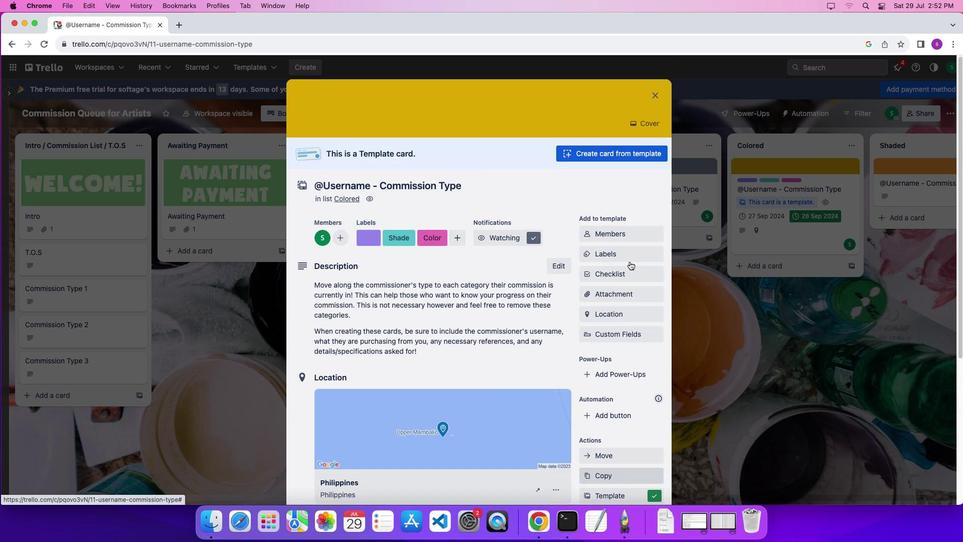 
Action: Mouse scrolled (629, 261) with delta (0, 0)
Screenshot: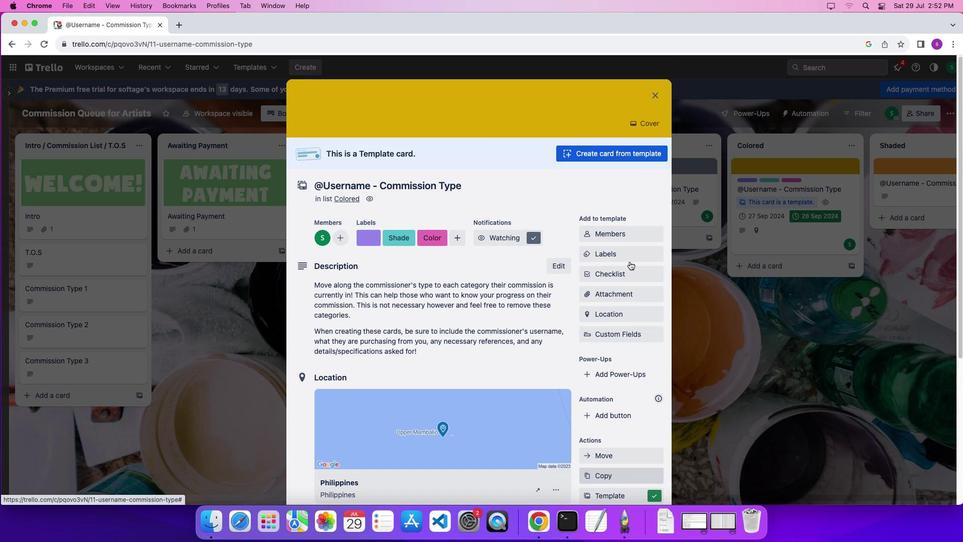 
Action: Mouse scrolled (629, 261) with delta (0, 2)
Screenshot: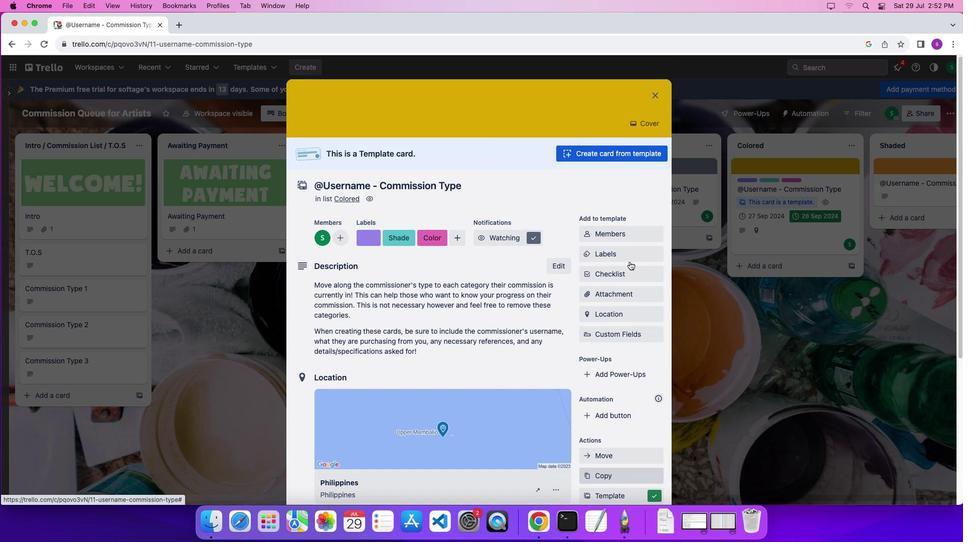 
Action: Mouse scrolled (629, 261) with delta (0, 3)
Screenshot: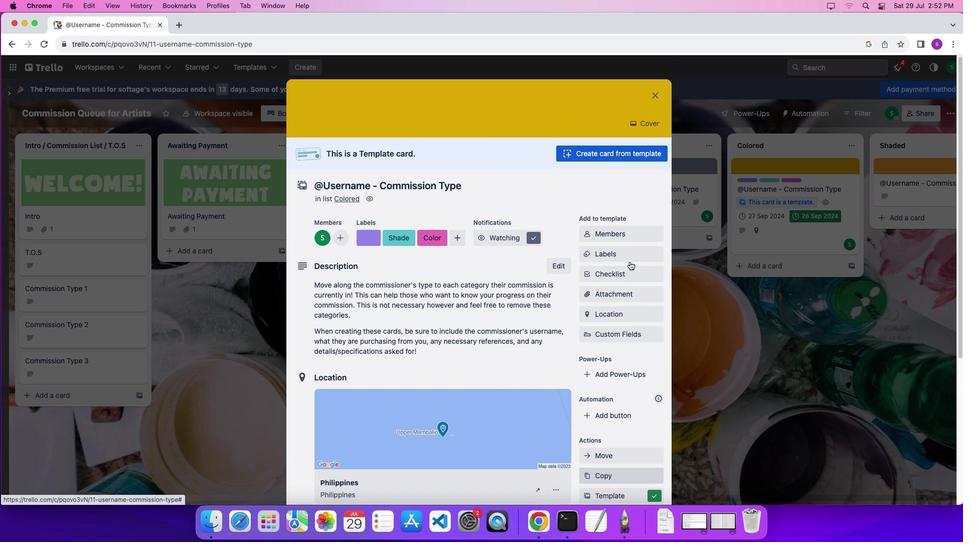
Action: Mouse scrolled (629, 261) with delta (0, 0)
Screenshot: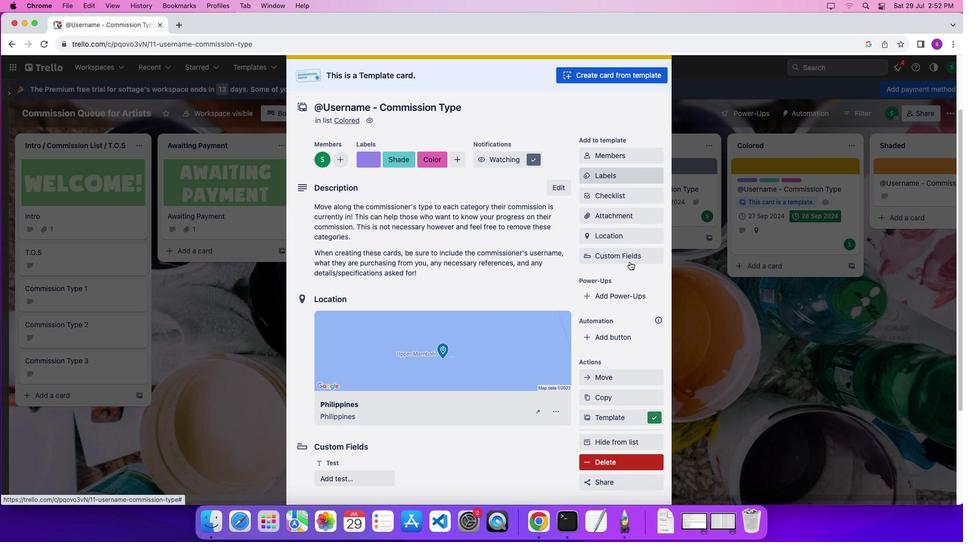 
Action: Mouse scrolled (629, 261) with delta (0, 0)
Screenshot: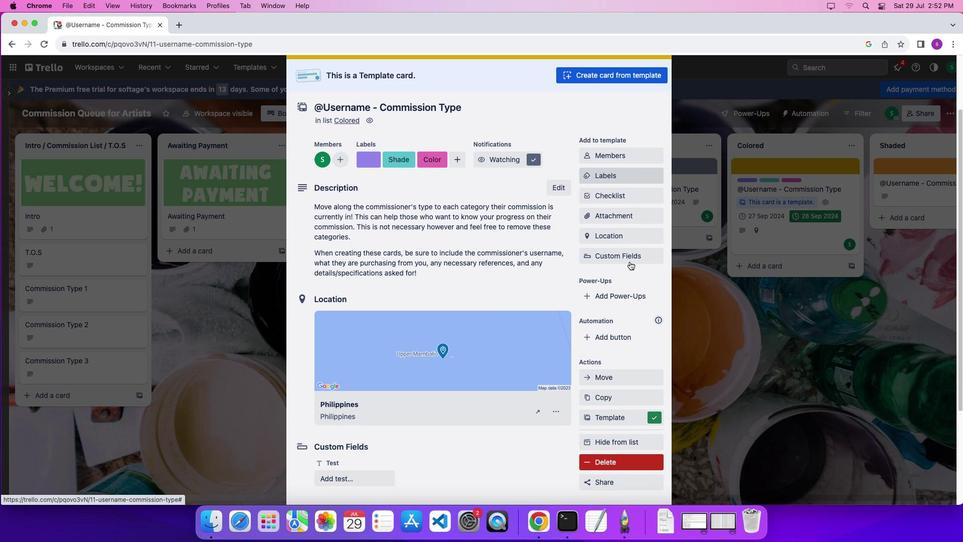 
Action: Mouse scrolled (629, 261) with delta (0, -1)
Screenshot: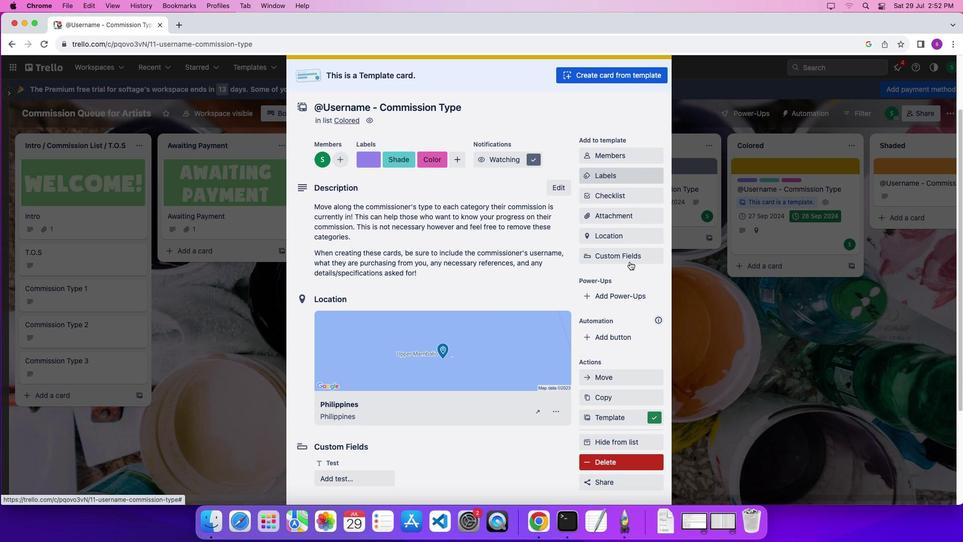 
Action: Mouse moved to (611, 402)
